 Task: Send an email with the signature Amber Rodriguez with the subject Reminder for collaboration and the message Im following up on the request for additional project funding. Can you please advise on the status? from softage.10@softage.net to softage.9@softage.net and move the email from Sent Items to the folder Malware
Action: Mouse moved to (96, 89)
Screenshot: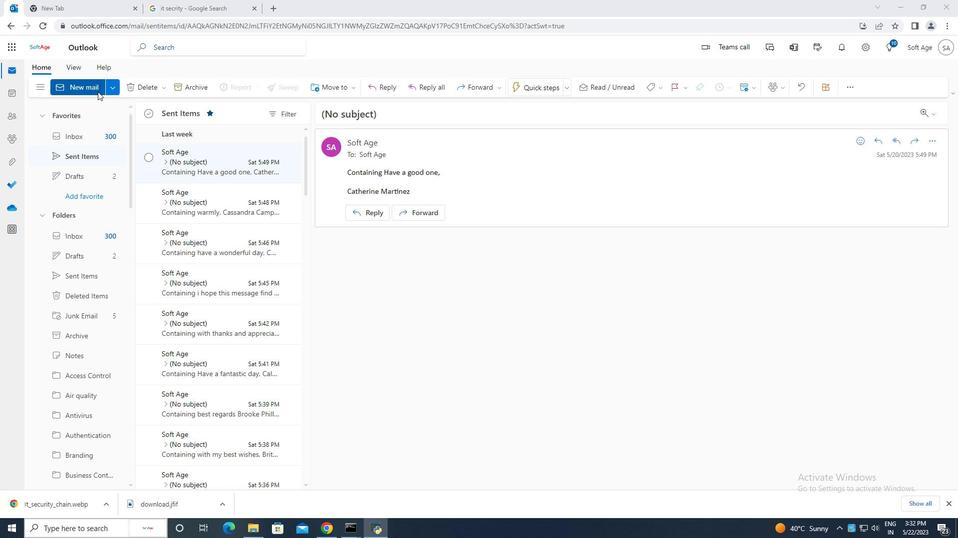 
Action: Mouse pressed left at (96, 89)
Screenshot: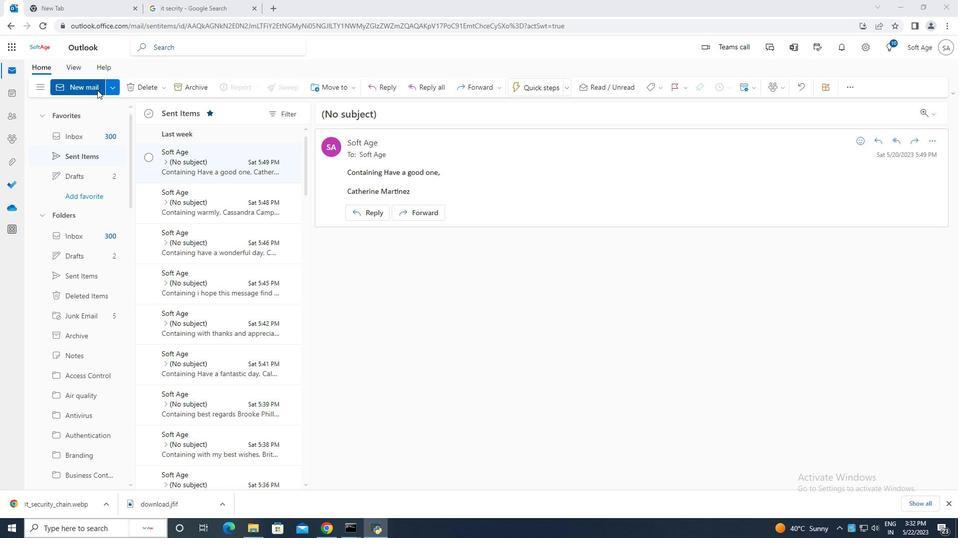 
Action: Mouse moved to (647, 88)
Screenshot: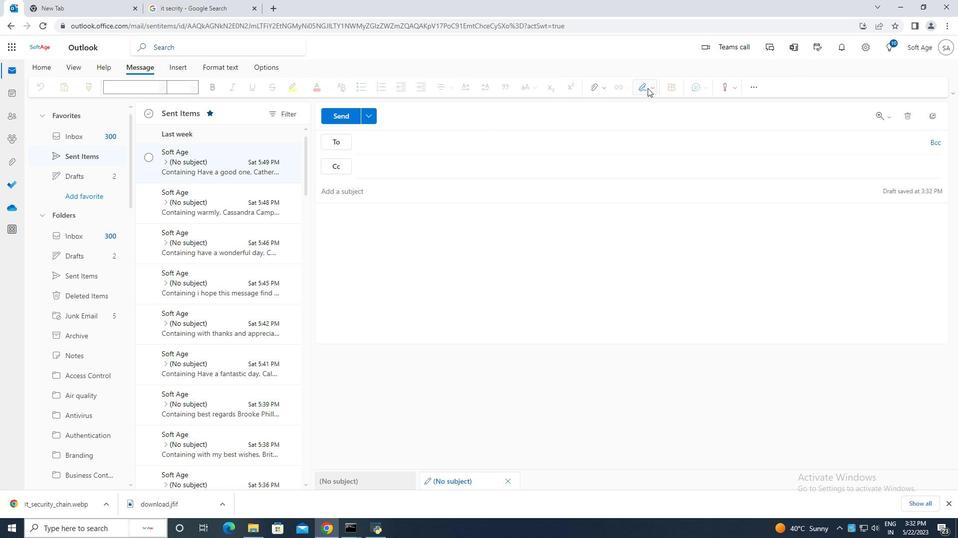
Action: Mouse pressed left at (647, 88)
Screenshot: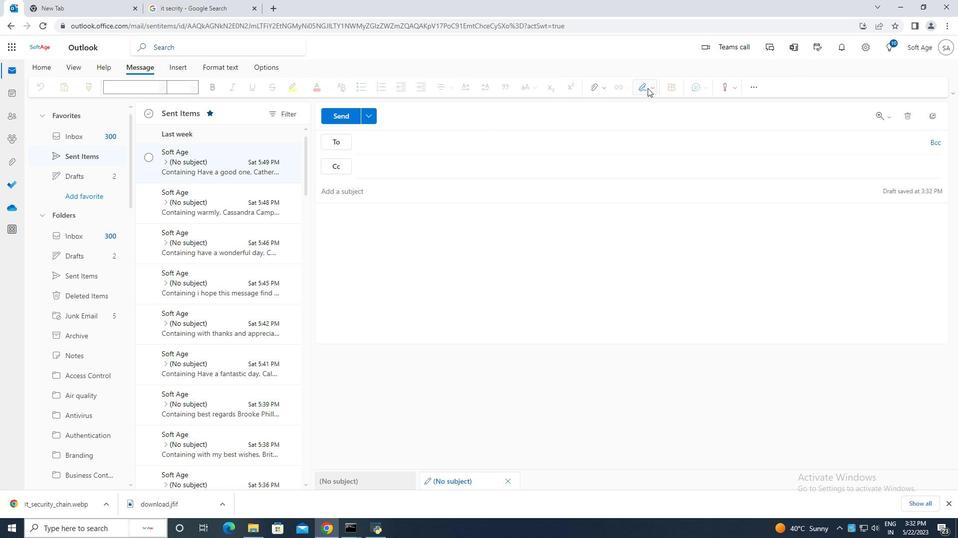 
Action: Mouse moved to (611, 129)
Screenshot: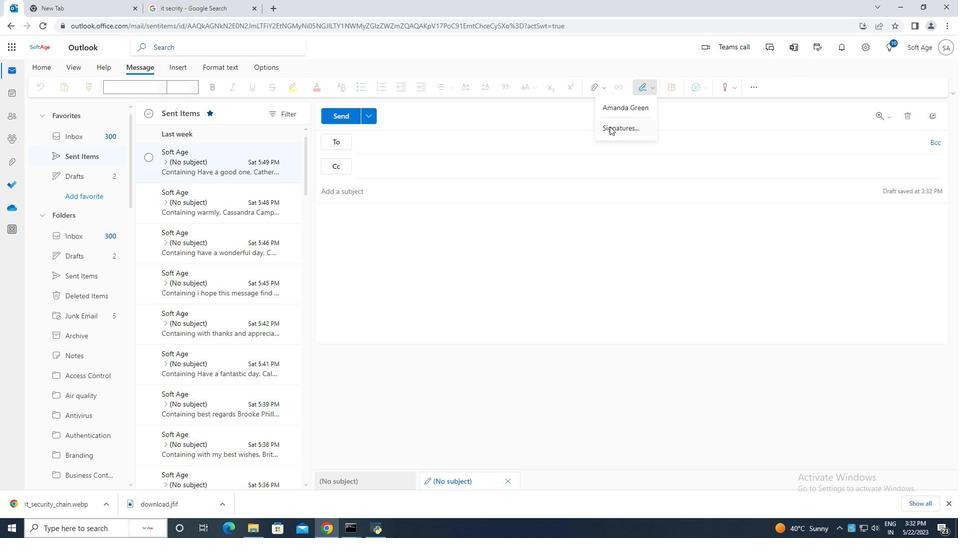 
Action: Mouse pressed left at (611, 129)
Screenshot: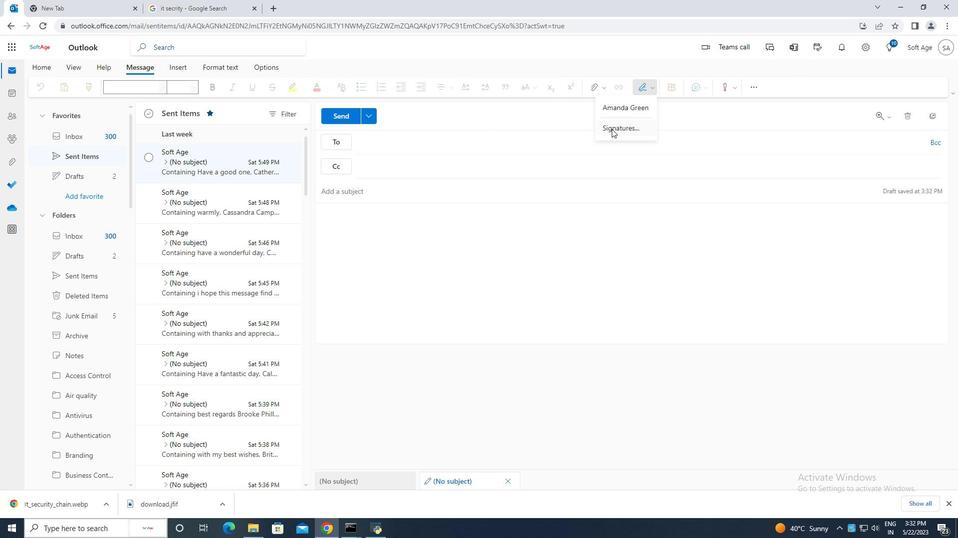 
Action: Mouse moved to (685, 164)
Screenshot: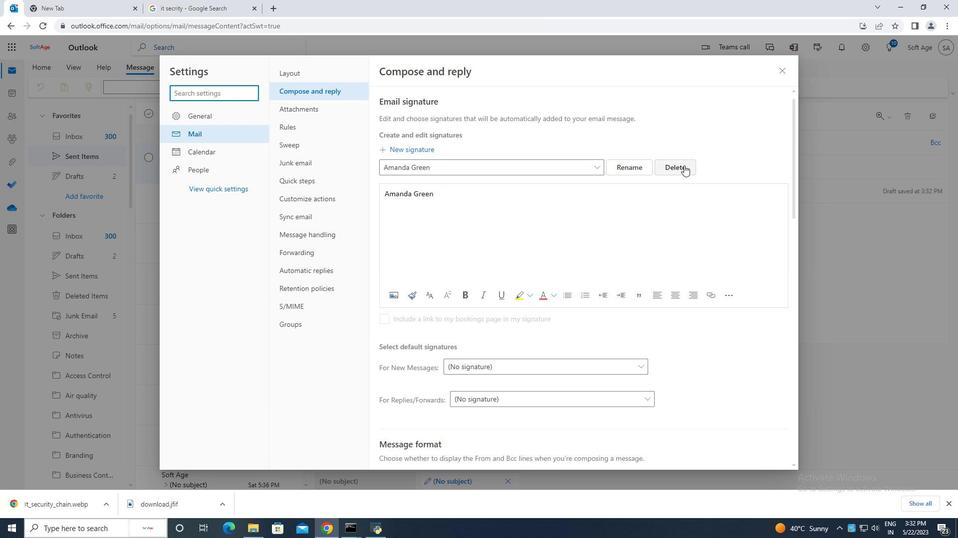 
Action: Mouse pressed left at (685, 164)
Screenshot: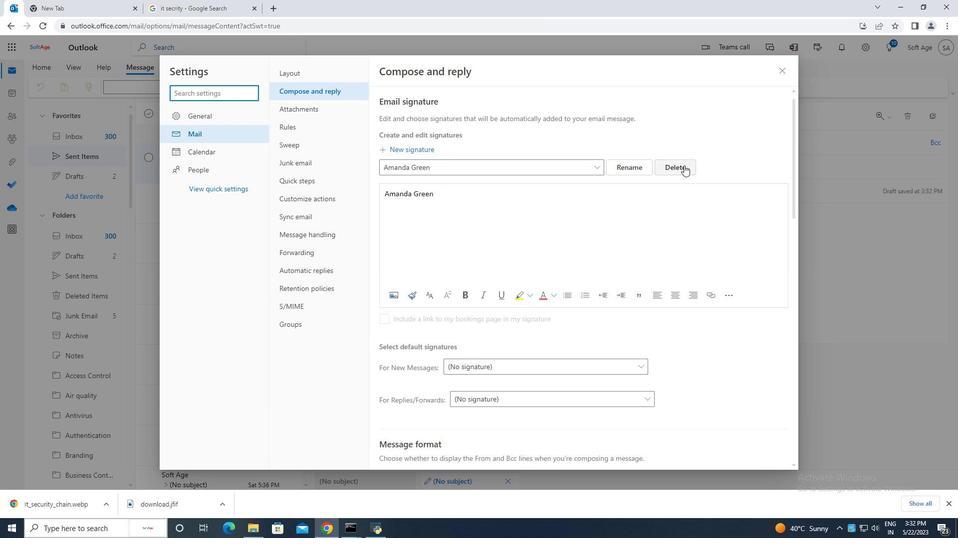 
Action: Mouse moved to (441, 167)
Screenshot: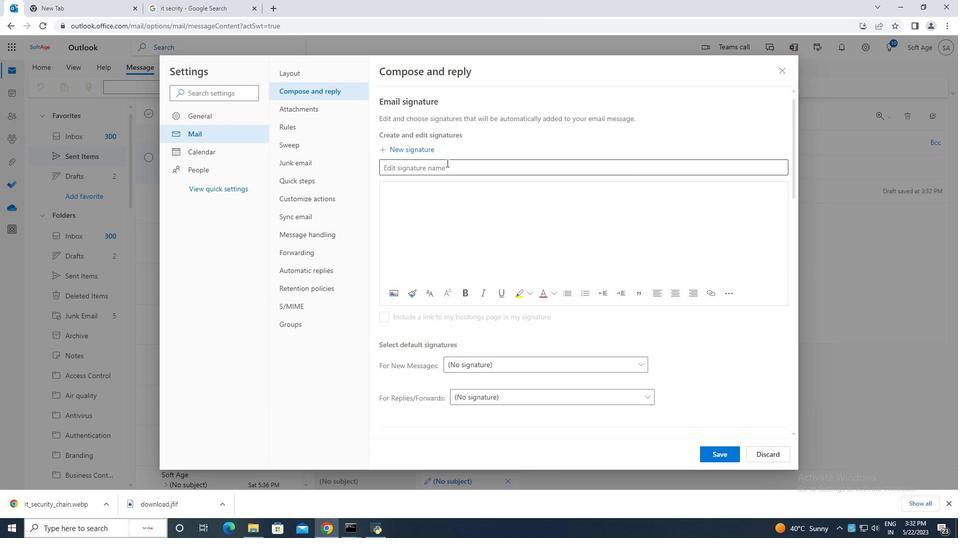 
Action: Mouse pressed left at (441, 167)
Screenshot: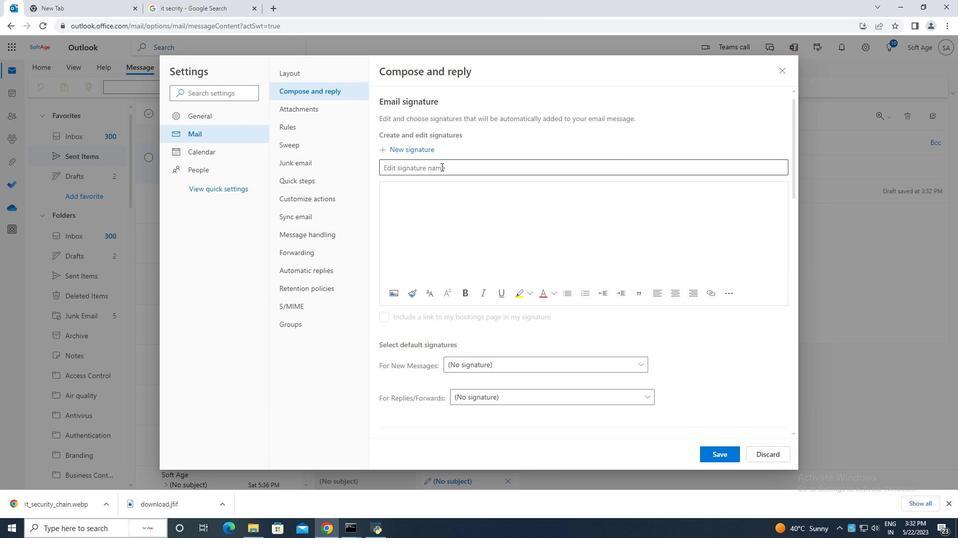 
Action: Key pressed <Key.caps_lock>A<Key.caps_lock>mber<Key.space><Key.caps_lock>R<Key.caps_lock>odriguez<Key.space>
Screenshot: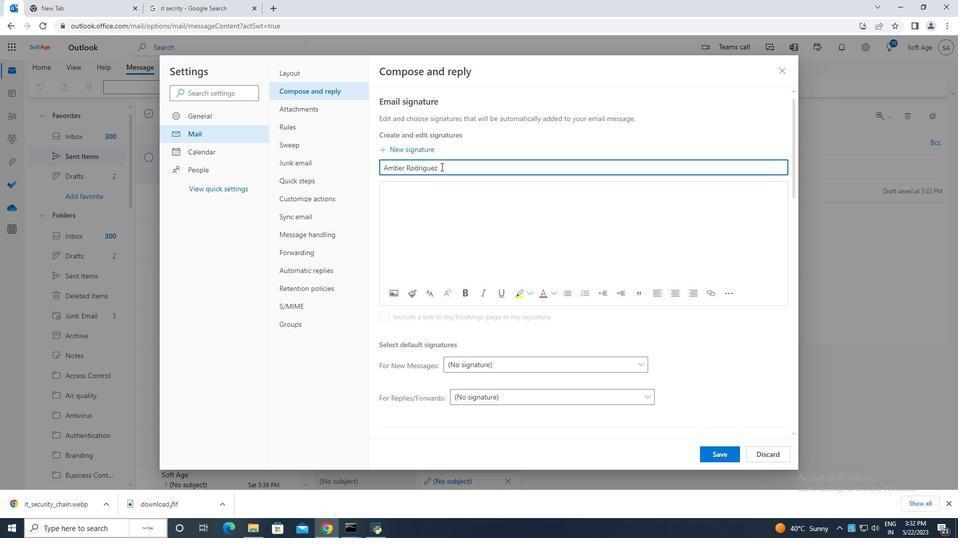 
Action: Mouse moved to (399, 193)
Screenshot: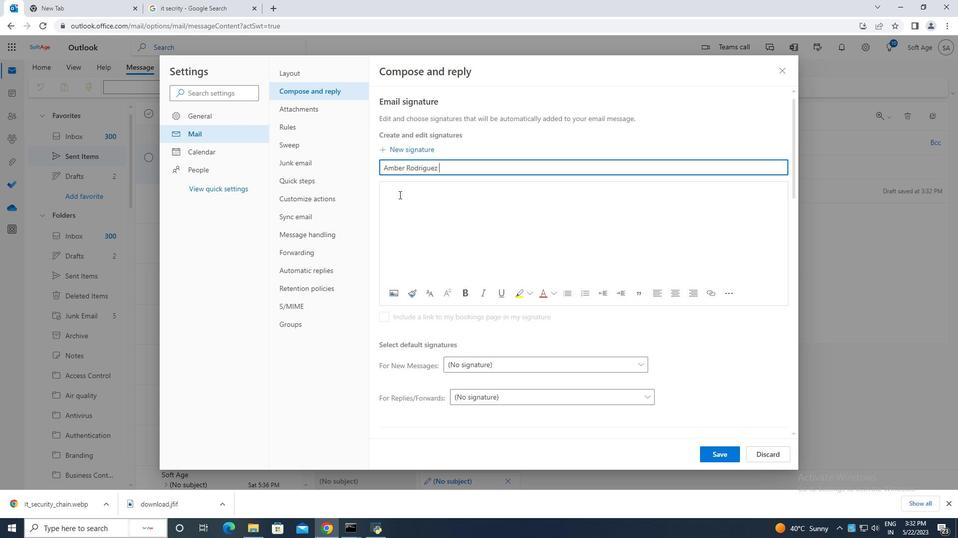
Action: Mouse pressed left at (399, 193)
Screenshot: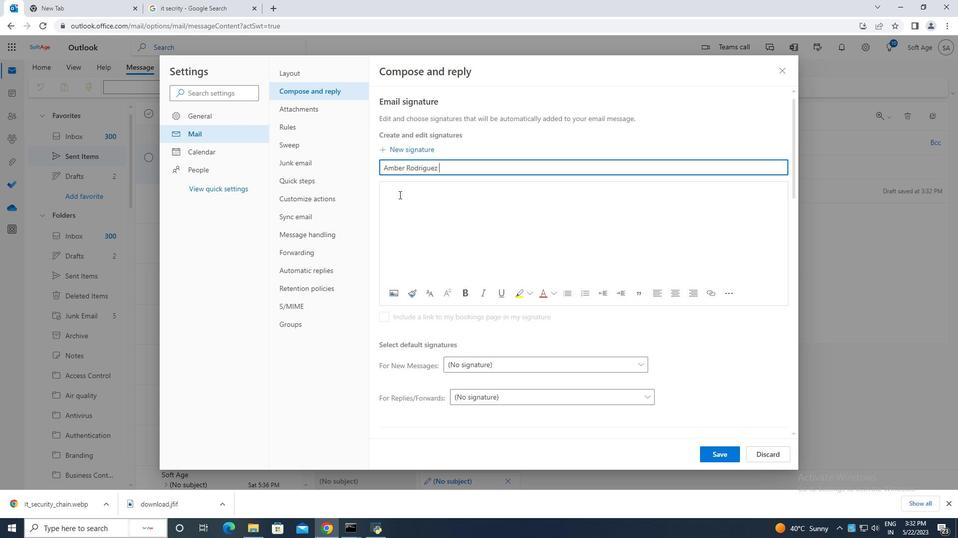 
Action: Key pressed <Key.caps_lock>A<Key.caps_lock>mber<Key.space><Key.caps_lock>R<Key.caps_lock>odriguez
Screenshot: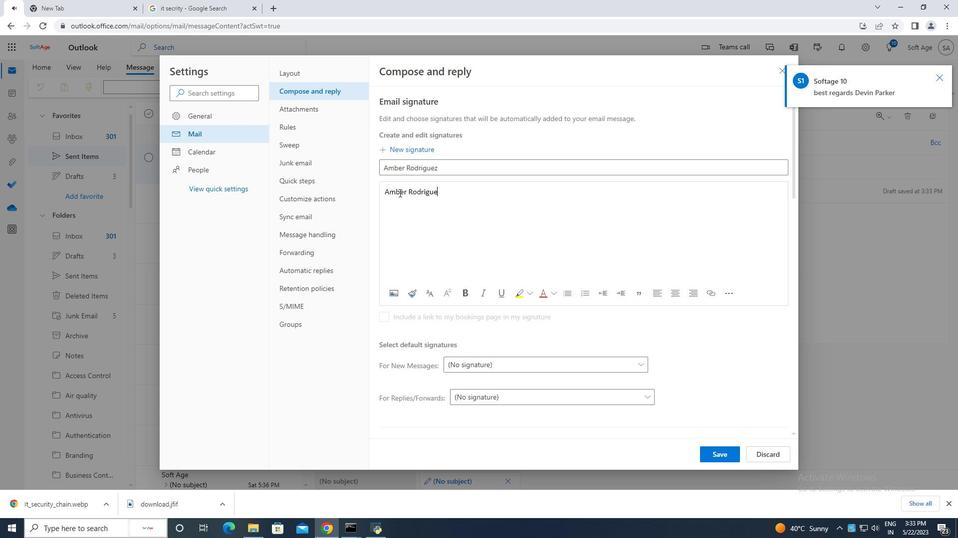 
Action: Mouse moved to (717, 452)
Screenshot: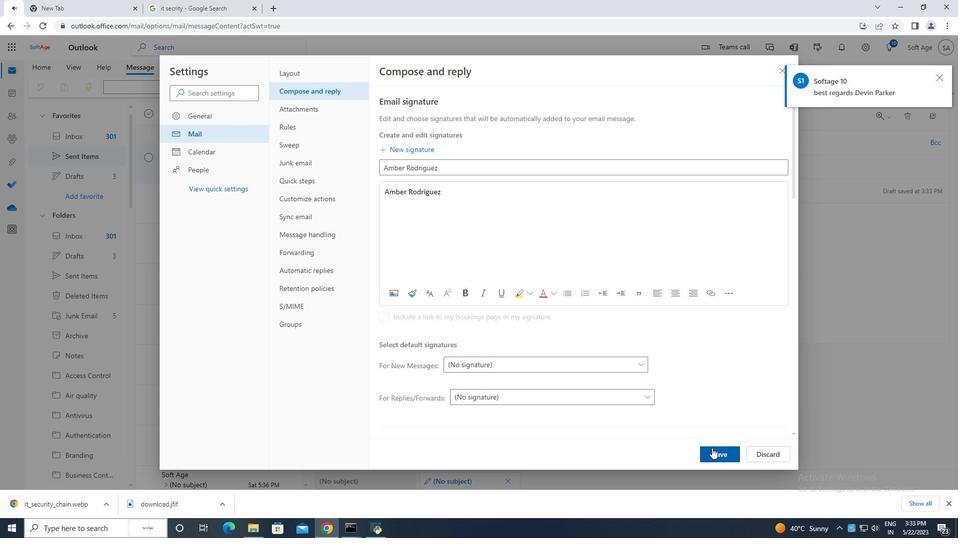 
Action: Mouse pressed left at (717, 452)
Screenshot: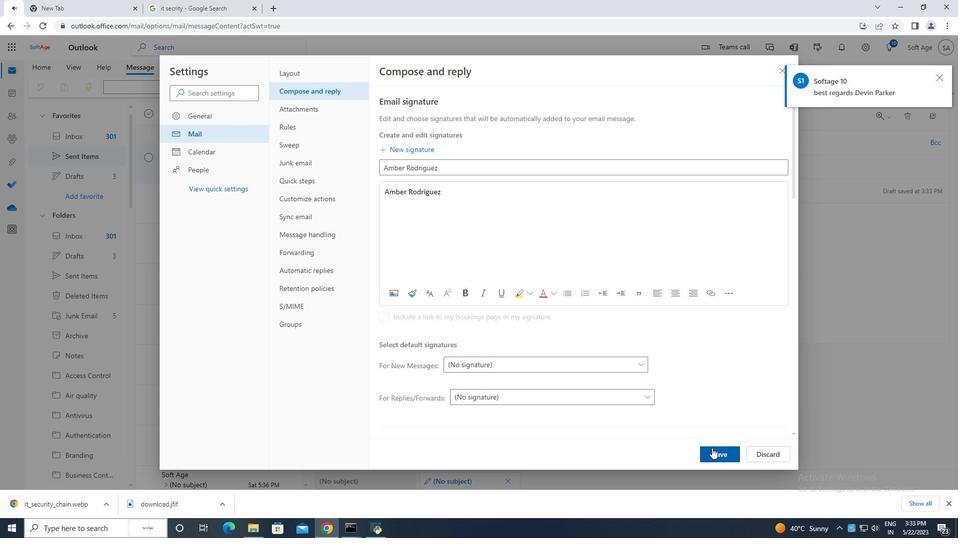 
Action: Mouse moved to (780, 73)
Screenshot: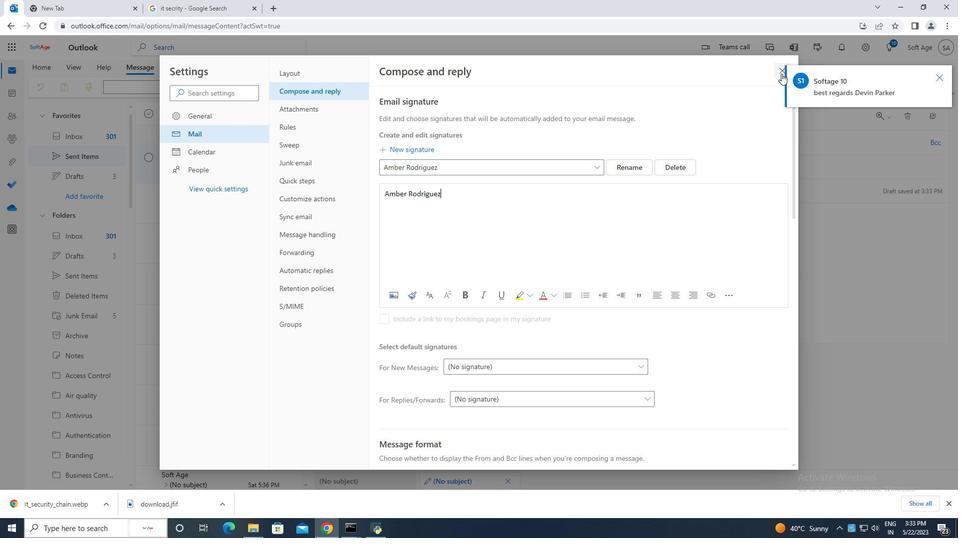 
Action: Mouse pressed left at (780, 73)
Screenshot: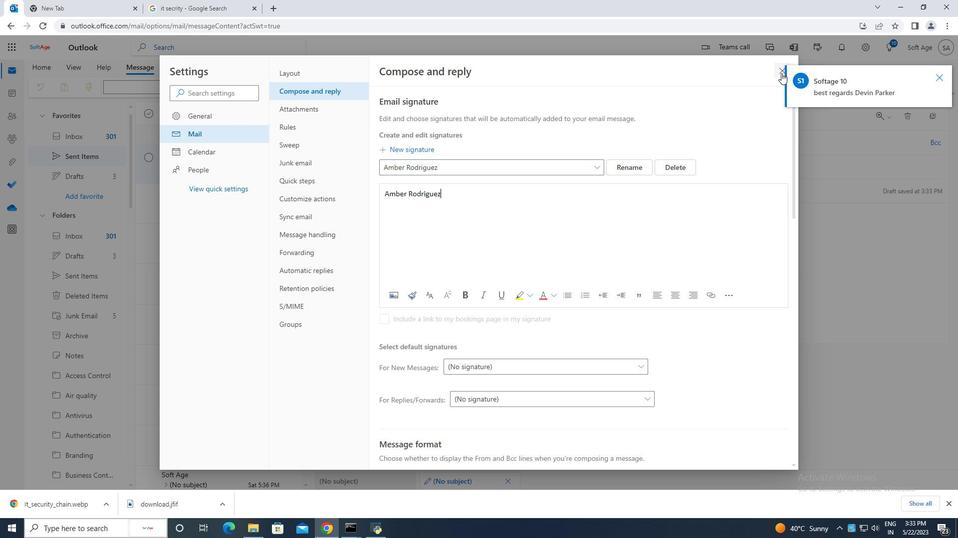 
Action: Mouse moved to (645, 91)
Screenshot: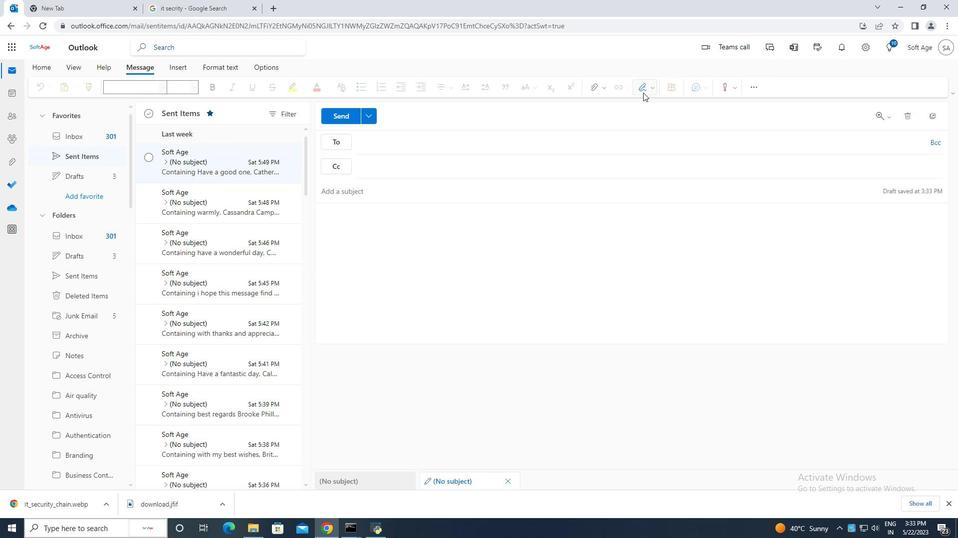 
Action: Mouse pressed left at (645, 91)
Screenshot: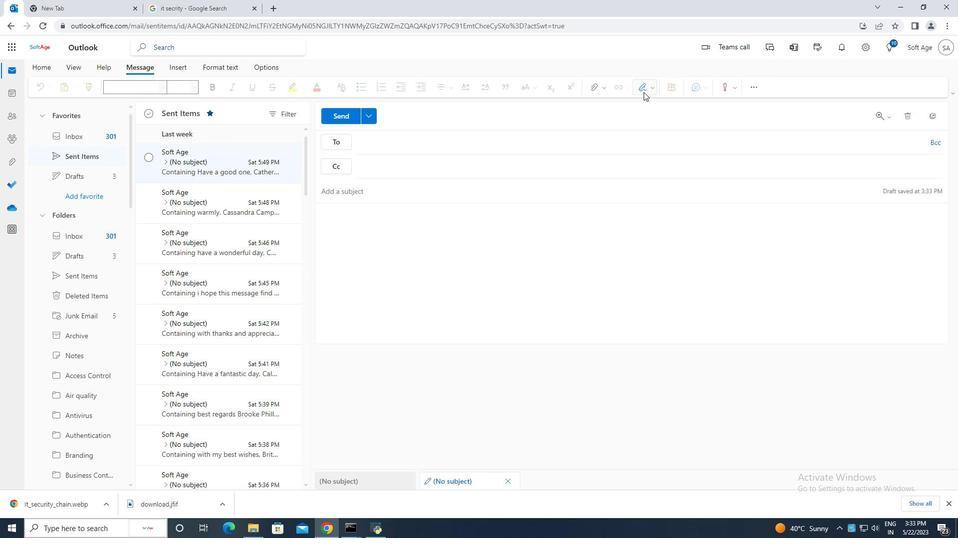 
Action: Mouse moved to (635, 108)
Screenshot: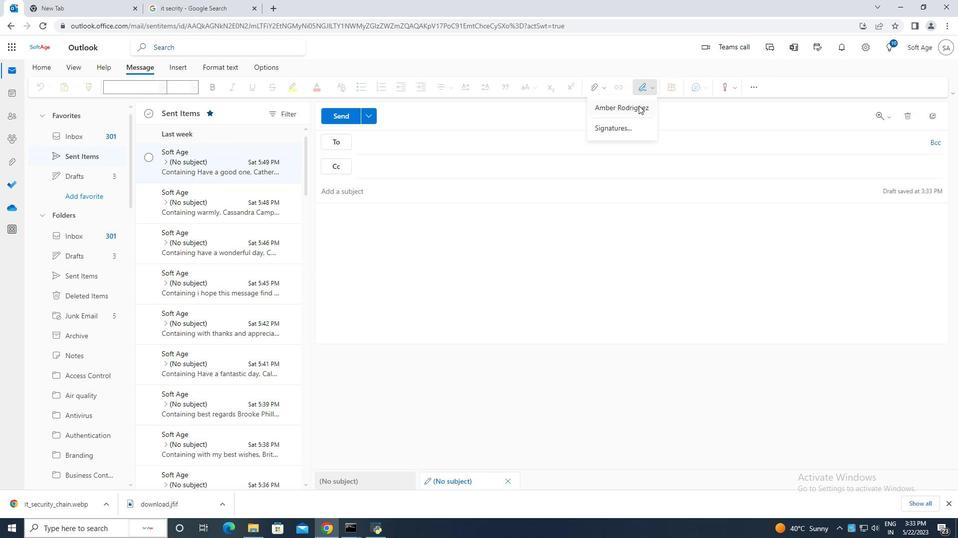 
Action: Mouse pressed left at (635, 108)
Screenshot: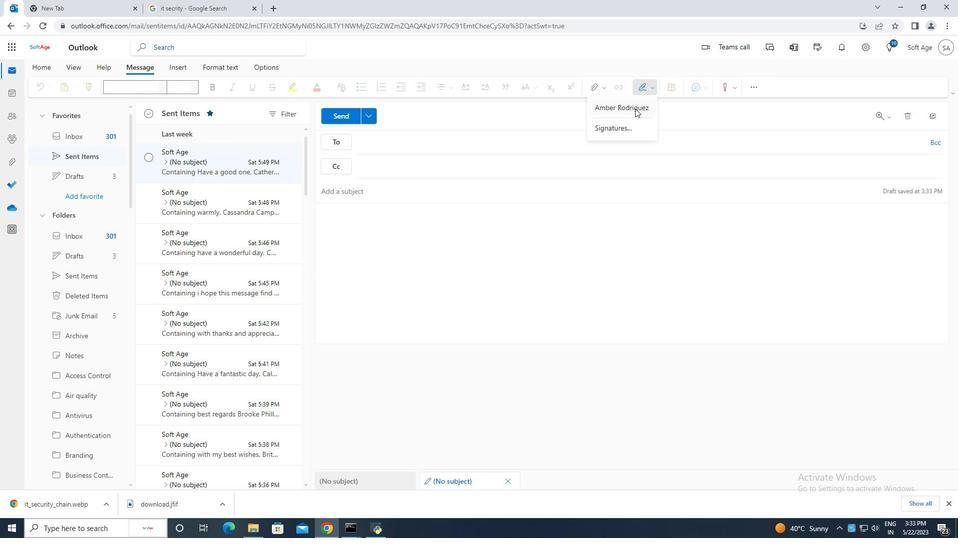 
Action: Mouse moved to (349, 192)
Screenshot: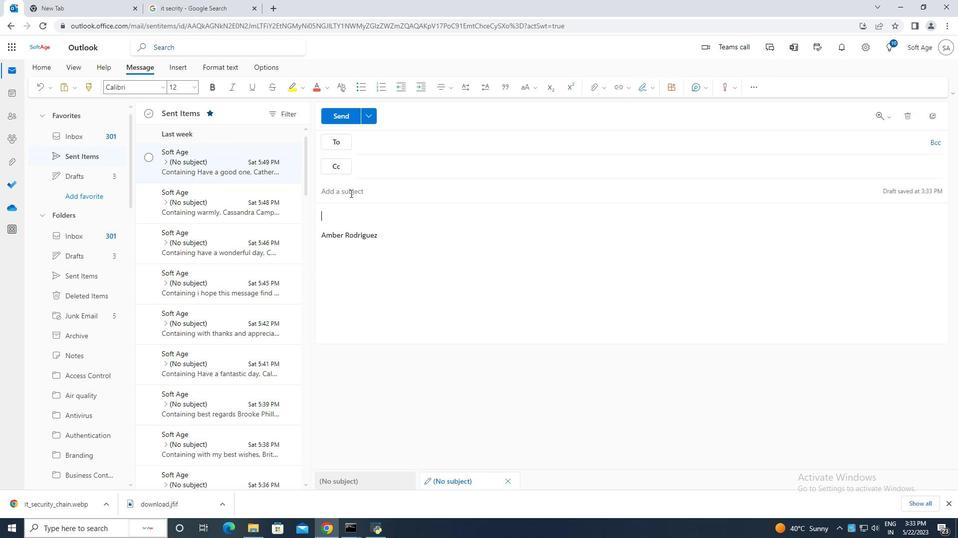 
Action: Mouse pressed left at (349, 192)
Screenshot: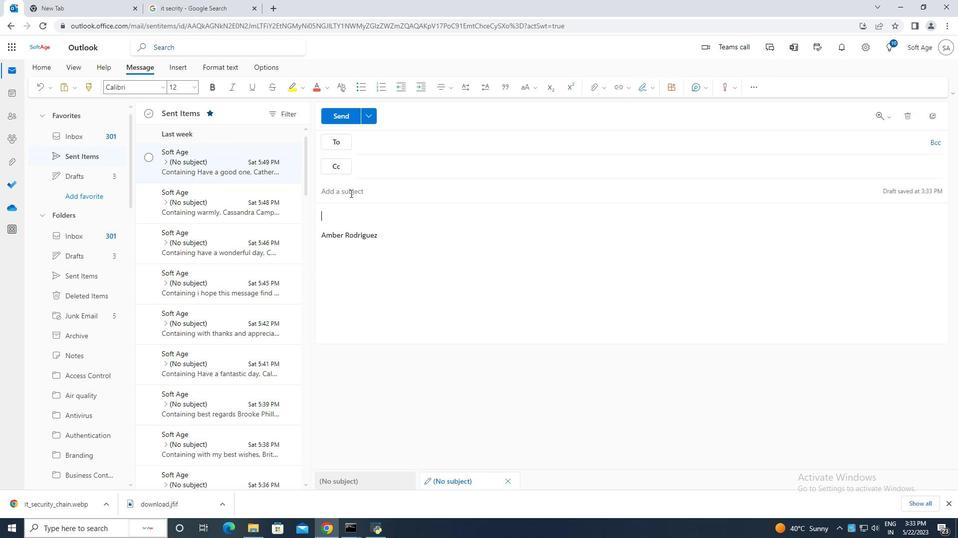 
Action: Key pressed <Key.caps_lock>R<Key.caps_lock>eminder<Key.space>for<Key.space>colll<Key.backspace>aboration<Key.space>and<Key.space>the<Key.space><Key.backspace><Key.backspace><Key.backspace><Key.backspace><Key.backspace><Key.backspace><Key.backspace><Key.backspace><Key.backspace>.
Screenshot: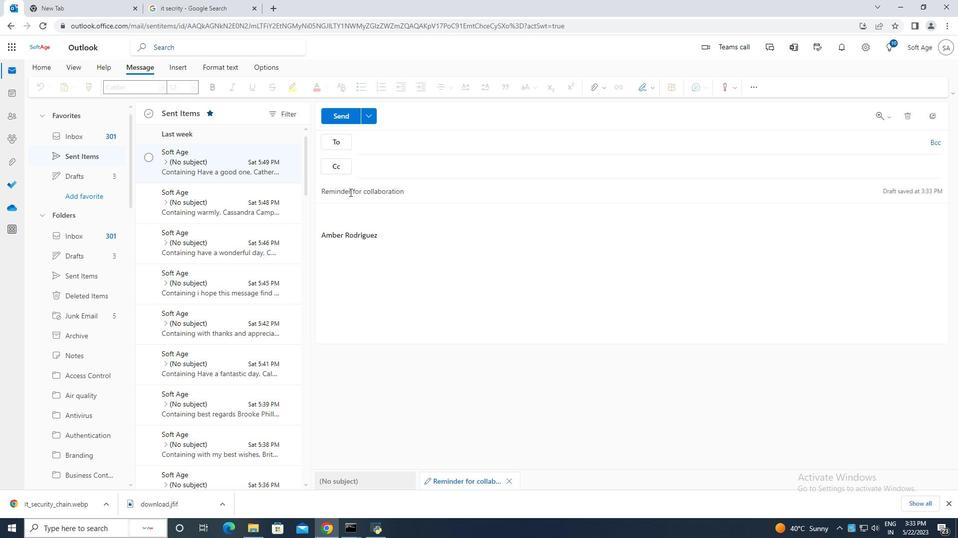 
Action: Mouse moved to (363, 218)
Screenshot: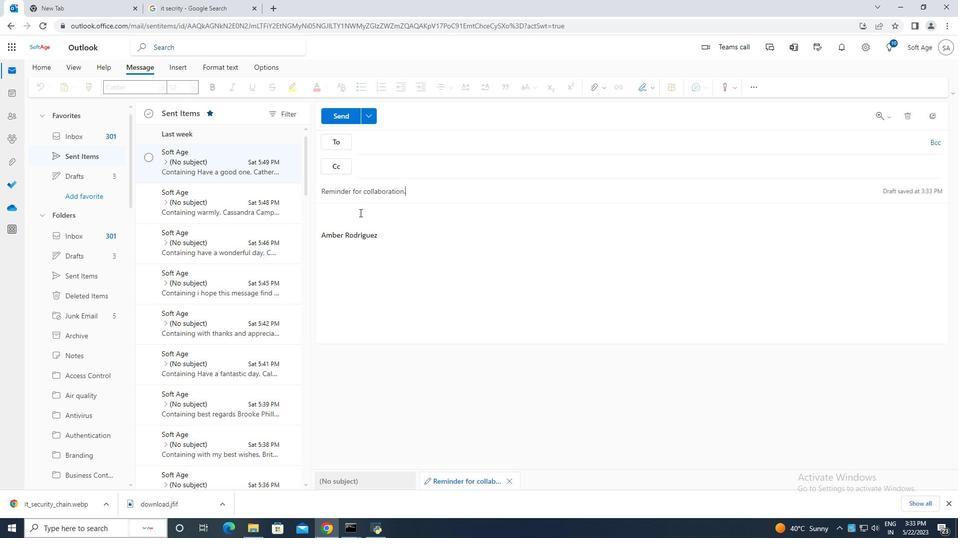 
Action: Mouse pressed left at (363, 218)
Screenshot: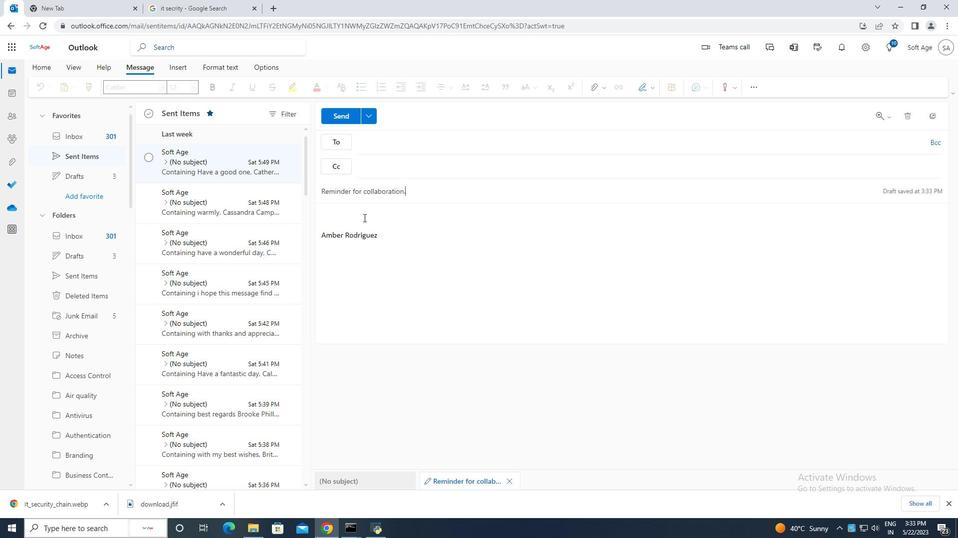 
Action: Key pressed <Key.caps_lock>I<Key.caps_lock><Key.space>am<Key.space>following<Key.space>up<Key.space>on<Key.space>the<Key.space>request<Key.space>for<Key.space>additional<Key.space>project<Key.space>funding.<Key.space><Key.caps_lock>C<Key.caps_lock>an<Key.space>you<Key.space>please<Key.space>advise<Key.space>on<Key.space>the<Key.space>status.
Screenshot: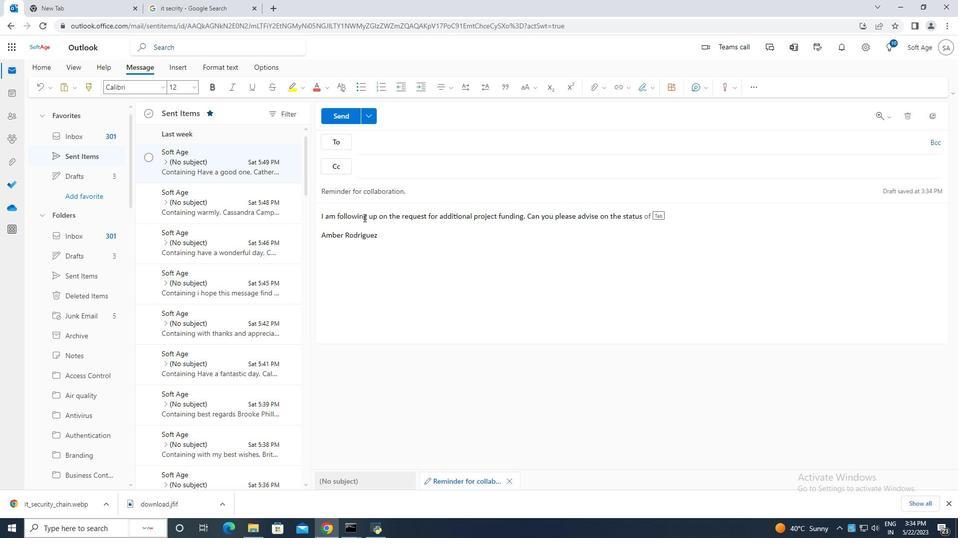 
Action: Mouse moved to (397, 143)
Screenshot: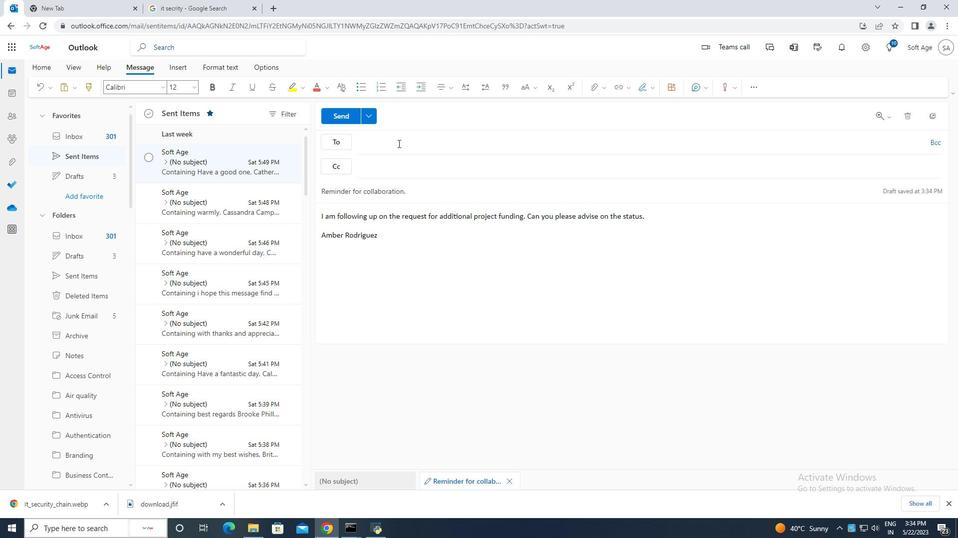 
Action: Mouse pressed left at (397, 143)
Screenshot: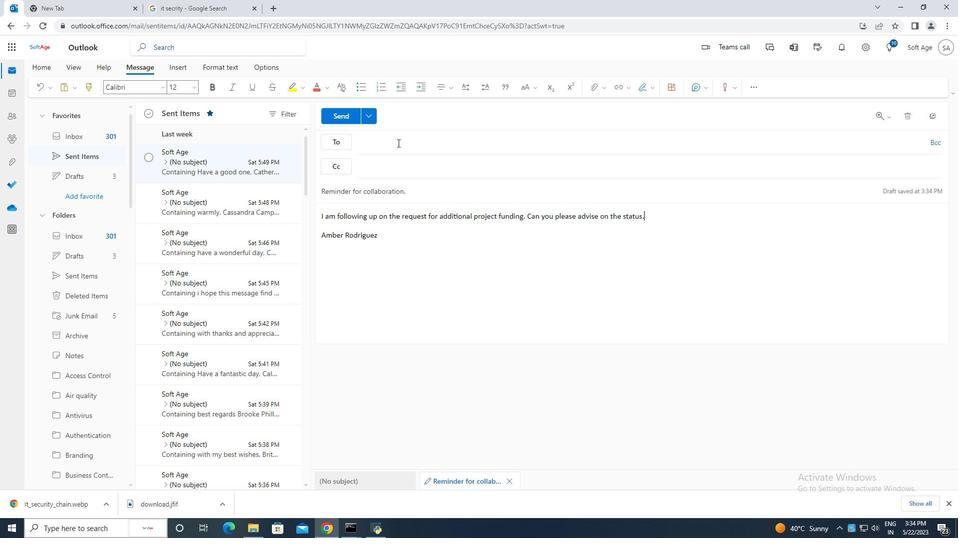 
Action: Key pressed softage.9
Screenshot: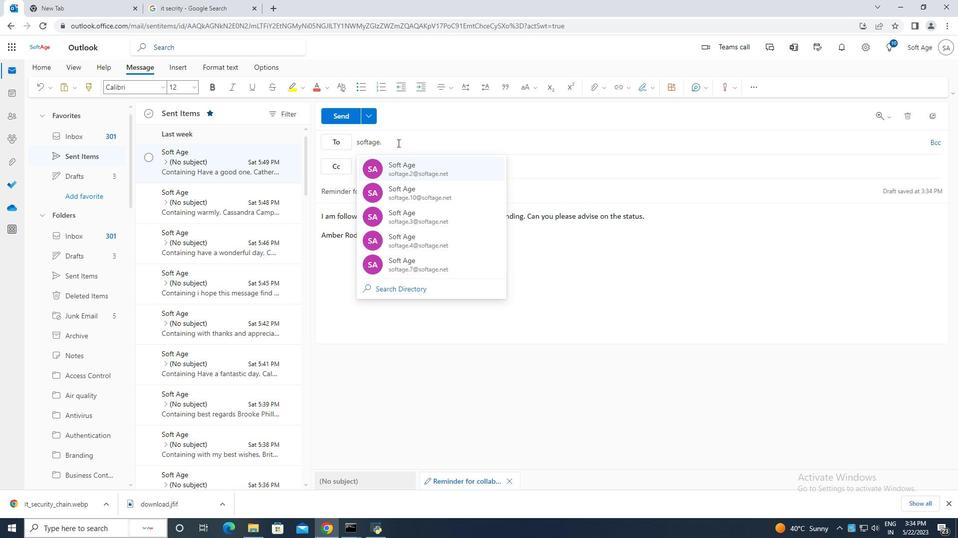 
Action: Mouse moved to (407, 142)
Screenshot: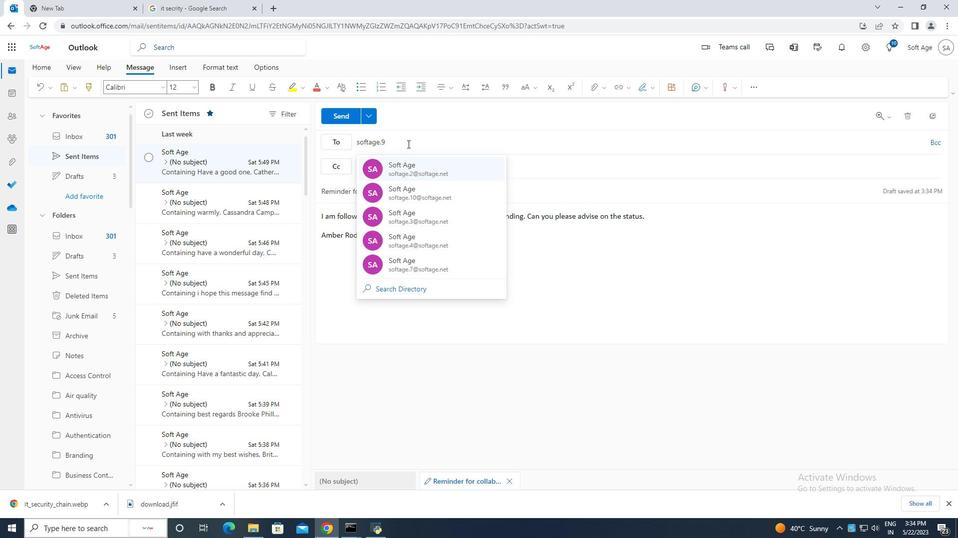 
Action: Key pressed <Key.shift>@
Screenshot: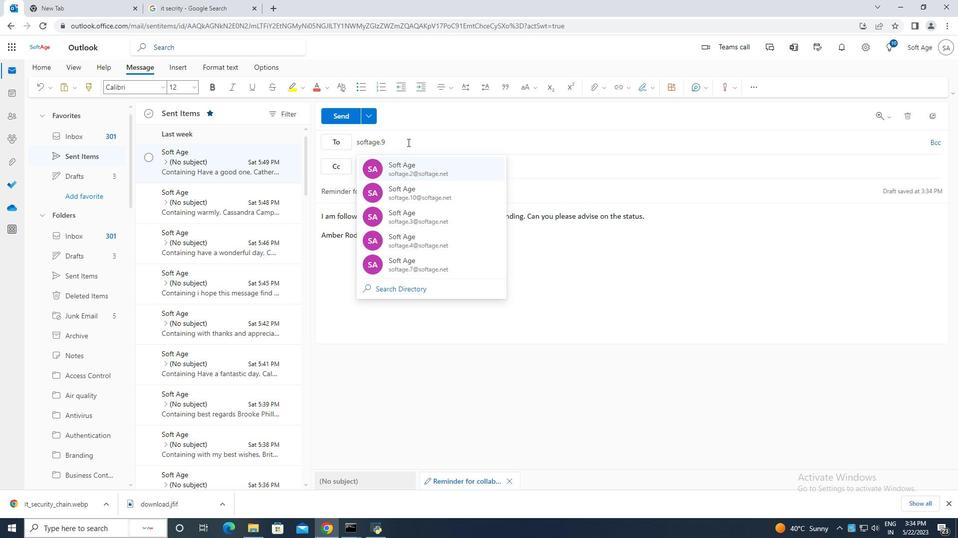 
Action: Mouse moved to (444, 162)
Screenshot: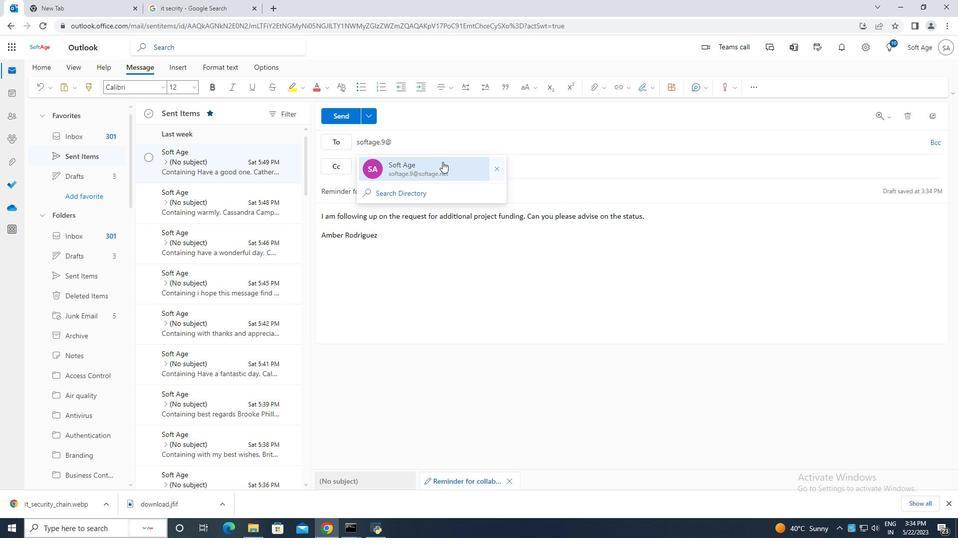 
Action: Mouse pressed left at (444, 162)
Screenshot: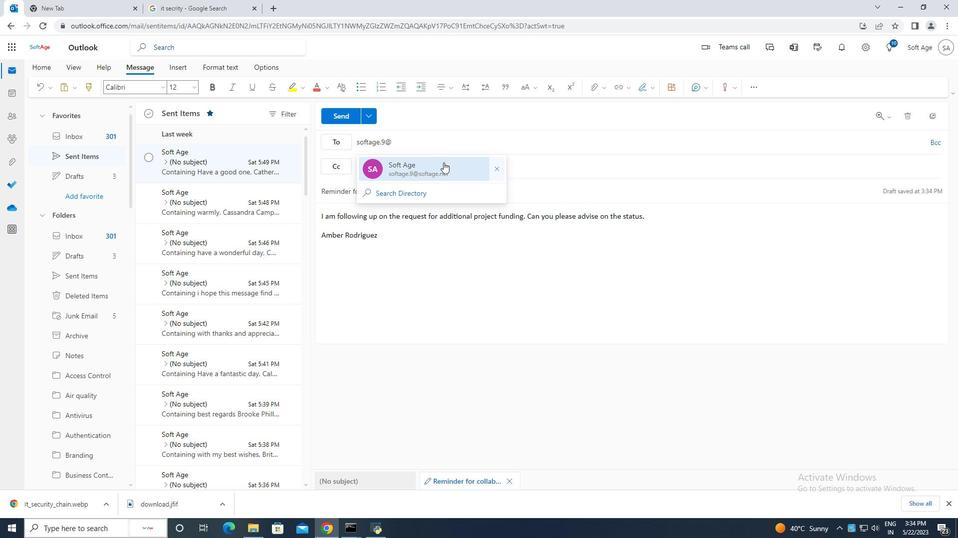 
Action: Mouse moved to (445, 178)
Screenshot: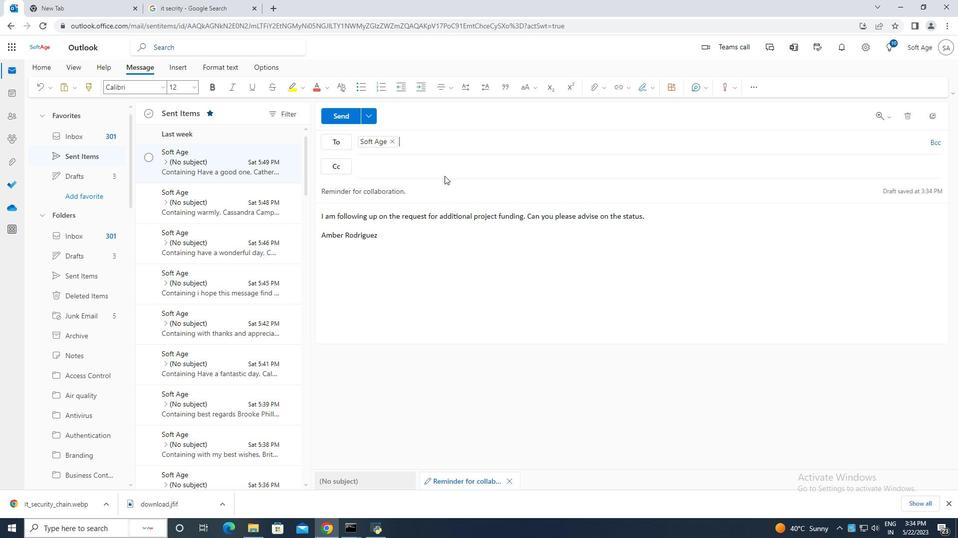 
Action: Mouse scrolled (445, 178) with delta (0, 0)
Screenshot: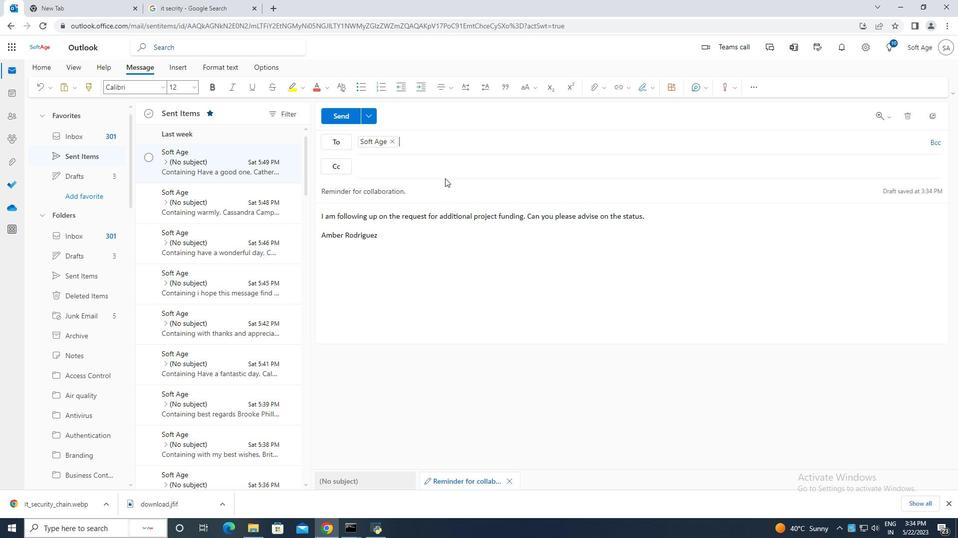 
Action: Mouse scrolled (445, 179) with delta (0, 0)
Screenshot: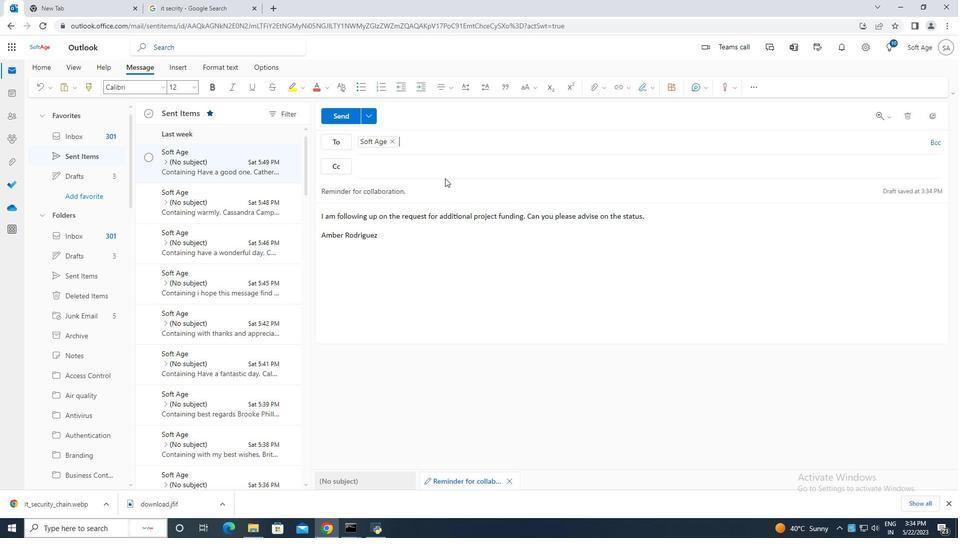 
Action: Mouse moved to (84, 233)
Screenshot: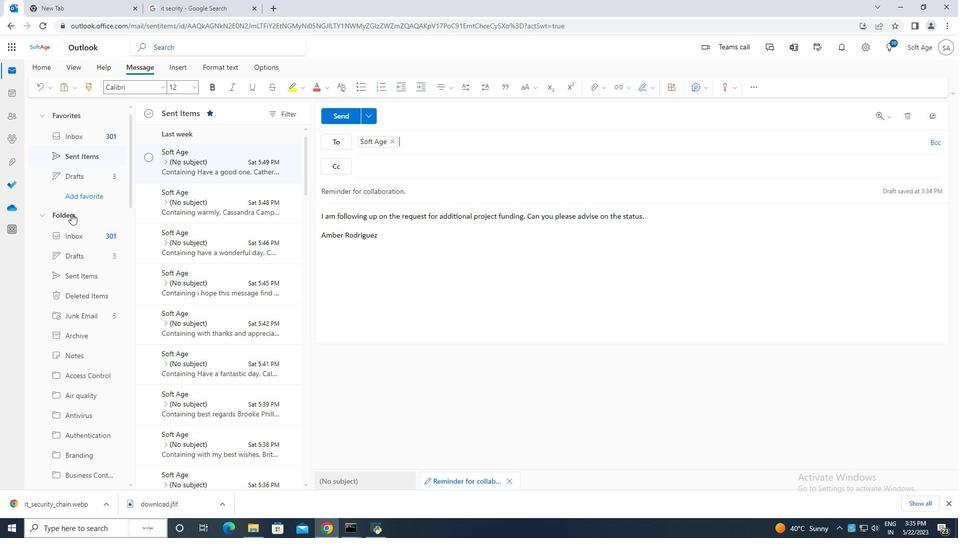 
Action: Mouse scrolled (84, 233) with delta (0, 0)
Screenshot: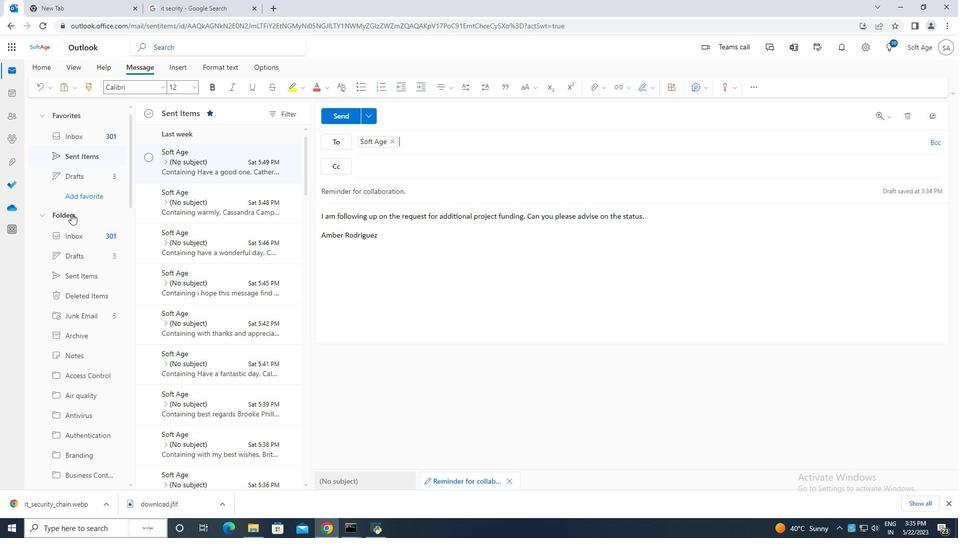 
Action: Mouse moved to (87, 235)
Screenshot: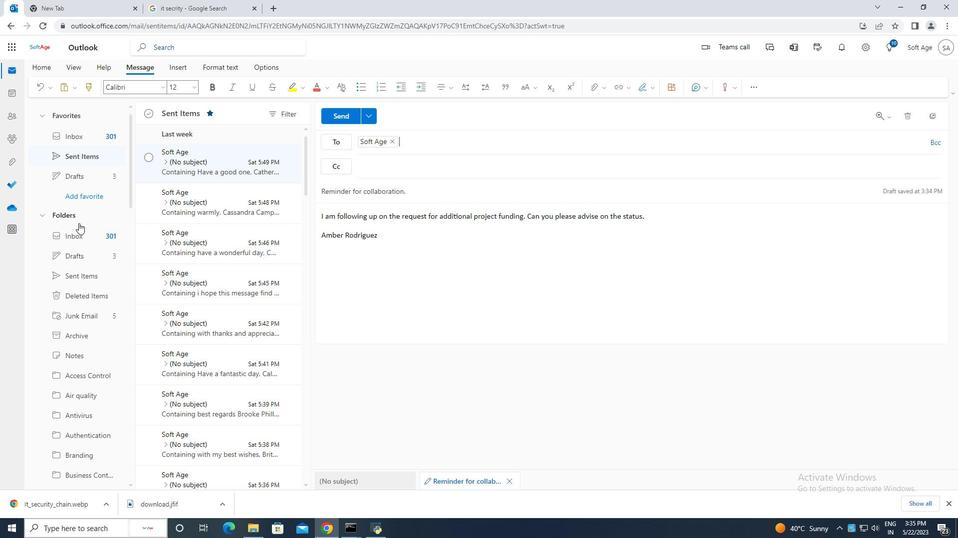 
Action: Mouse scrolled (87, 235) with delta (0, 0)
Screenshot: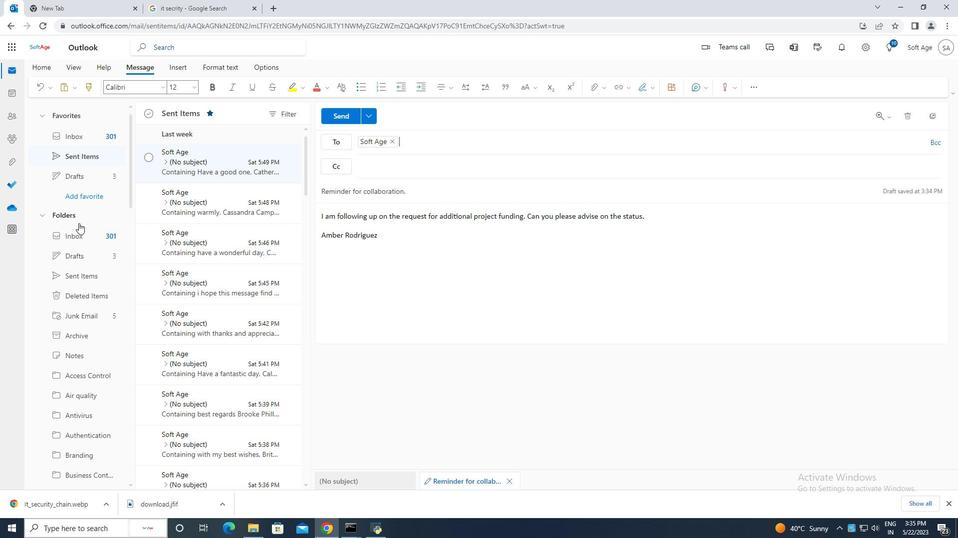 
Action: Mouse moved to (88, 236)
Screenshot: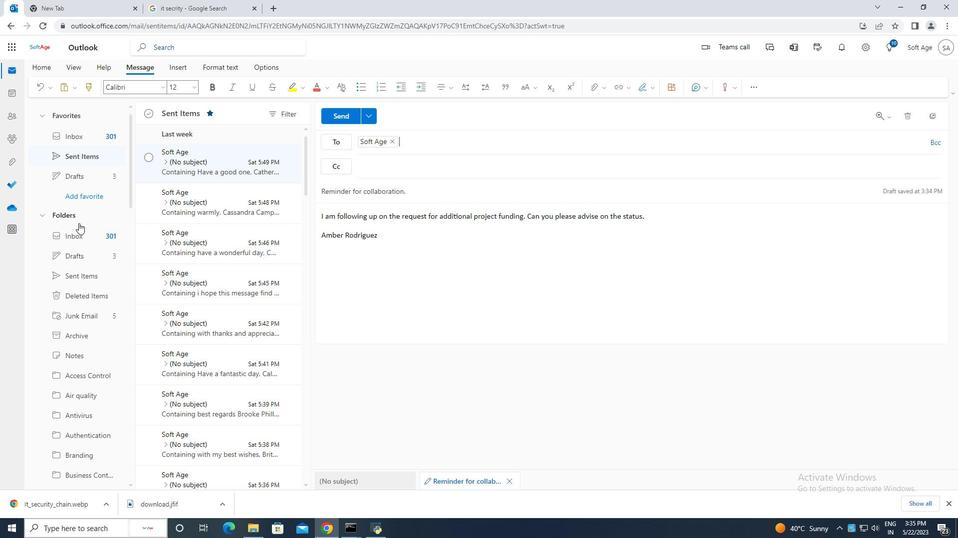 
Action: Mouse scrolled (88, 236) with delta (0, 0)
Screenshot: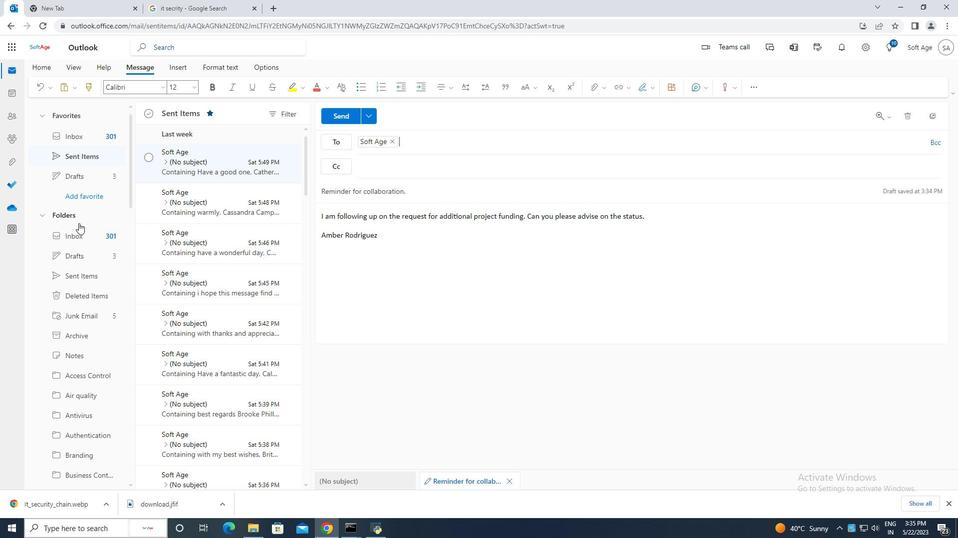 
Action: Mouse moved to (89, 237)
Screenshot: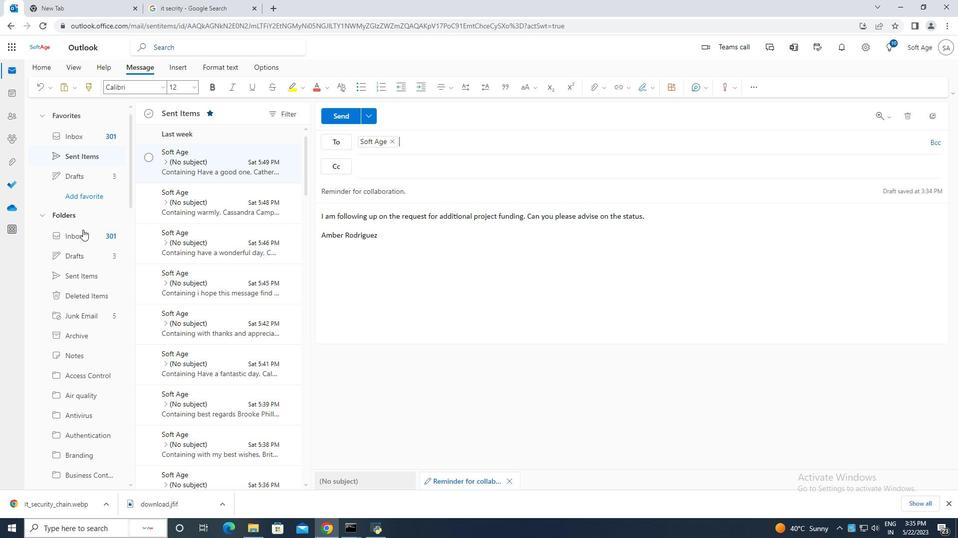 
Action: Mouse scrolled (89, 237) with delta (0, 0)
Screenshot: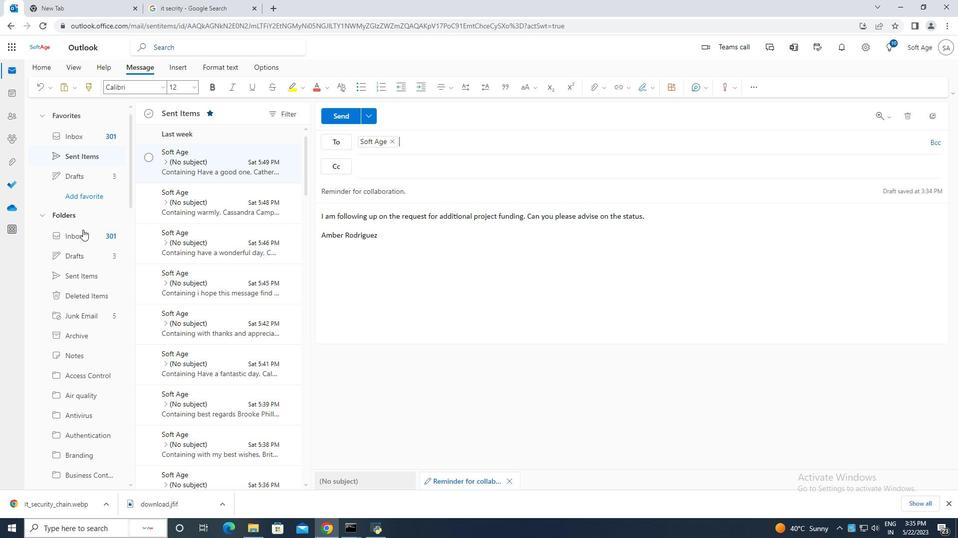 
Action: Mouse moved to (90, 238)
Screenshot: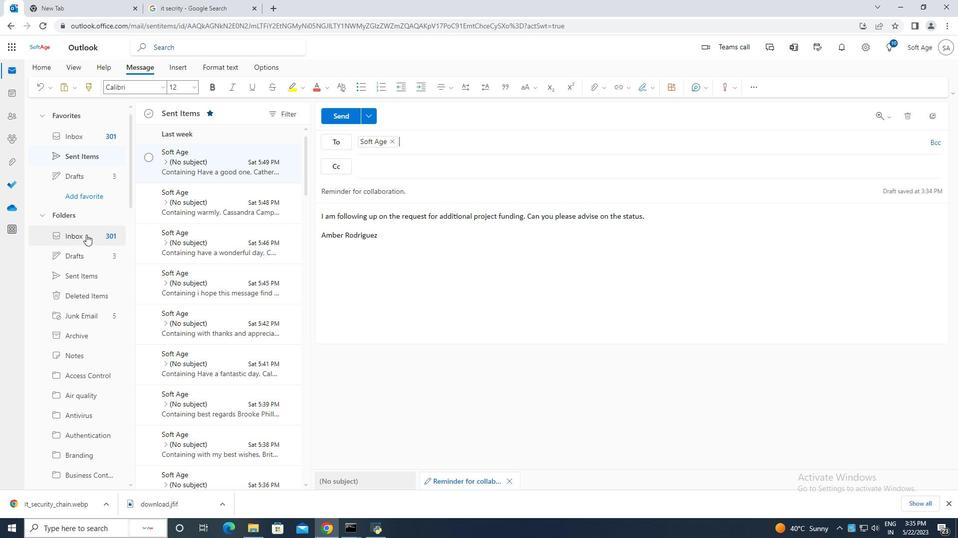 
Action: Mouse scrolled (90, 237) with delta (0, 0)
Screenshot: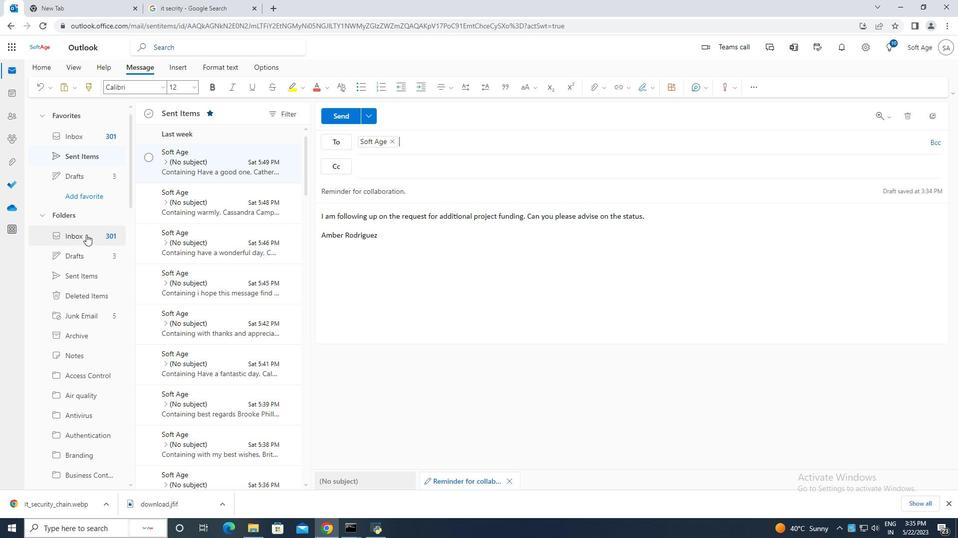 
Action: Mouse moved to (88, 237)
Screenshot: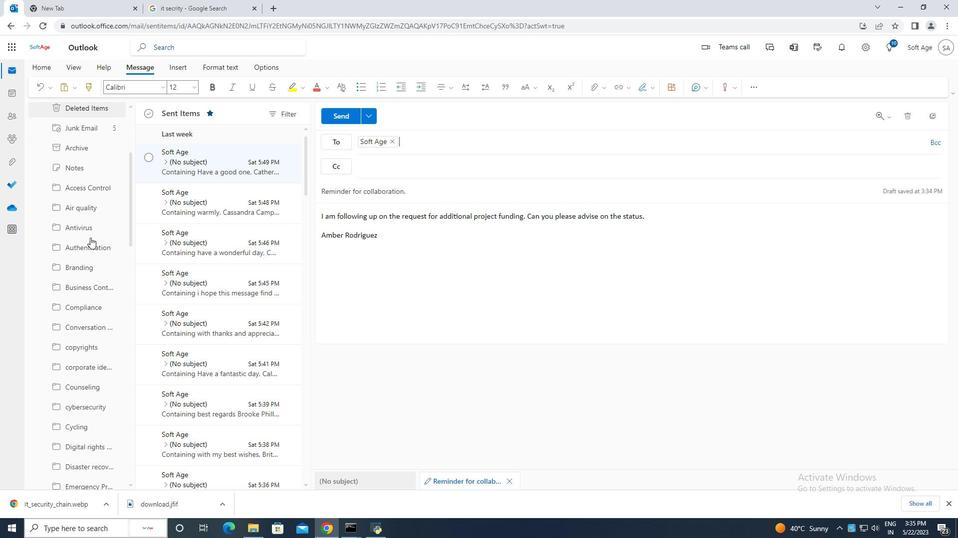 
Action: Mouse scrolled (88, 236) with delta (0, 0)
Screenshot: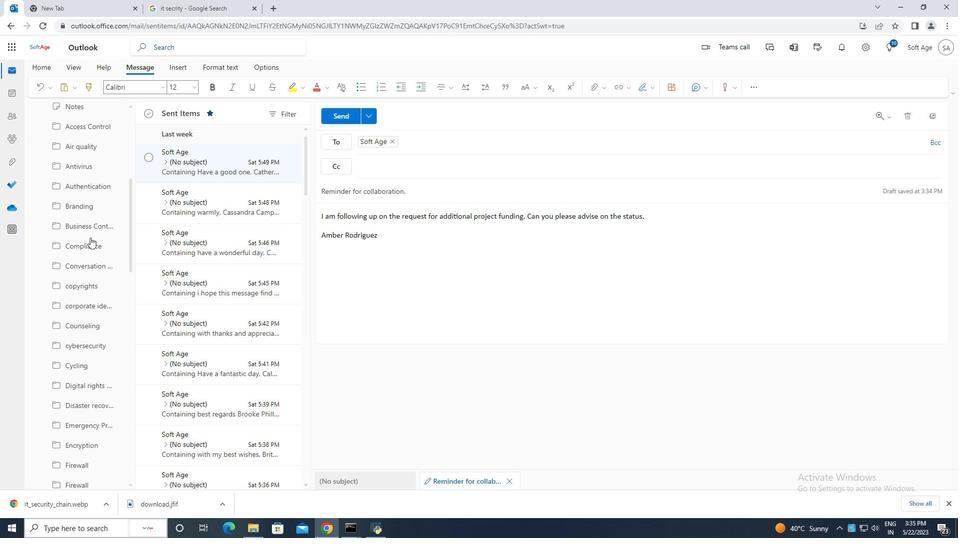 
Action: Mouse scrolled (88, 236) with delta (0, 0)
Screenshot: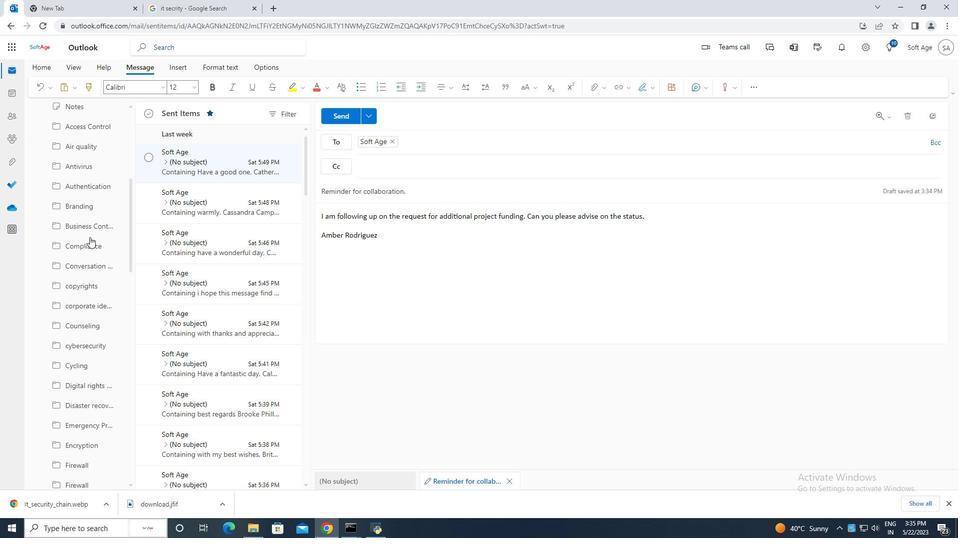 
Action: Mouse scrolled (88, 236) with delta (0, 0)
Screenshot: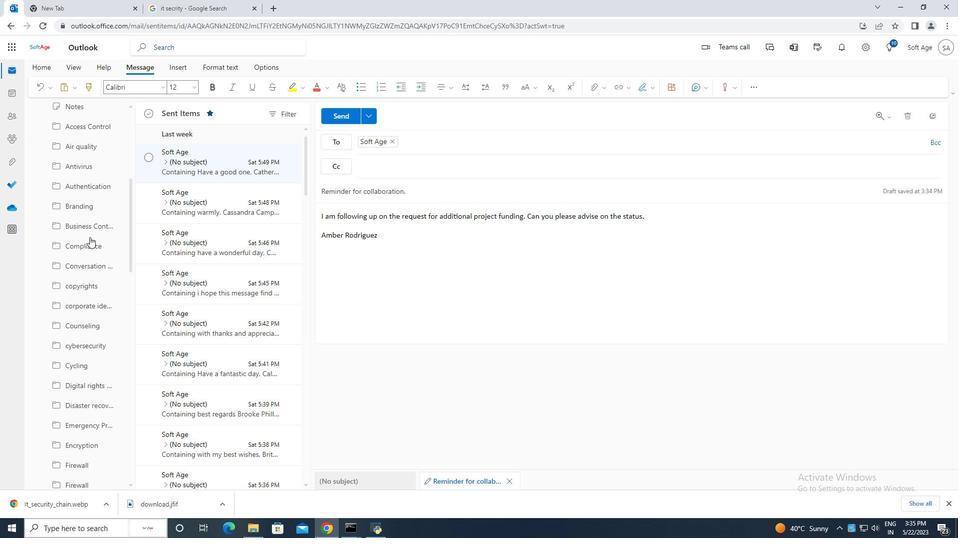 
Action: Mouse scrolled (88, 236) with delta (0, 0)
Screenshot: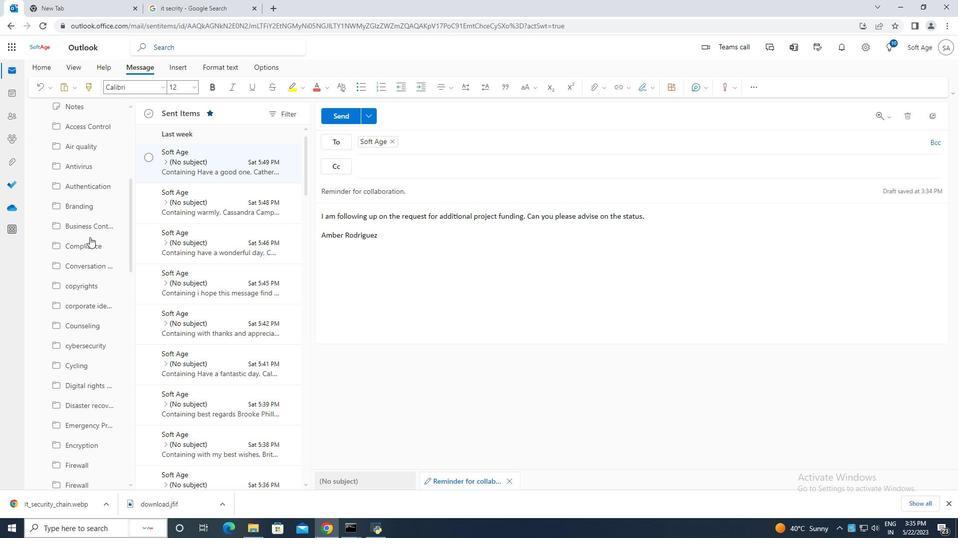 
Action: Mouse scrolled (88, 236) with delta (0, 0)
Screenshot: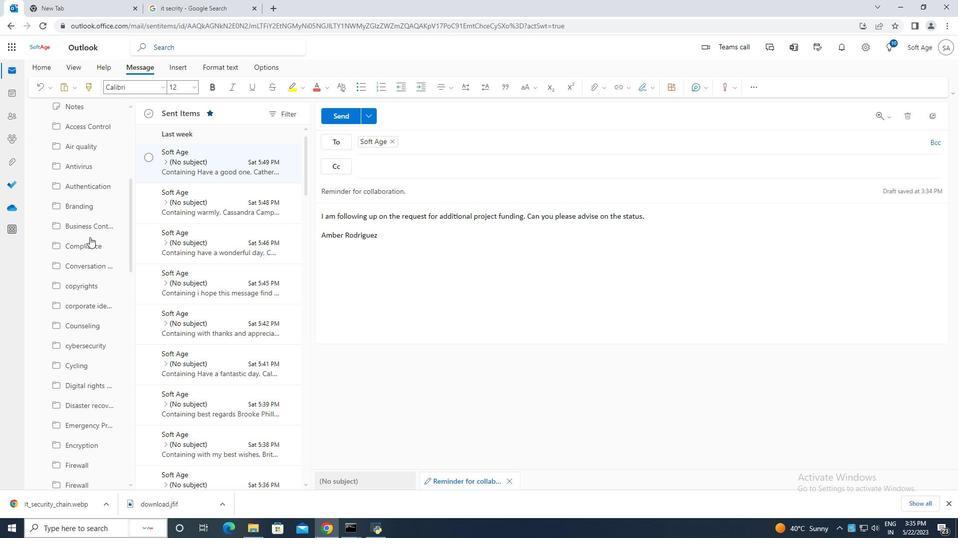 
Action: Mouse scrolled (88, 236) with delta (0, 0)
Screenshot: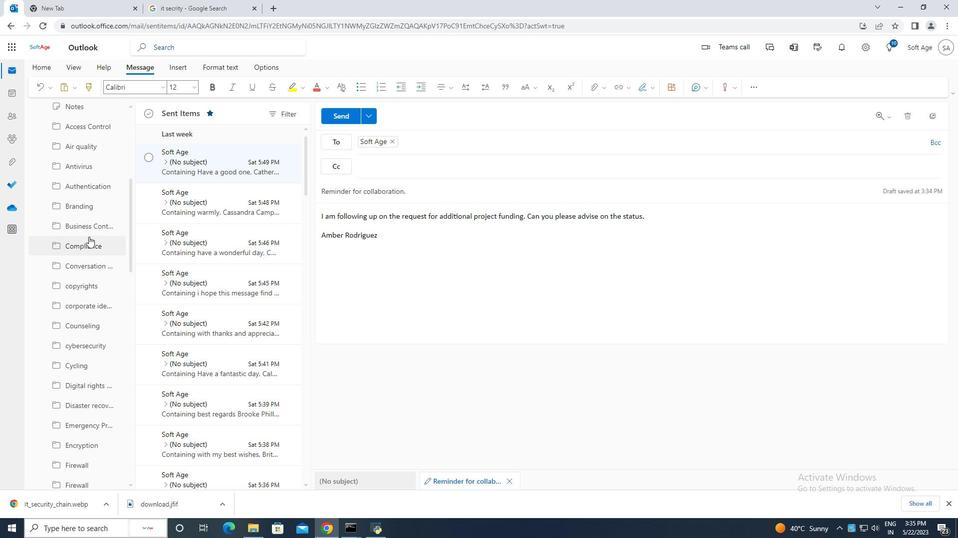 
Action: Mouse scrolled (88, 236) with delta (0, 0)
Screenshot: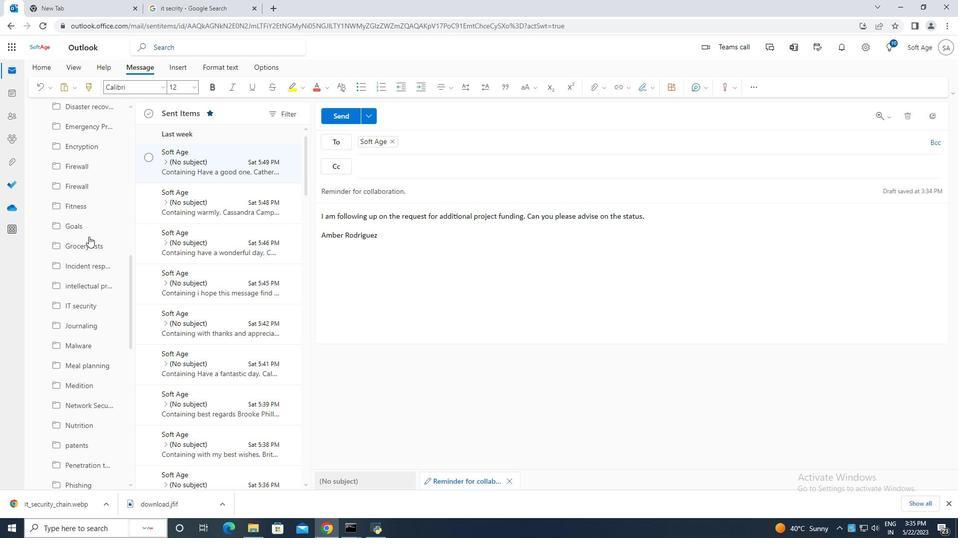 
Action: Mouse scrolled (88, 236) with delta (0, 0)
Screenshot: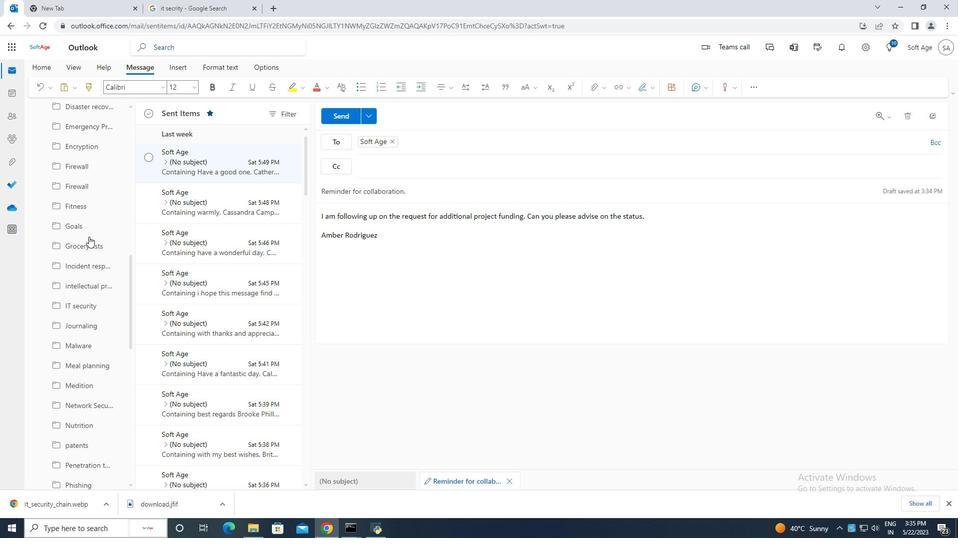 
Action: Mouse scrolled (88, 236) with delta (0, 0)
Screenshot: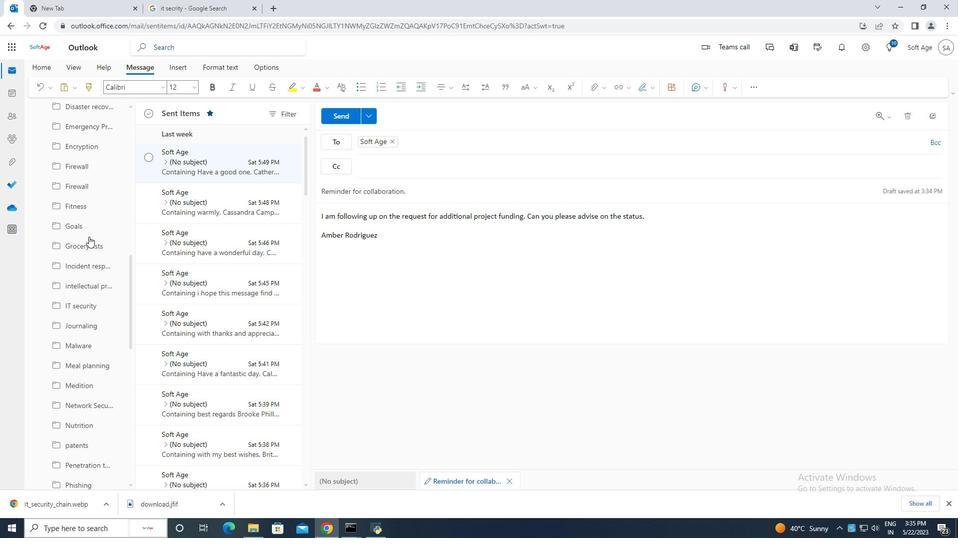 
Action: Mouse scrolled (88, 236) with delta (0, 0)
Screenshot: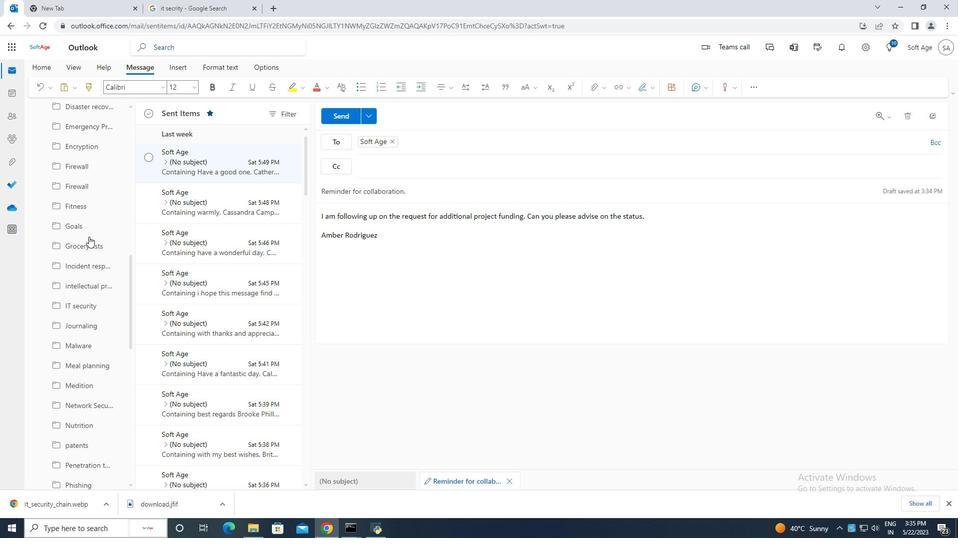 
Action: Mouse scrolled (88, 236) with delta (0, 0)
Screenshot: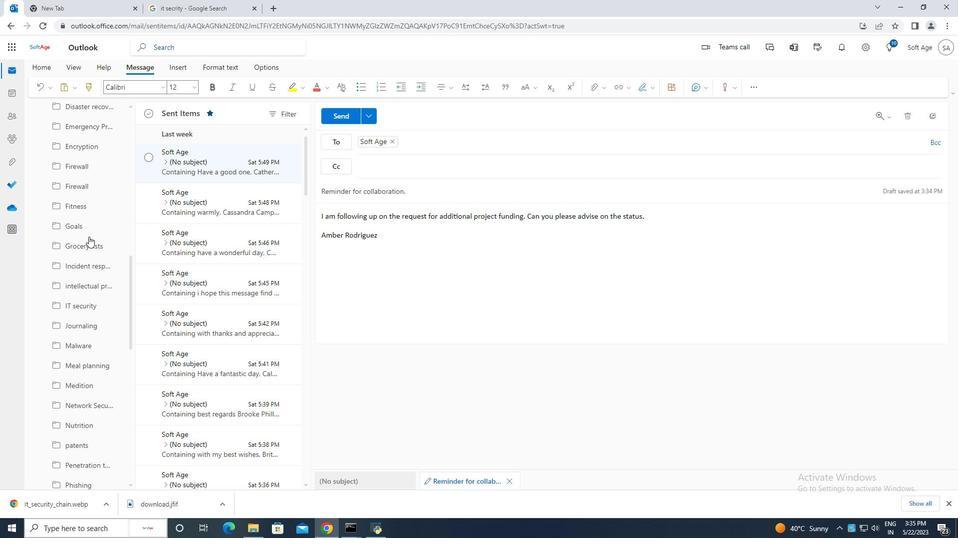 
Action: Mouse scrolled (88, 236) with delta (0, 0)
Screenshot: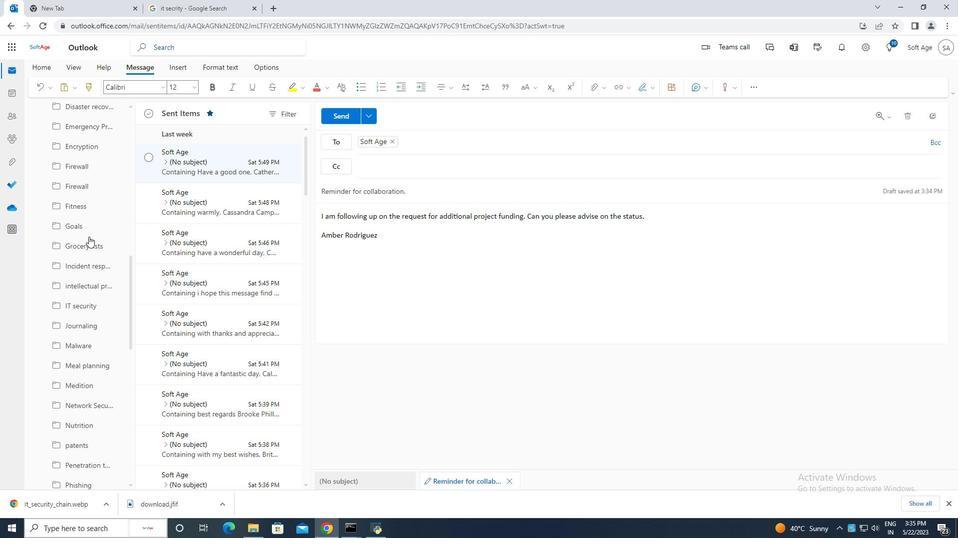 
Action: Mouse scrolled (88, 236) with delta (0, 0)
Screenshot: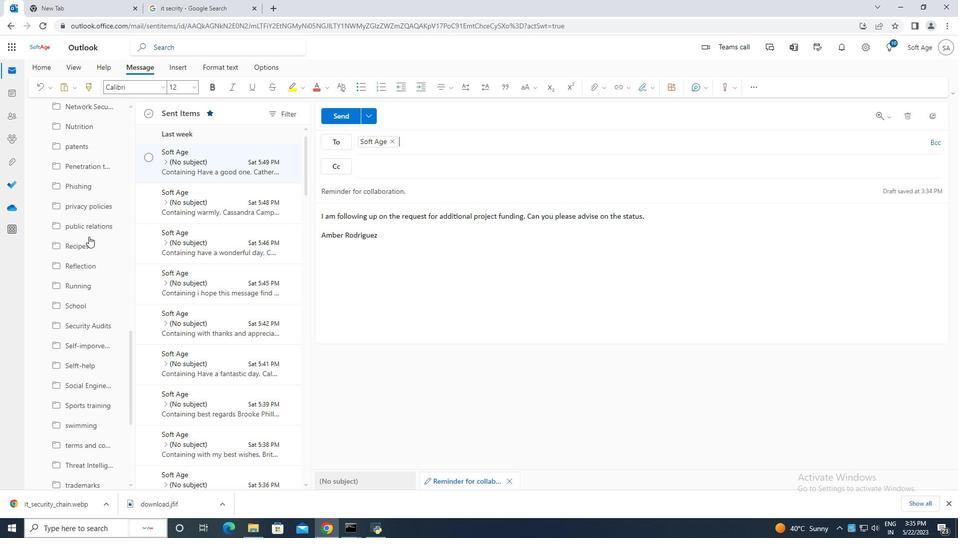 
Action: Mouse scrolled (88, 236) with delta (0, 0)
Screenshot: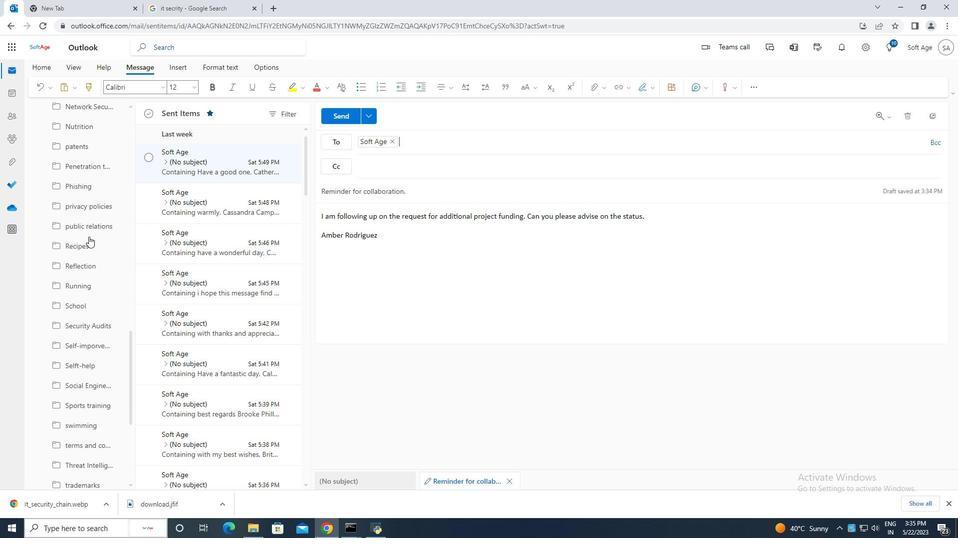 
Action: Mouse scrolled (88, 236) with delta (0, 0)
Screenshot: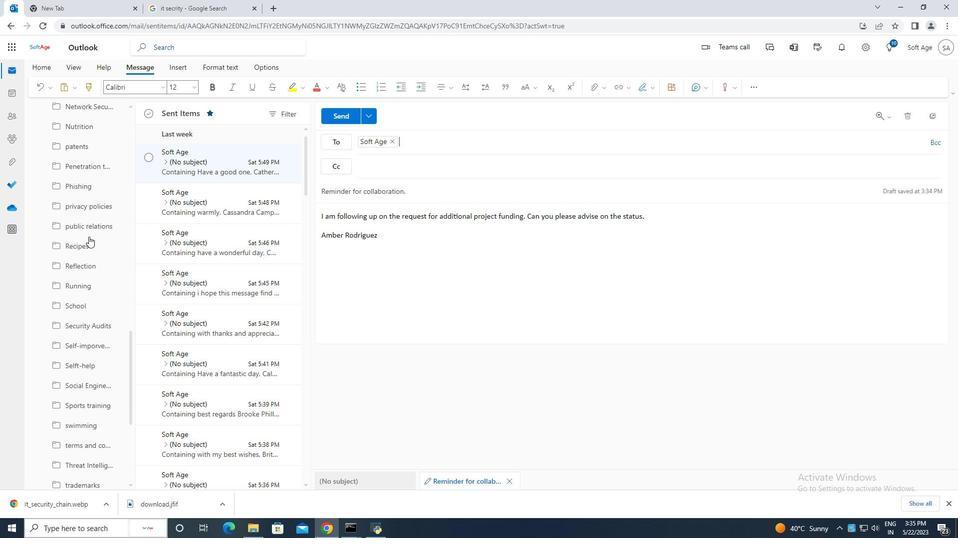 
Action: Mouse scrolled (88, 236) with delta (0, 0)
Screenshot: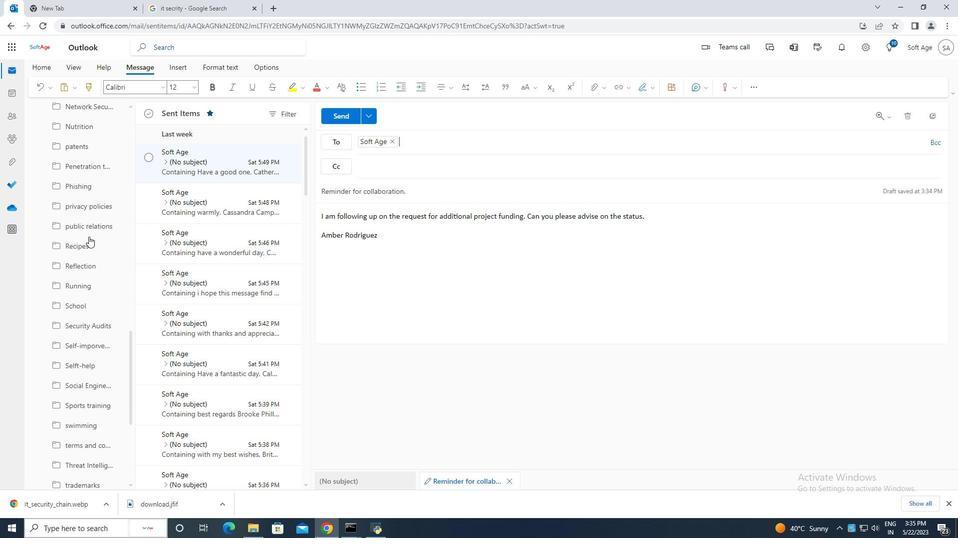 
Action: Mouse scrolled (88, 236) with delta (0, 0)
Screenshot: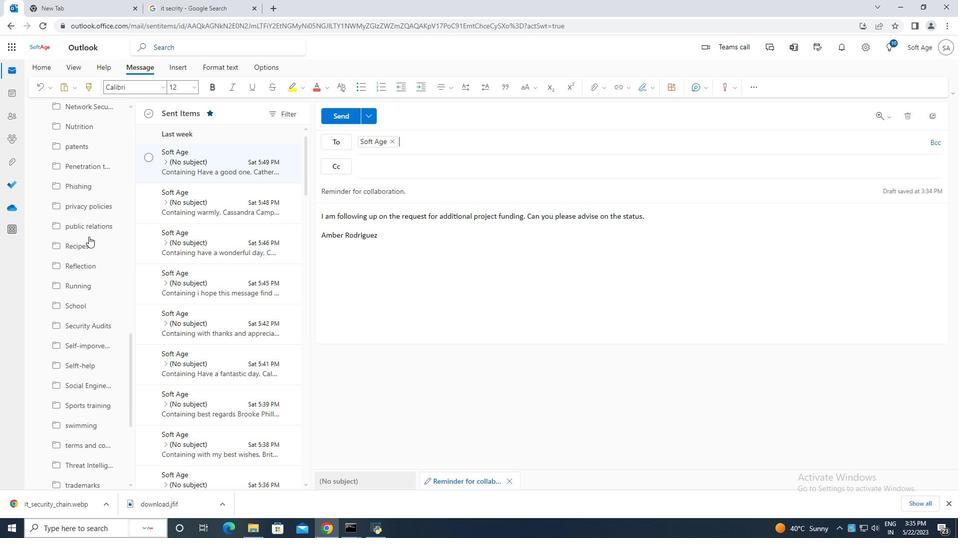 
Action: Mouse scrolled (88, 236) with delta (0, 0)
Screenshot: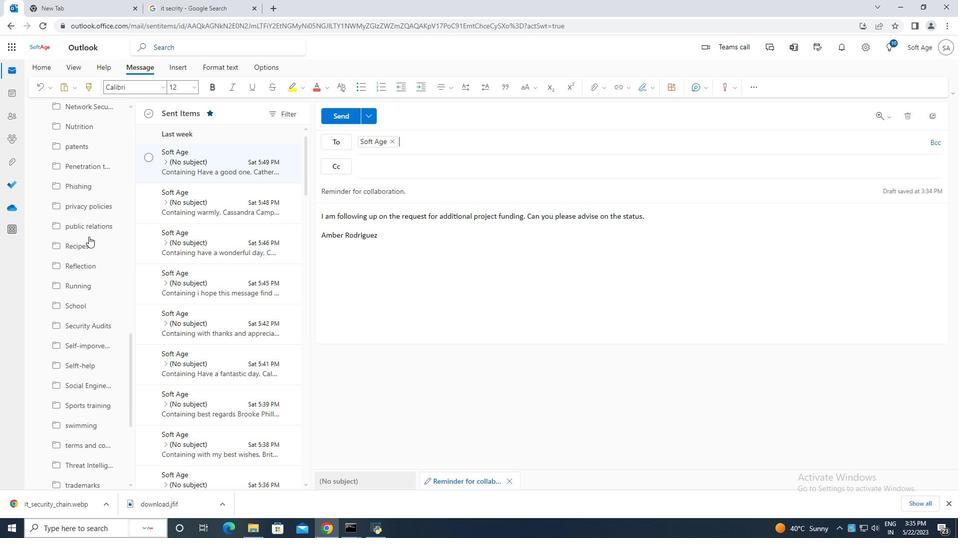 
Action: Mouse scrolled (88, 236) with delta (0, 0)
Screenshot: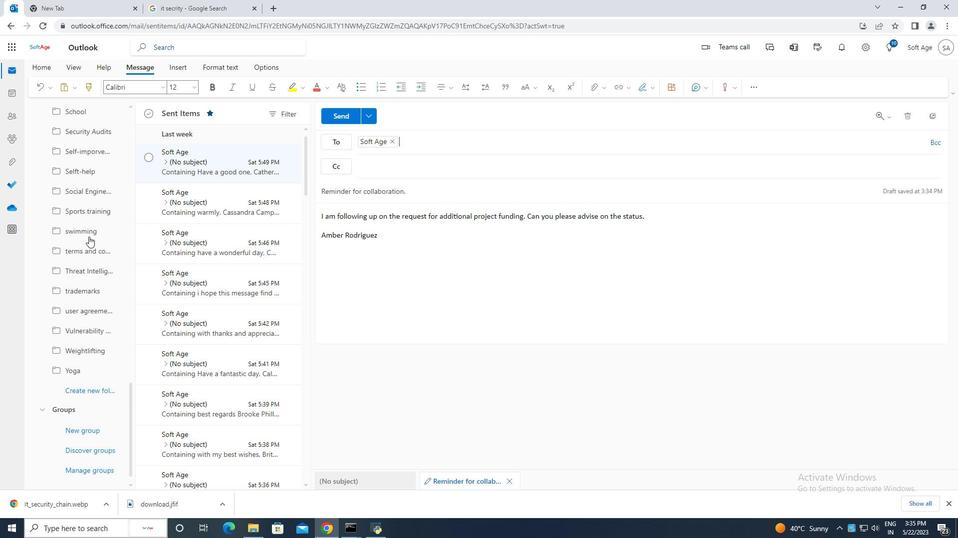
Action: Mouse scrolled (88, 236) with delta (0, 0)
Screenshot: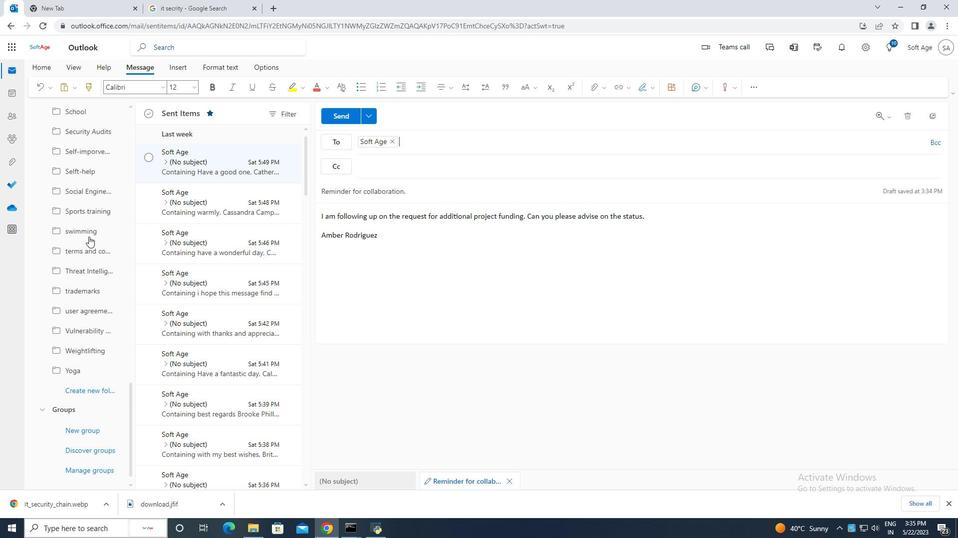 
Action: Mouse scrolled (88, 236) with delta (0, 0)
Screenshot: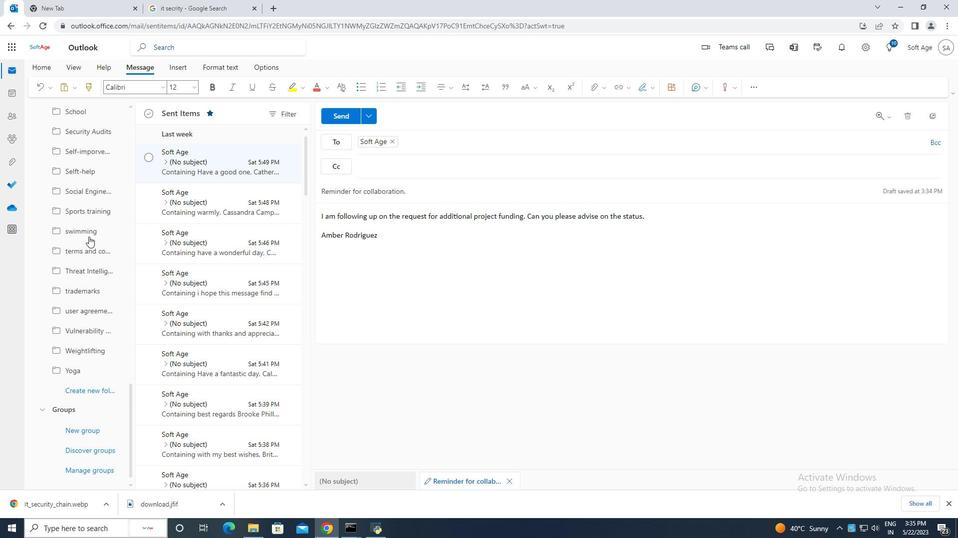
Action: Mouse scrolled (88, 236) with delta (0, 0)
Screenshot: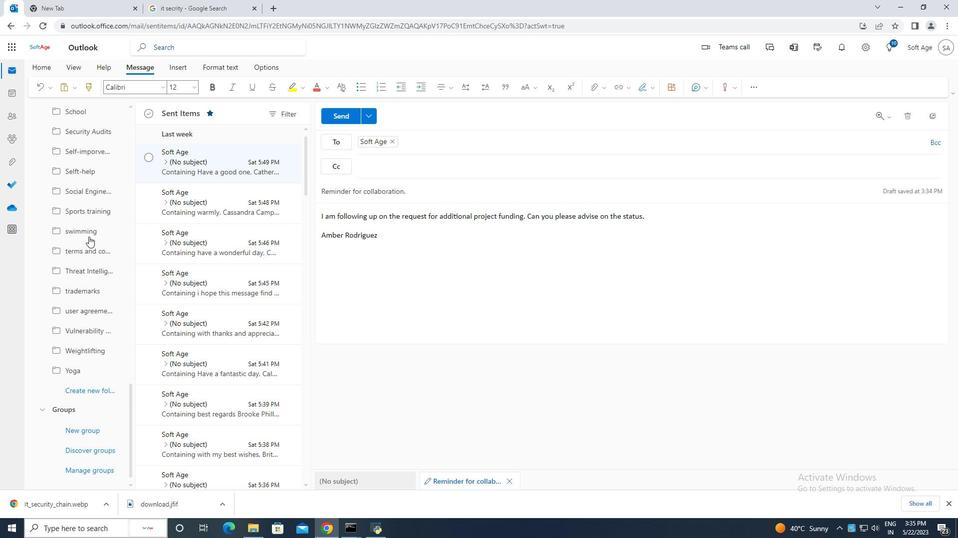 
Action: Mouse scrolled (88, 236) with delta (0, 0)
Screenshot: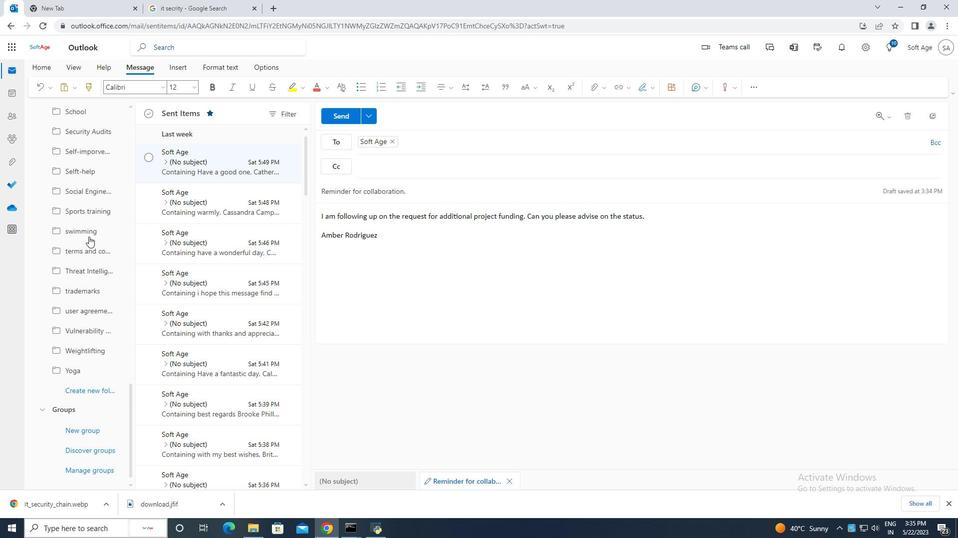 
Action: Mouse scrolled (88, 236) with delta (0, 0)
Screenshot: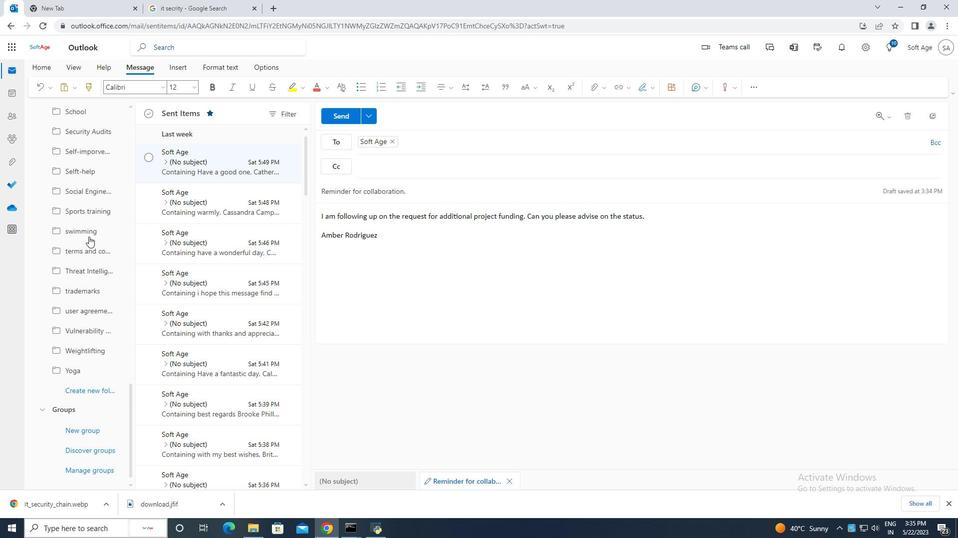 
Action: Mouse scrolled (88, 236) with delta (0, 0)
Screenshot: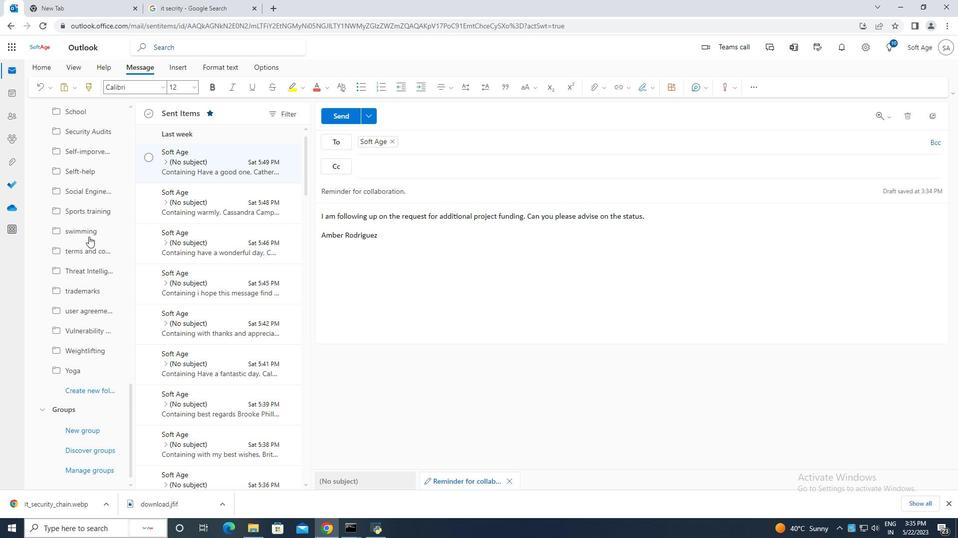 
Action: Mouse moved to (101, 391)
Screenshot: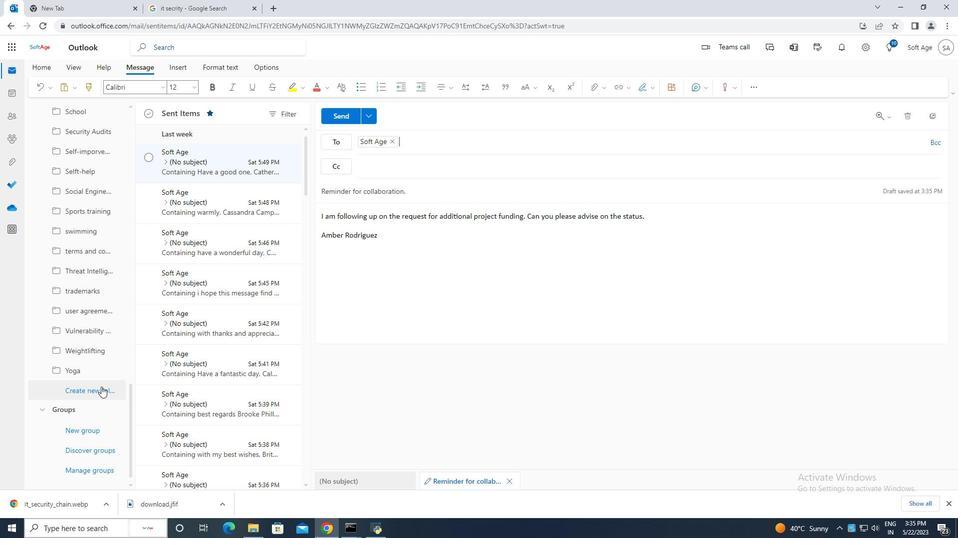 
Action: Mouse pressed left at (101, 391)
Screenshot: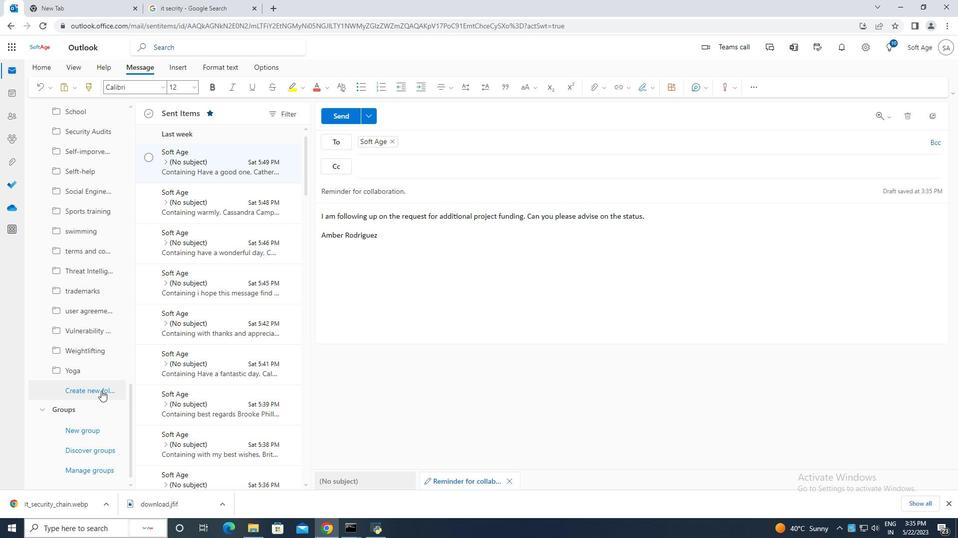 
Action: Mouse moved to (74, 387)
Screenshot: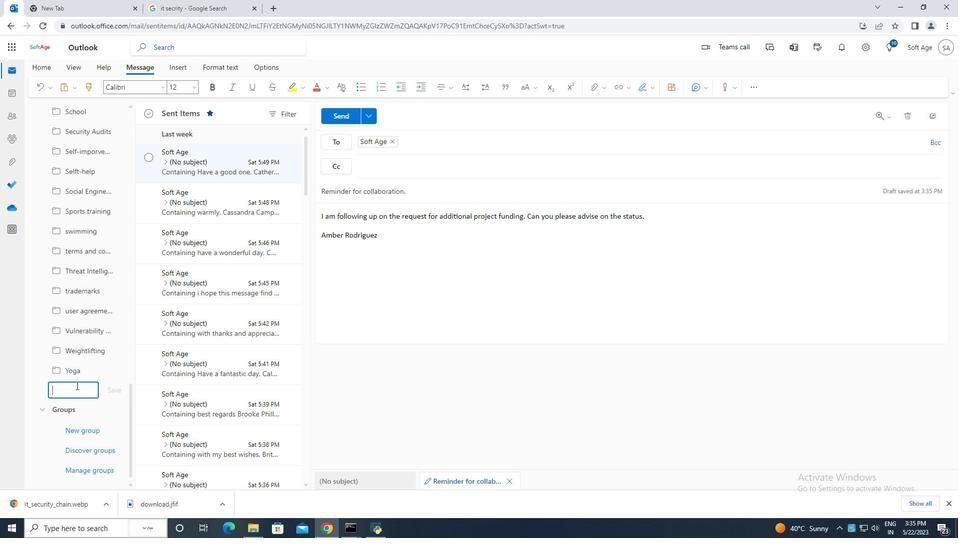 
Action: Key pressed <Key.caps_lock>M<Key.caps_lock>alware
Screenshot: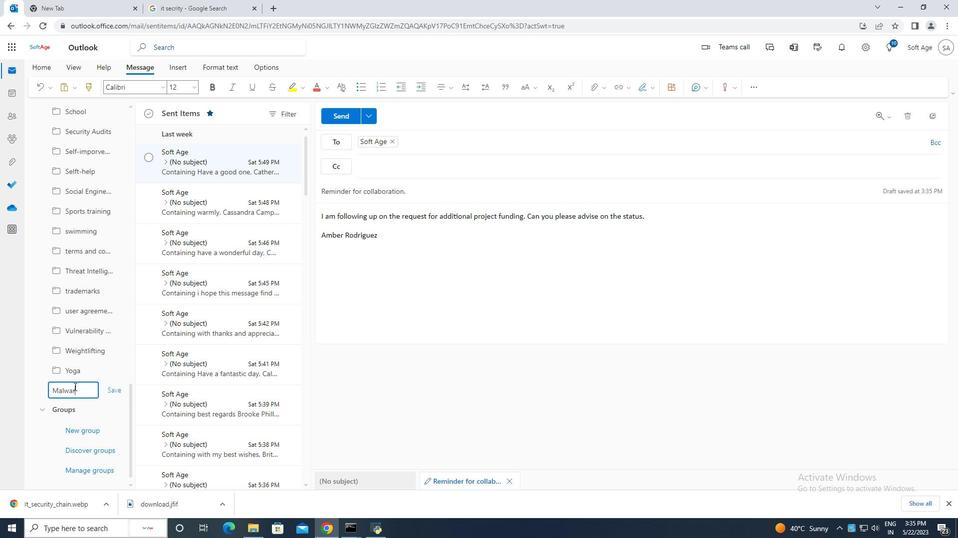 
Action: Mouse moved to (112, 389)
Screenshot: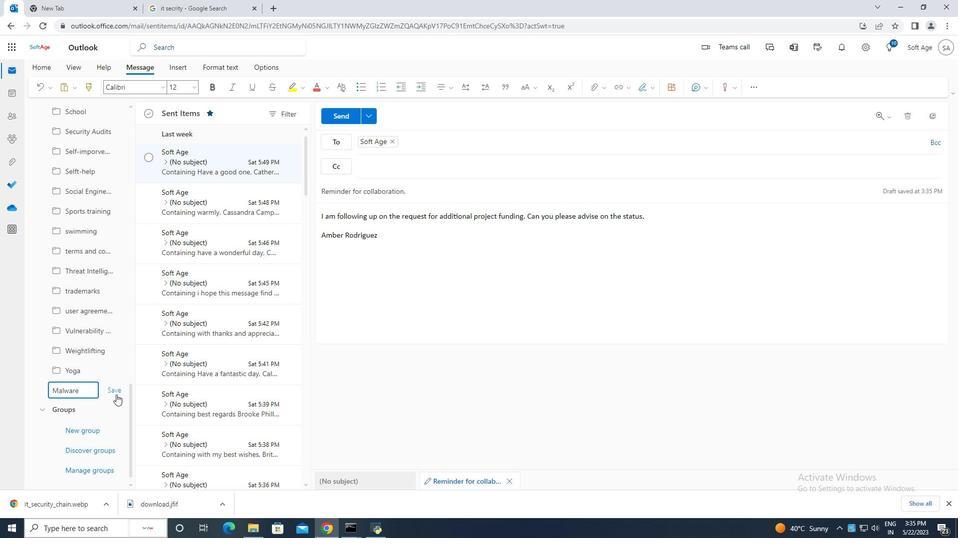 
Action: Mouse pressed left at (112, 389)
Screenshot: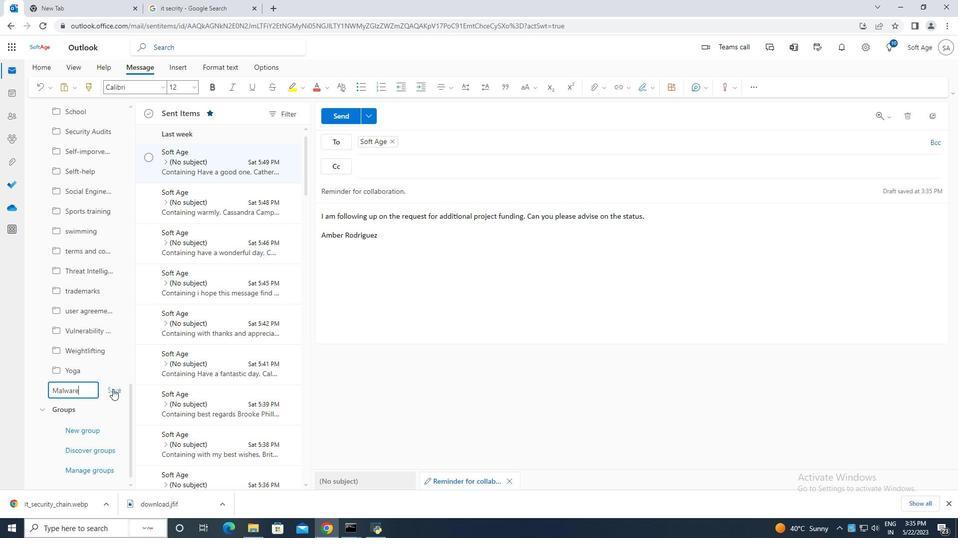 
Action: Mouse moved to (532, 286)
Screenshot: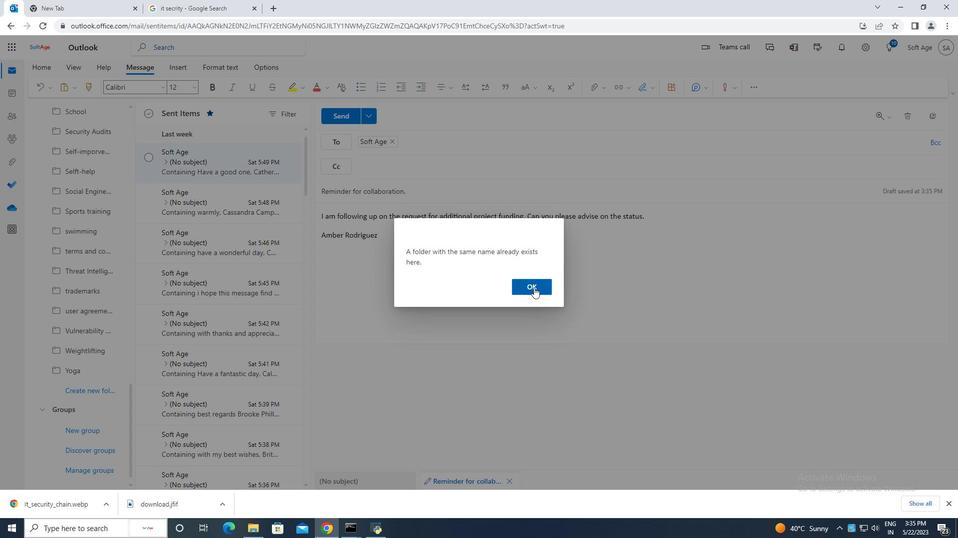 
Action: Mouse pressed left at (532, 286)
Screenshot: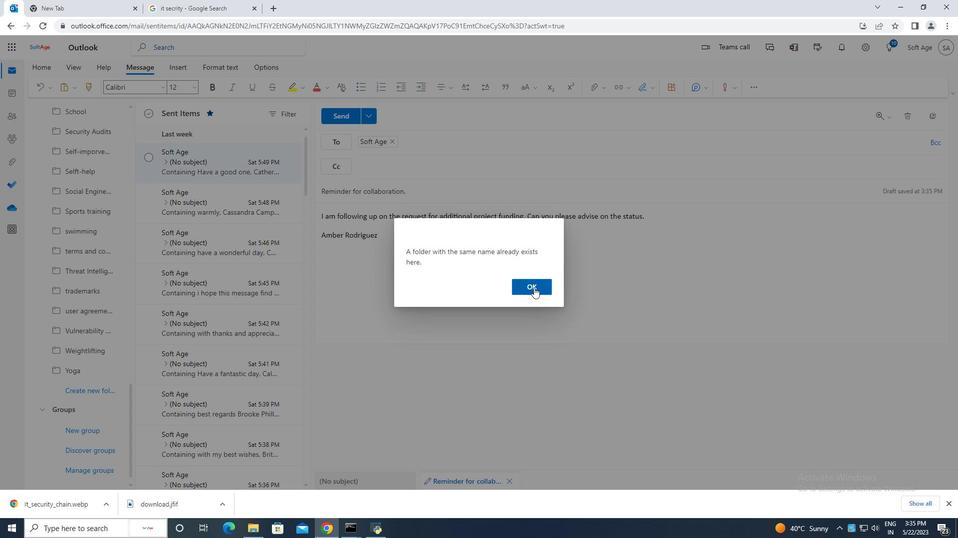 
Action: Mouse moved to (339, 115)
Screenshot: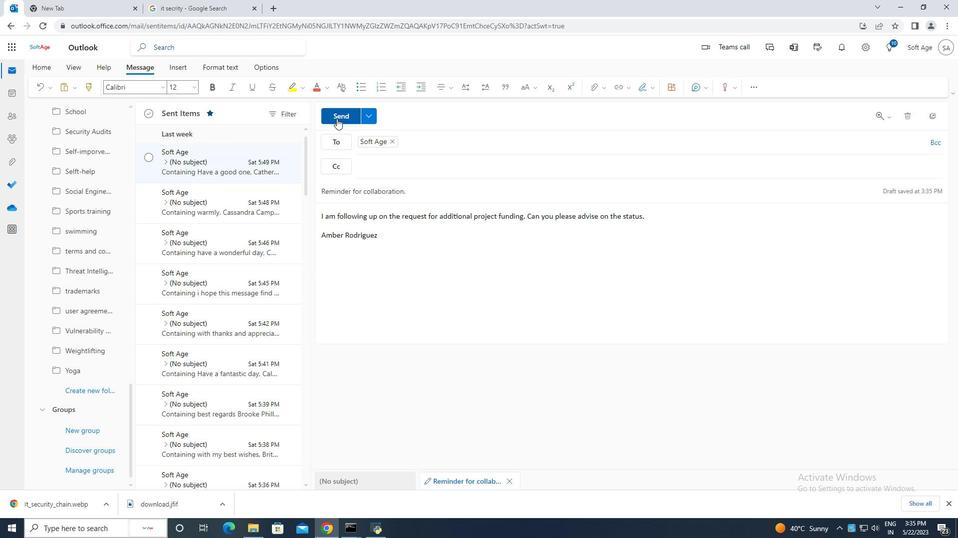 
Action: Mouse pressed left at (339, 115)
Screenshot: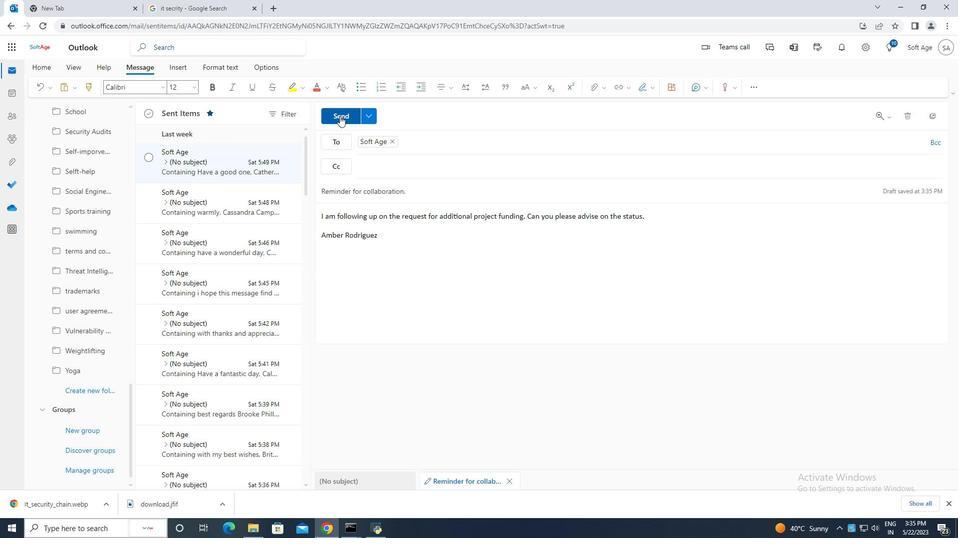 
Action: Mouse moved to (84, 169)
Screenshot: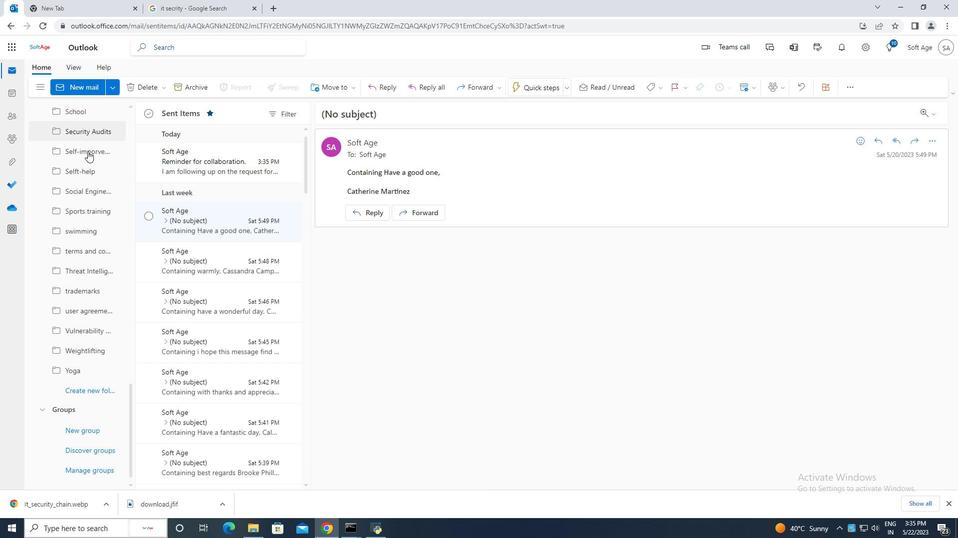 
Action: Mouse scrolled (84, 169) with delta (0, 0)
Screenshot: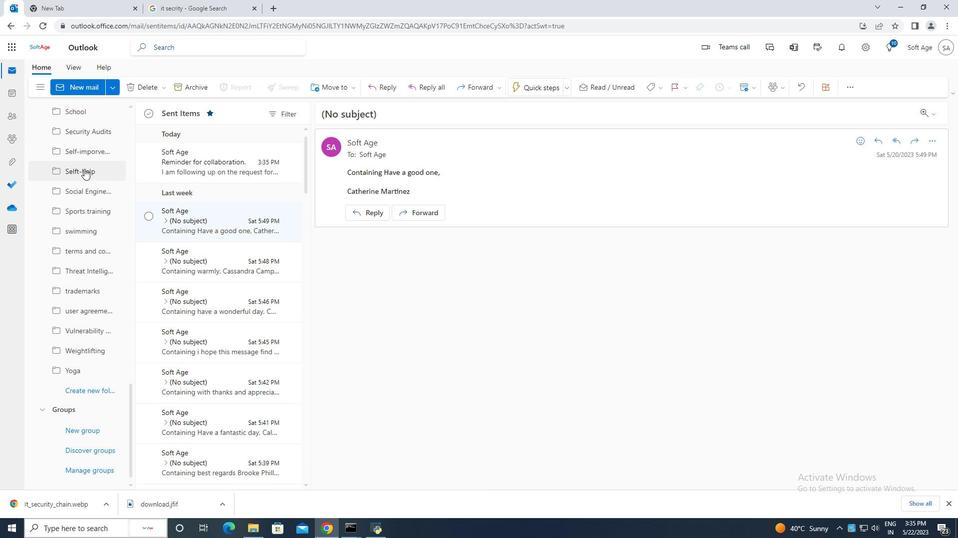 
Action: Mouse scrolled (84, 169) with delta (0, 0)
Screenshot: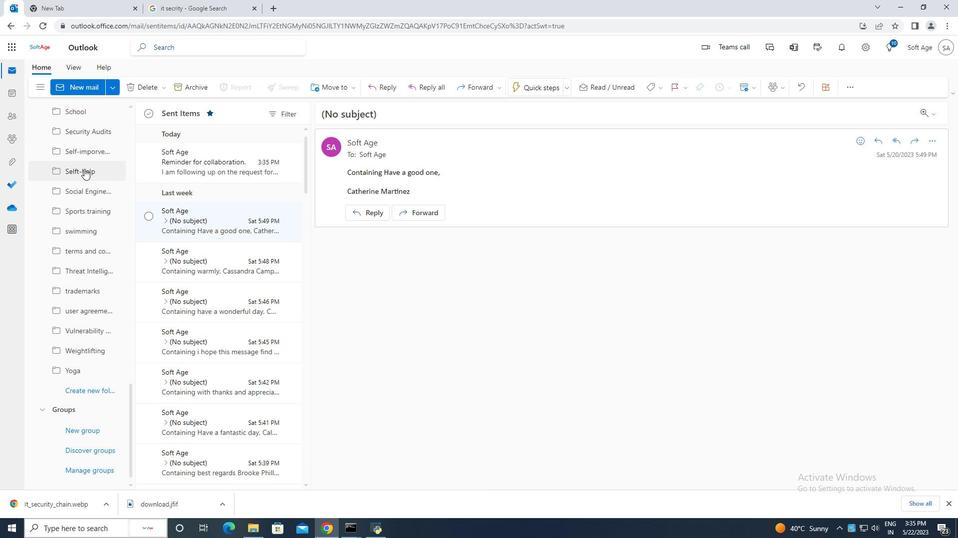 
Action: Mouse scrolled (84, 169) with delta (0, 0)
Screenshot: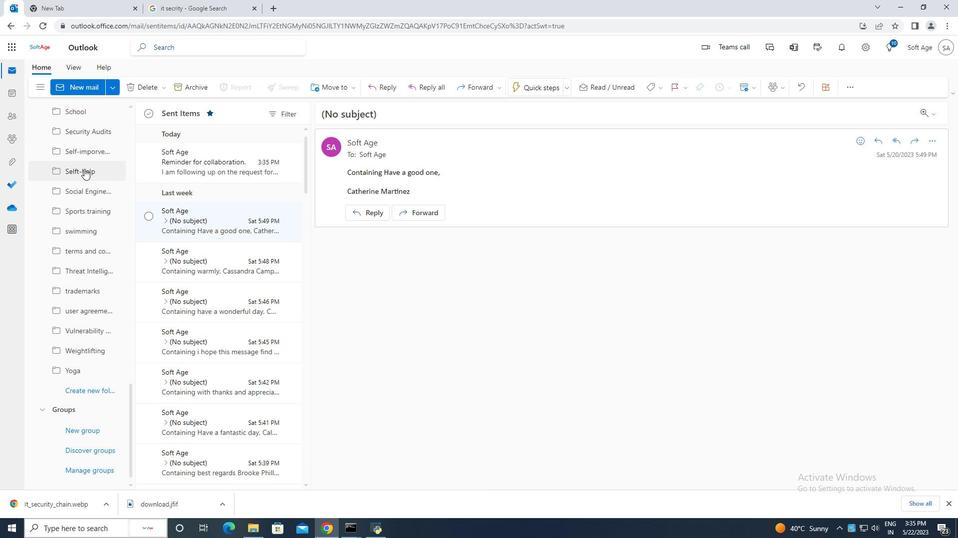 
Action: Mouse scrolled (84, 169) with delta (0, 0)
Screenshot: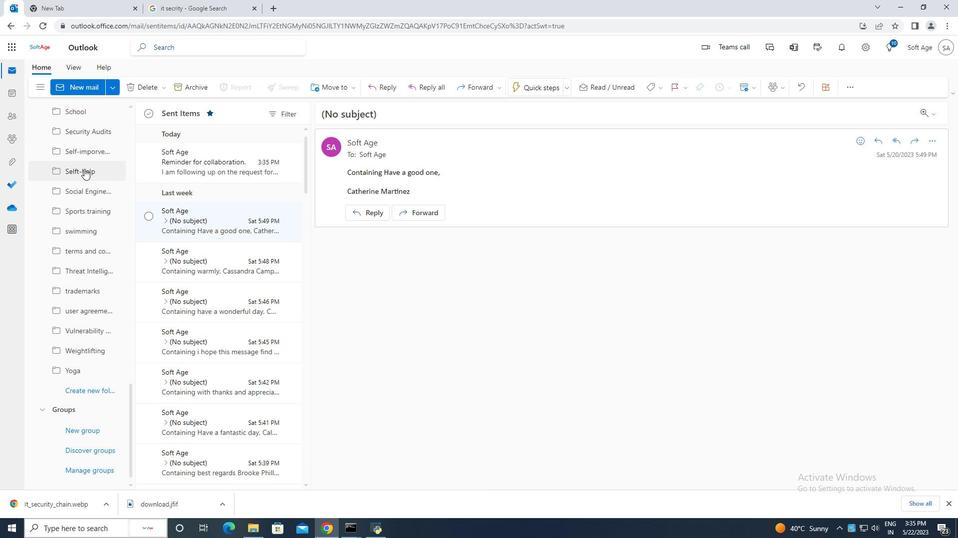 
Action: Mouse scrolled (84, 169) with delta (0, 0)
Screenshot: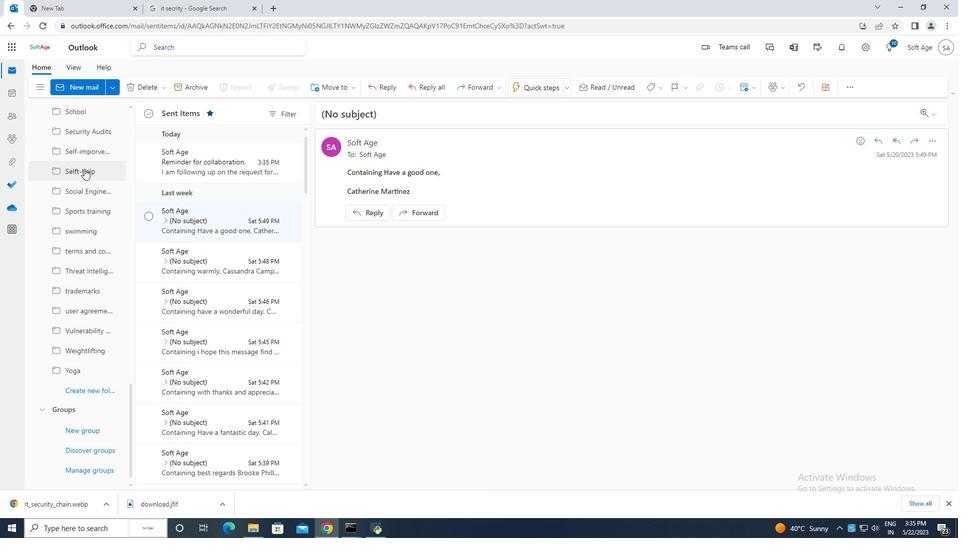 
Action: Mouse scrolled (84, 169) with delta (0, 0)
Screenshot: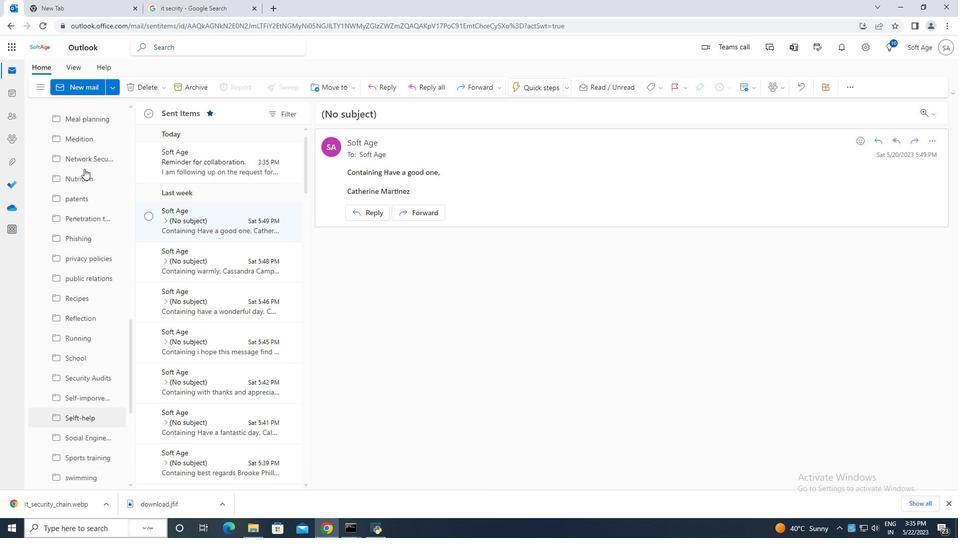 
Action: Mouse scrolled (84, 169) with delta (0, 0)
Screenshot: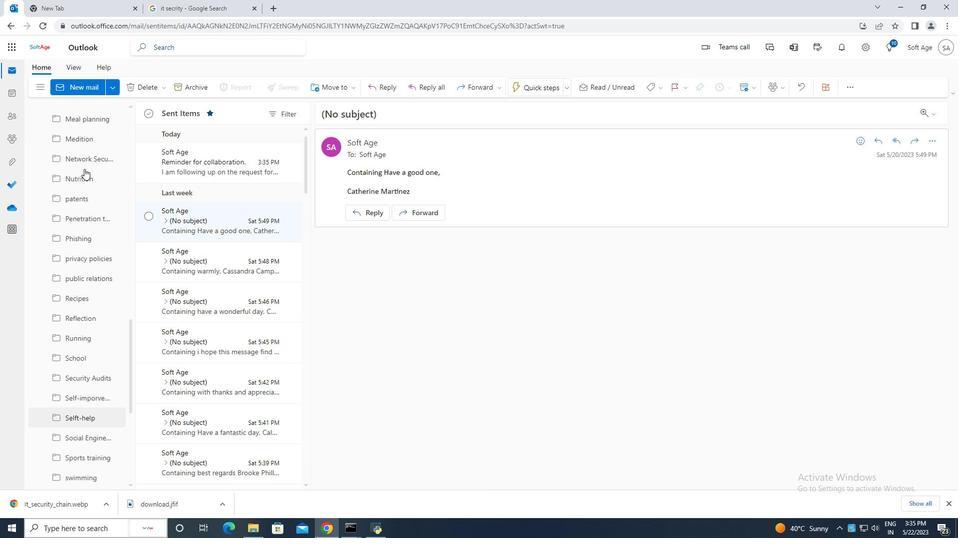 
Action: Mouse scrolled (84, 169) with delta (0, 0)
Screenshot: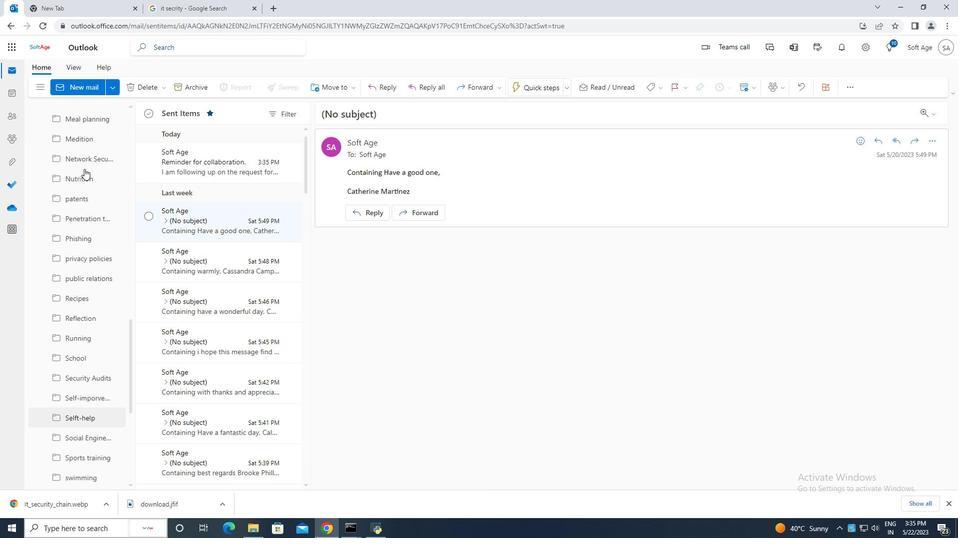 
Action: Mouse scrolled (84, 169) with delta (0, 0)
Screenshot: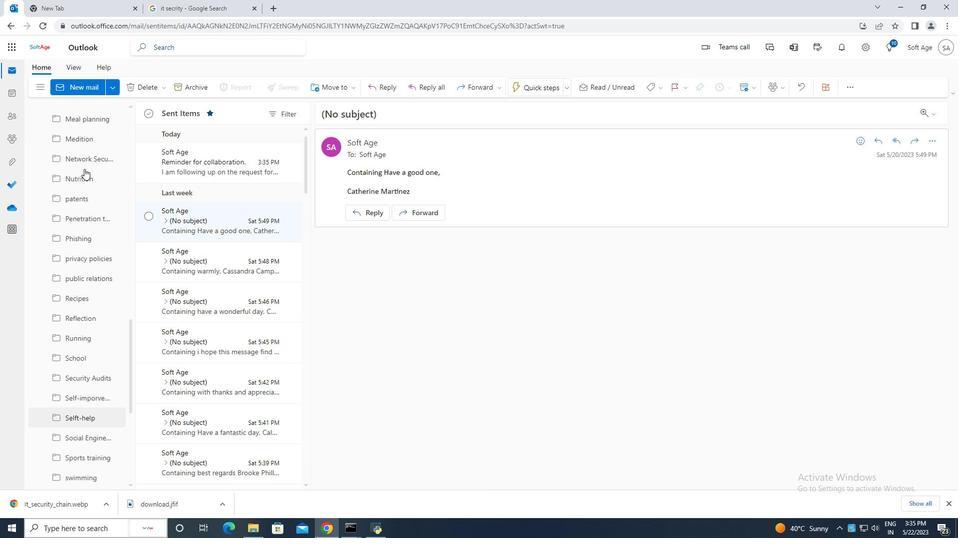 
Action: Mouse scrolled (84, 169) with delta (0, 0)
Screenshot: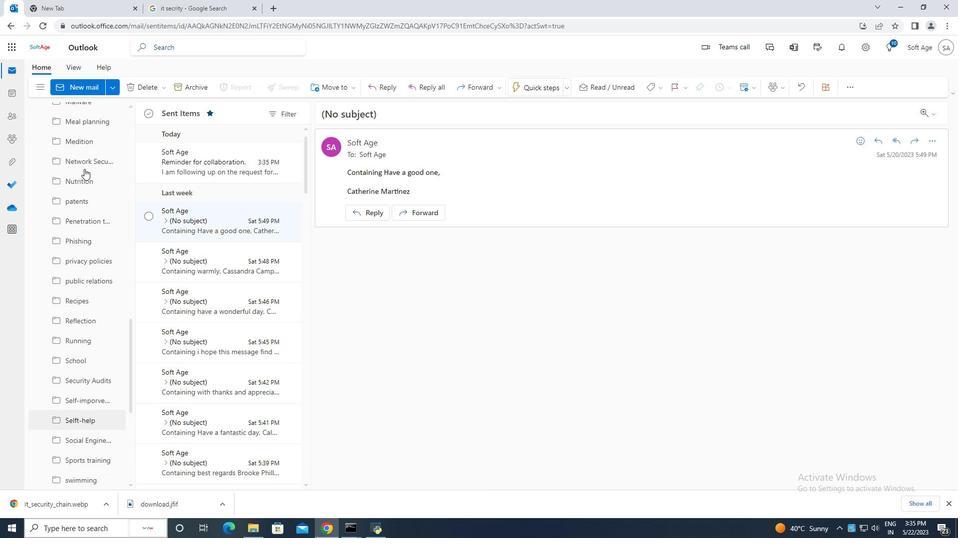 
Action: Mouse scrolled (84, 169) with delta (0, 0)
Screenshot: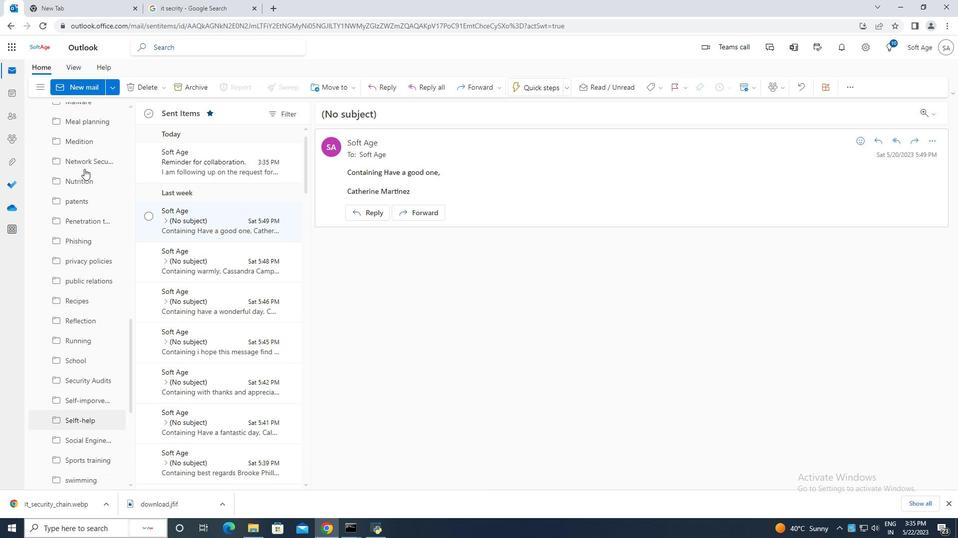 
Action: Mouse scrolled (84, 169) with delta (0, 0)
Screenshot: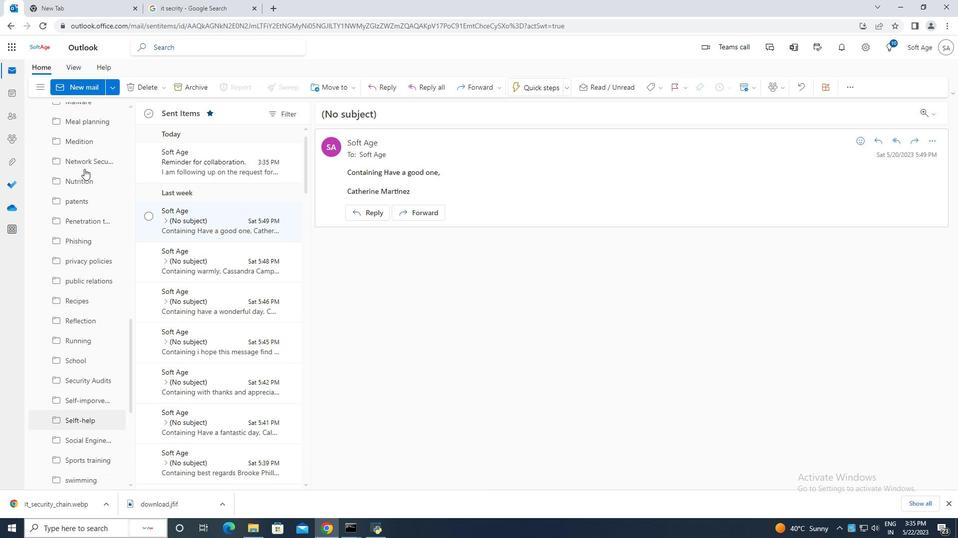 
Action: Mouse scrolled (84, 169) with delta (0, 0)
Screenshot: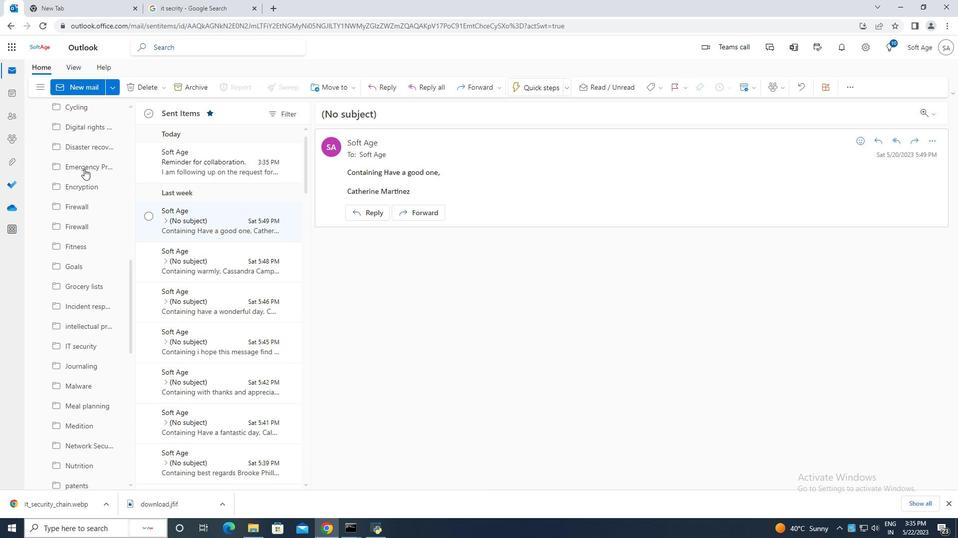 
Action: Mouse scrolled (84, 169) with delta (0, 0)
Screenshot: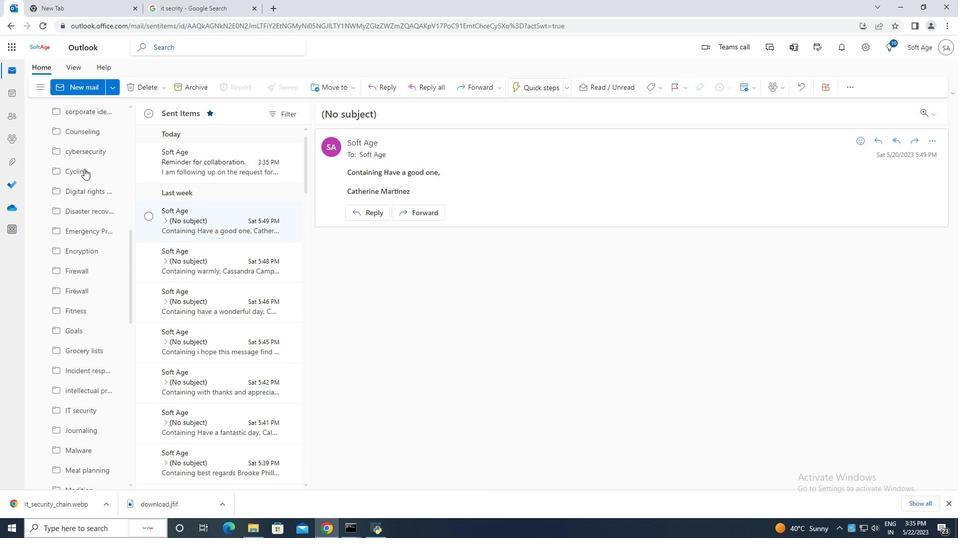 
Action: Mouse scrolled (84, 169) with delta (0, 0)
Screenshot: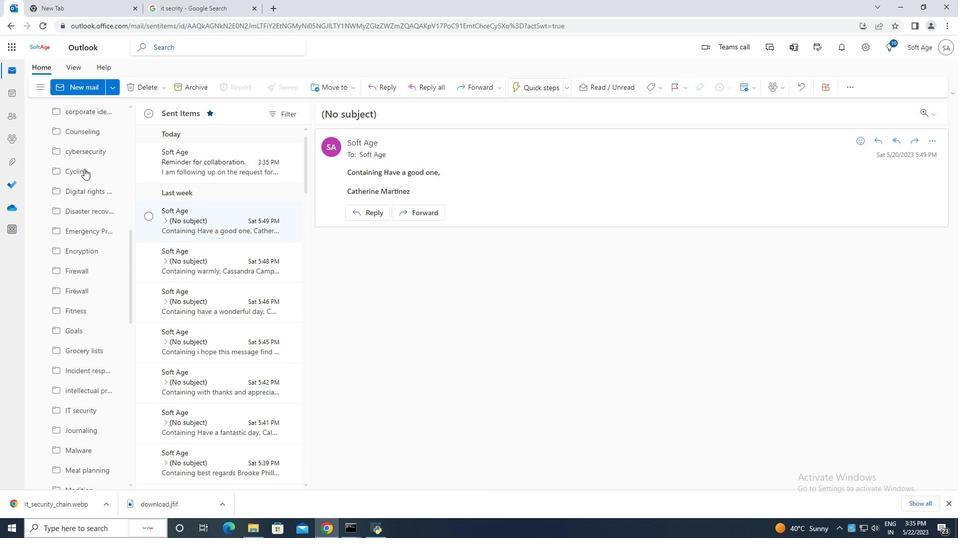 
Action: Mouse scrolled (84, 169) with delta (0, 0)
Screenshot: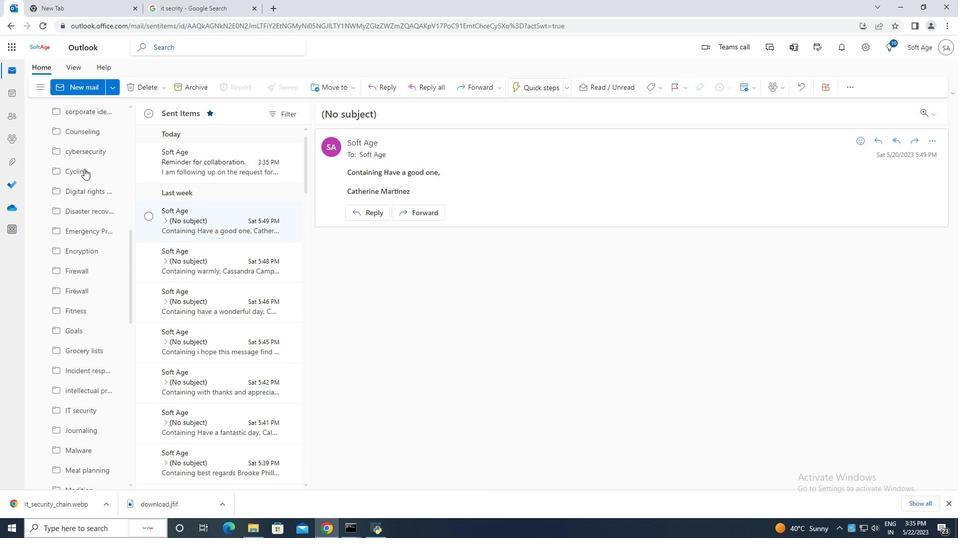
Action: Mouse scrolled (84, 169) with delta (0, 0)
Screenshot: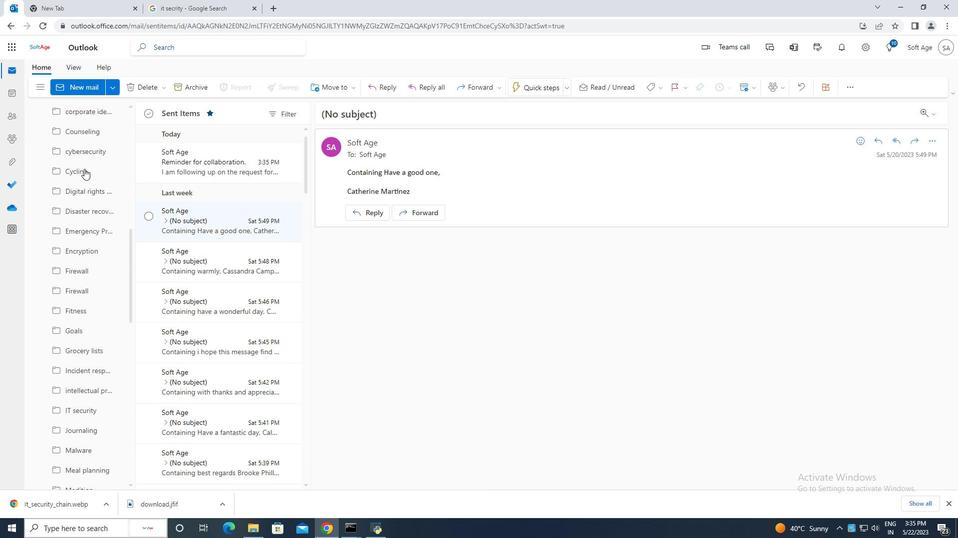 
Action: Mouse scrolled (84, 169) with delta (0, 0)
Screenshot: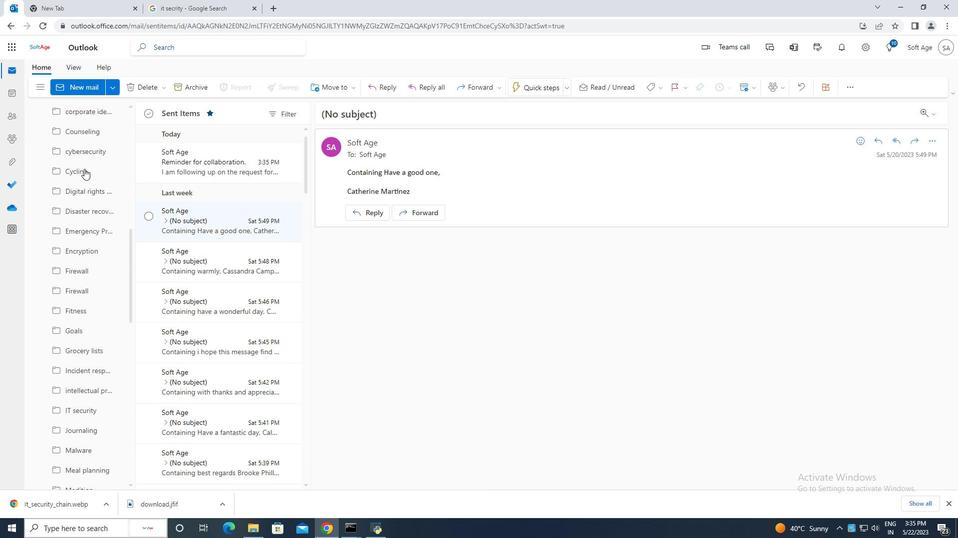 
Action: Mouse scrolled (84, 169) with delta (0, 0)
Screenshot: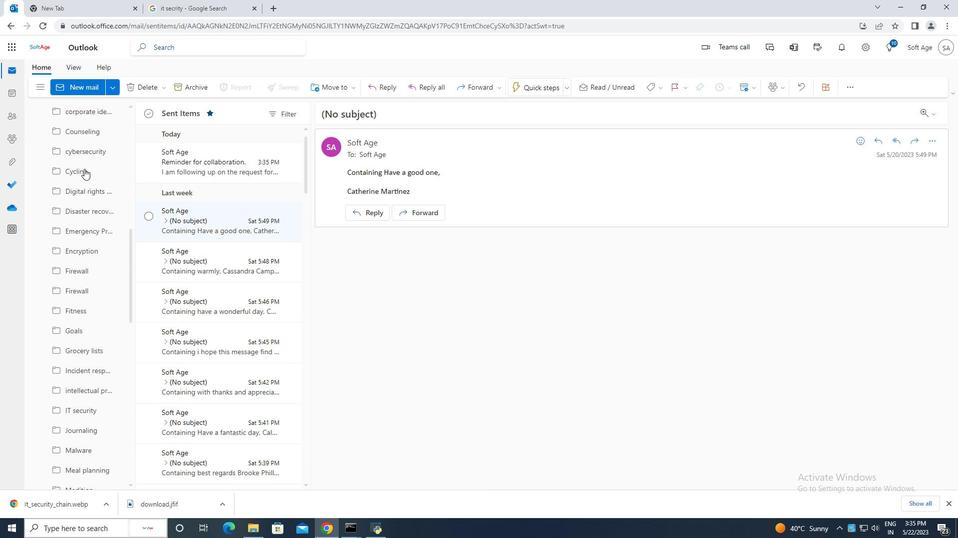 
Action: Mouse scrolled (84, 169) with delta (0, 0)
Screenshot: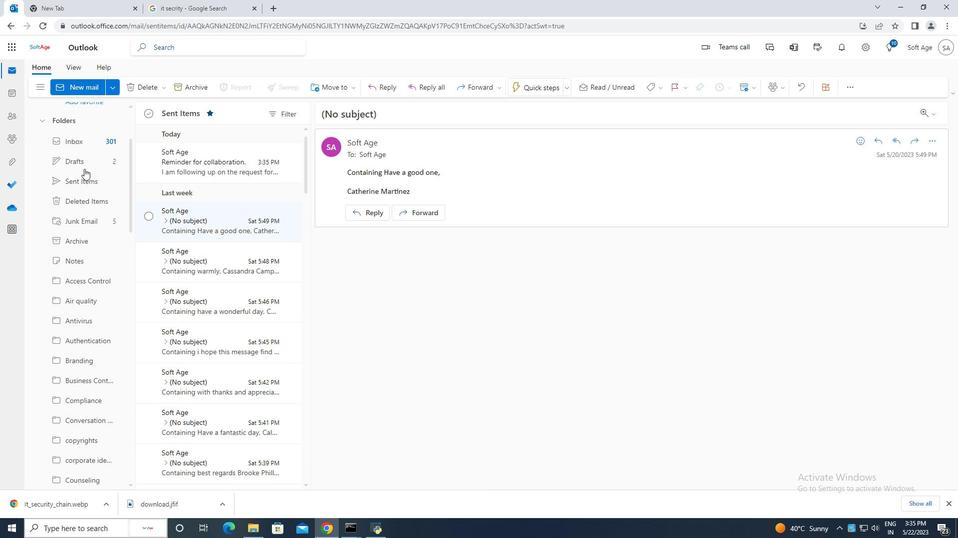 
Action: Mouse scrolled (84, 169) with delta (0, 0)
Screenshot: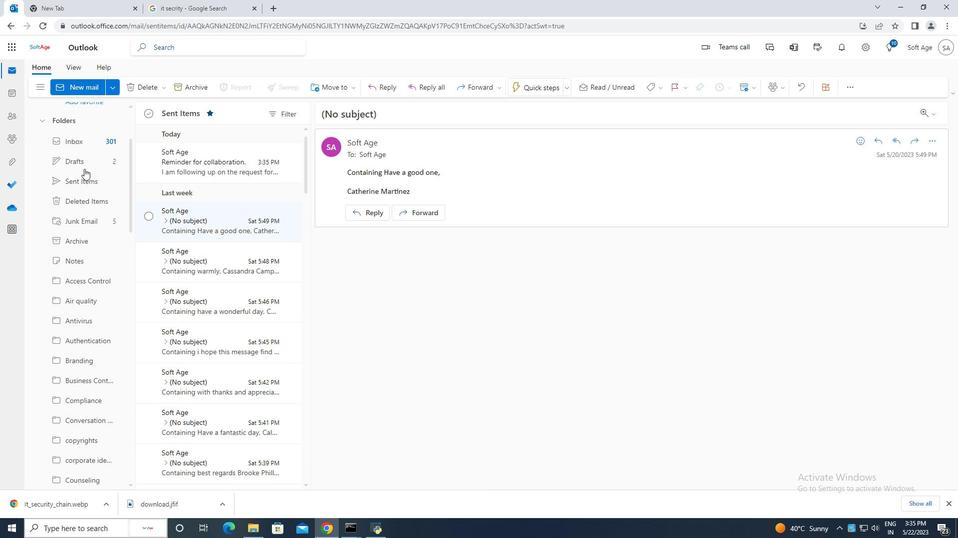 
Action: Mouse scrolled (84, 169) with delta (0, 0)
Screenshot: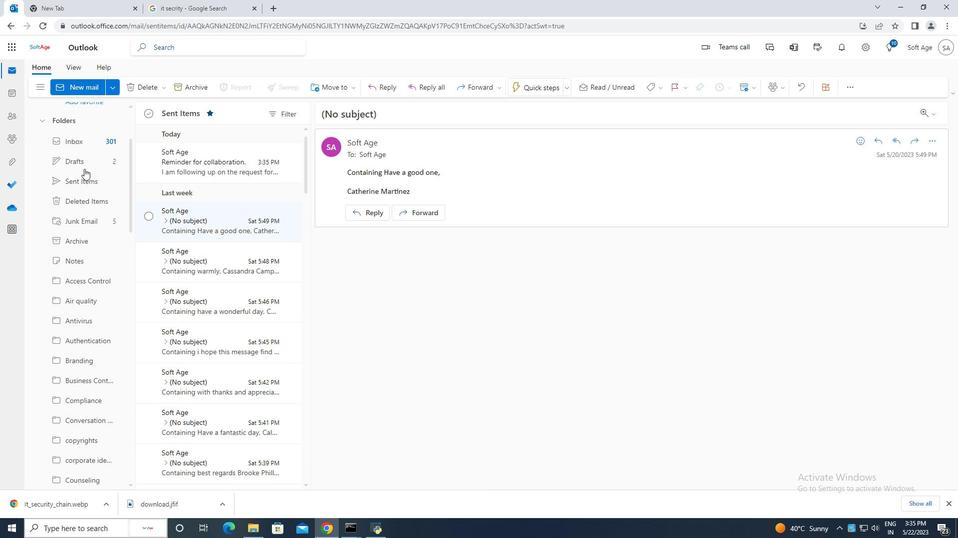 
Action: Mouse scrolled (84, 169) with delta (0, 0)
Screenshot: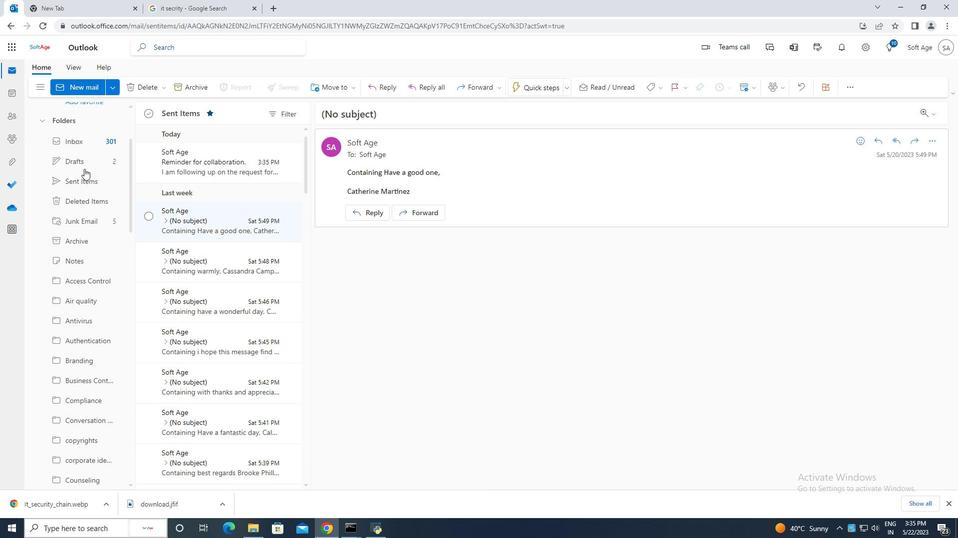 
Action: Mouse scrolled (84, 169) with delta (0, 0)
Screenshot: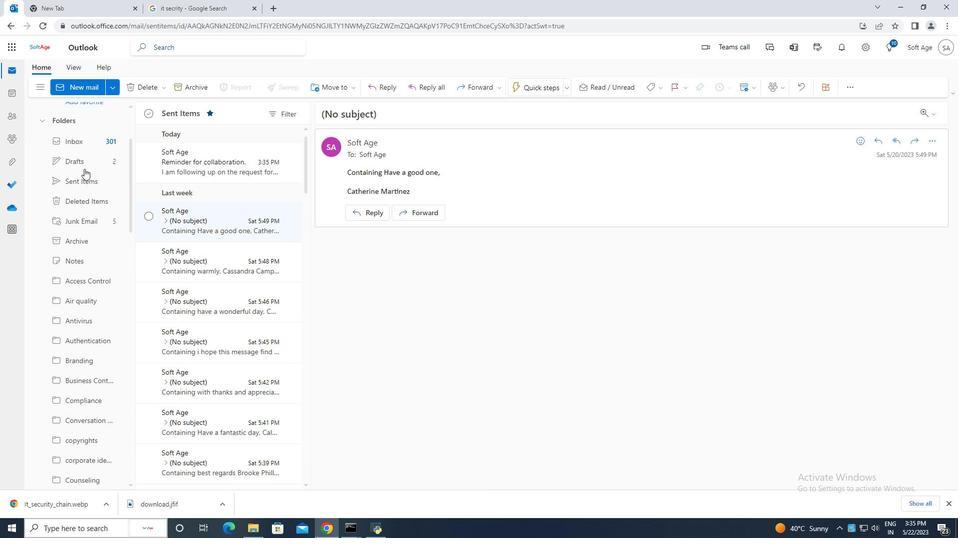 
Action: Mouse scrolled (84, 169) with delta (0, 0)
Screenshot: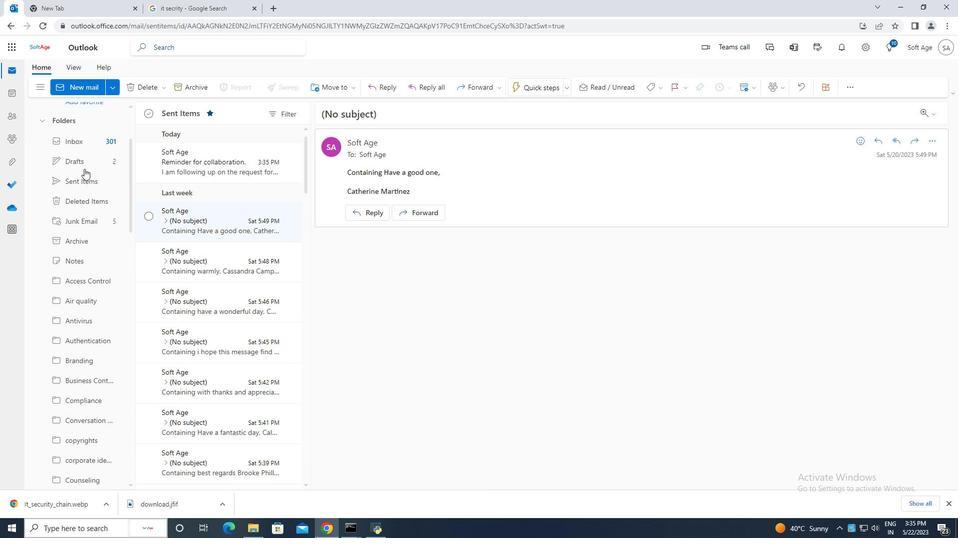 
Action: Mouse scrolled (84, 169) with delta (0, 0)
Screenshot: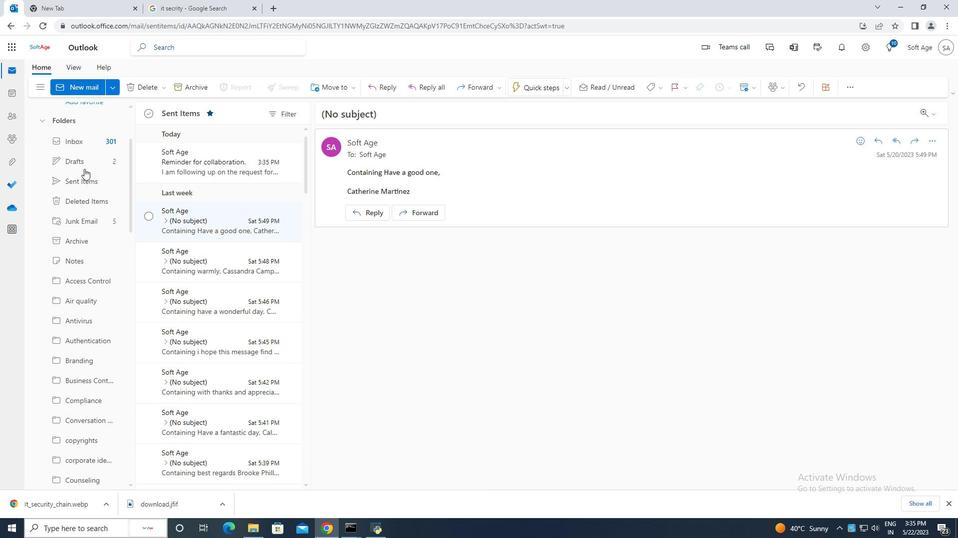 
Action: Mouse scrolled (84, 169) with delta (0, 0)
Screenshot: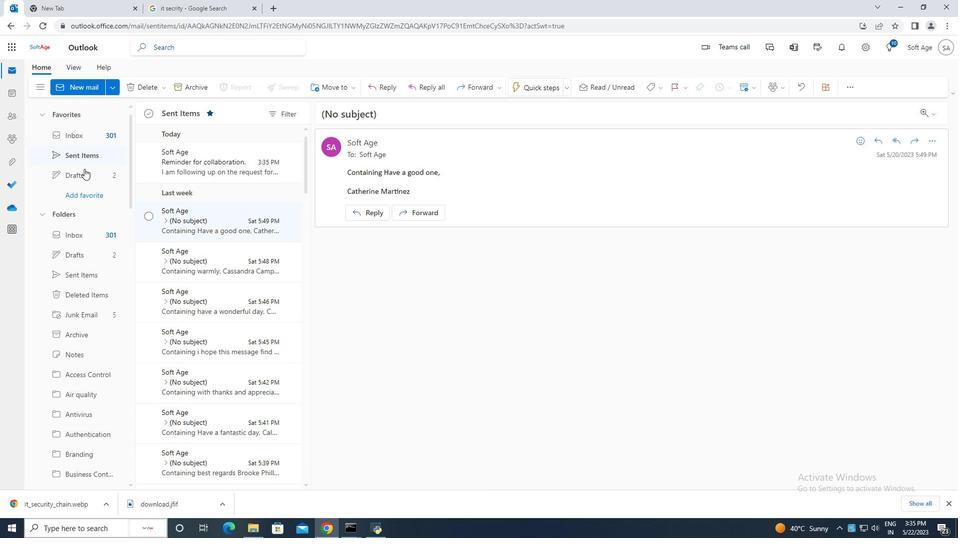 
Action: Mouse scrolled (84, 169) with delta (0, 0)
Screenshot: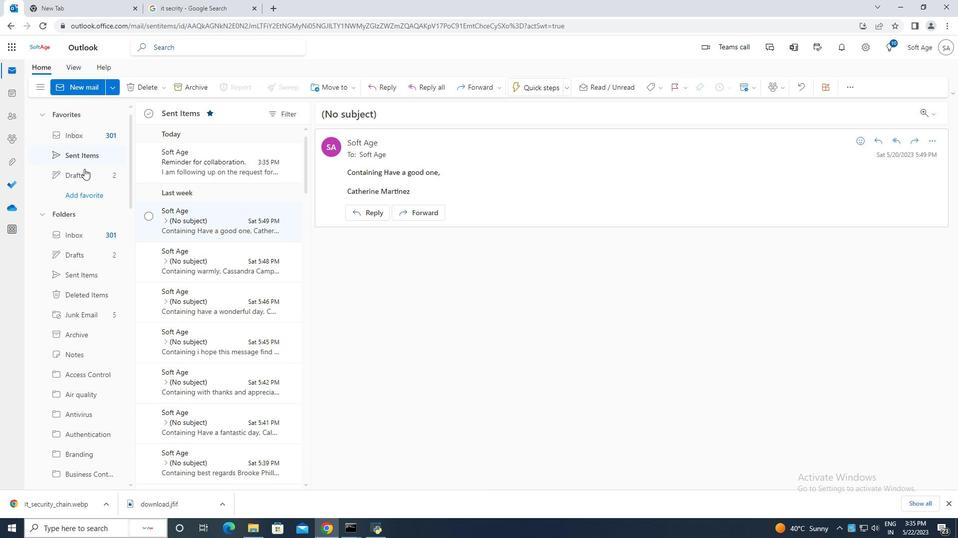 
Action: Mouse scrolled (84, 169) with delta (0, 0)
Screenshot: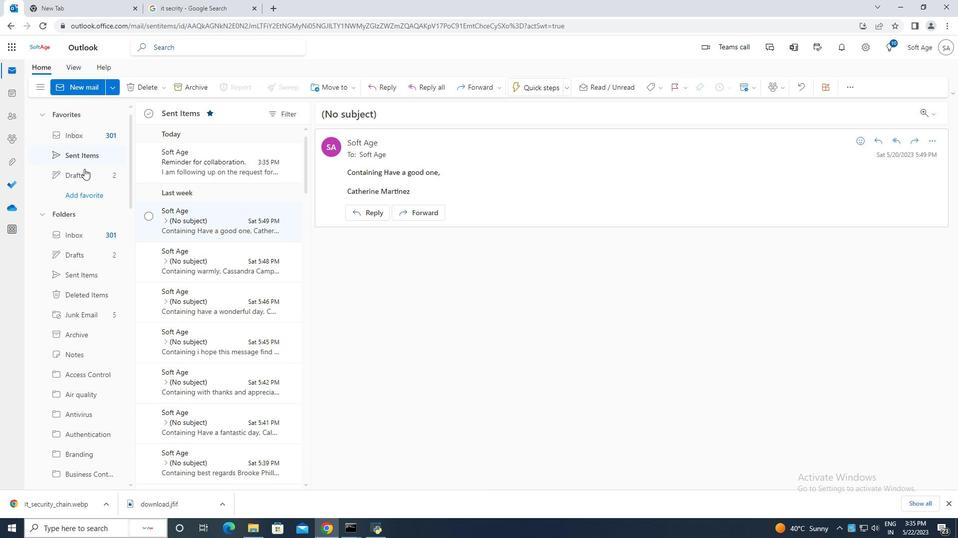 
Action: Mouse scrolled (84, 169) with delta (0, 0)
Screenshot: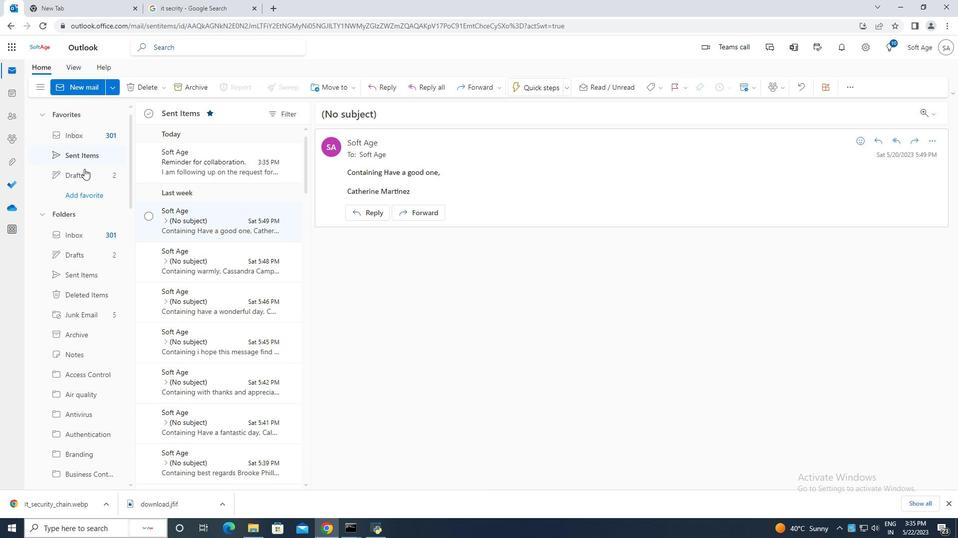 
Action: Mouse scrolled (84, 169) with delta (0, 0)
Screenshot: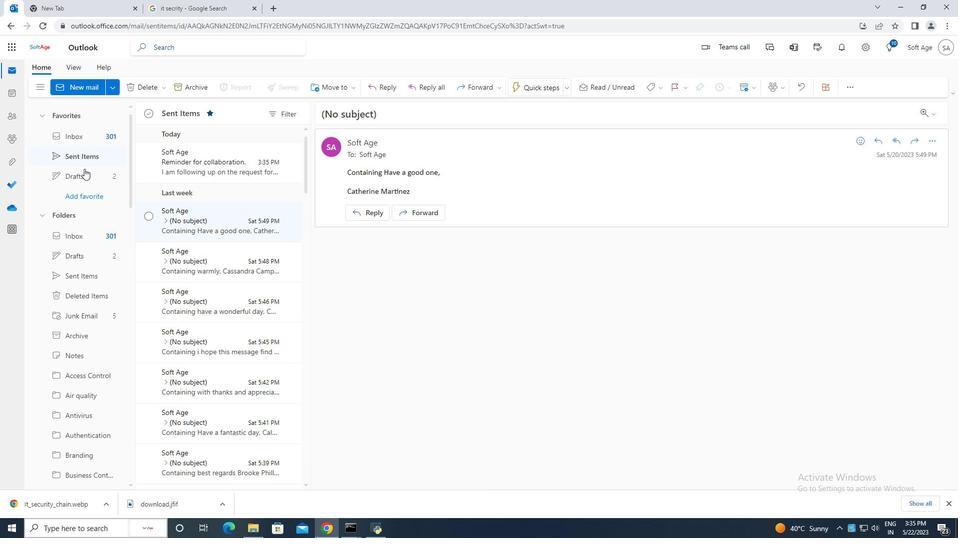 
Action: Mouse scrolled (84, 169) with delta (0, 0)
Screenshot: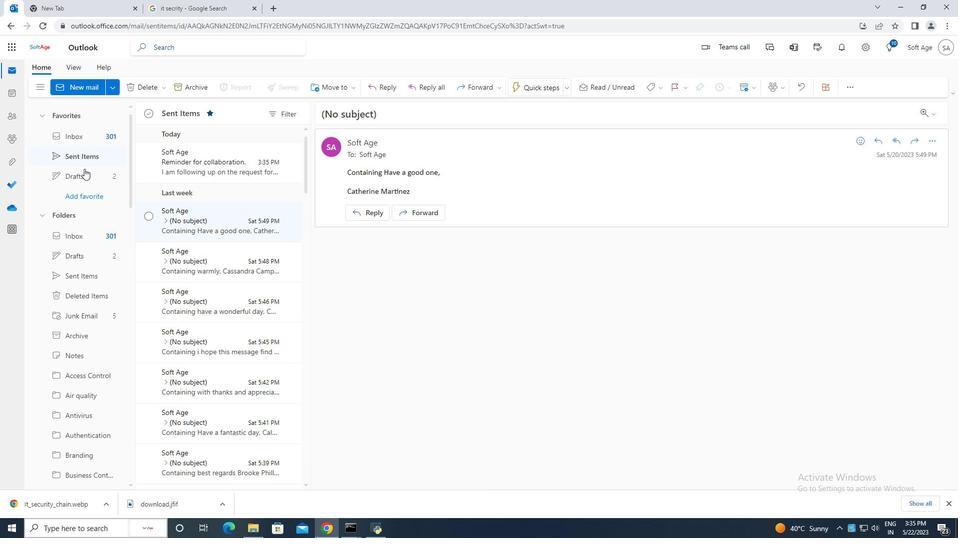 
Action: Mouse scrolled (84, 169) with delta (0, 0)
Screenshot: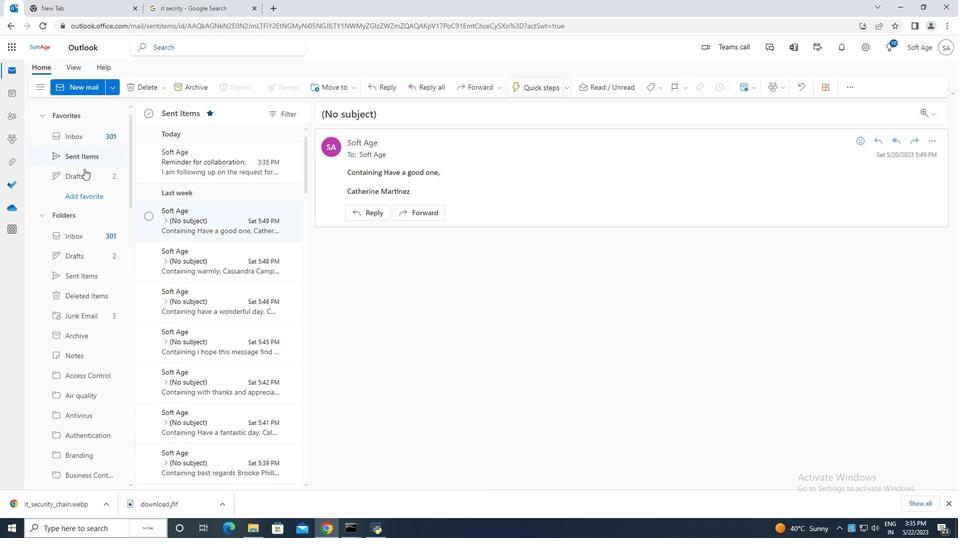 
Action: Mouse moved to (91, 157)
Screenshot: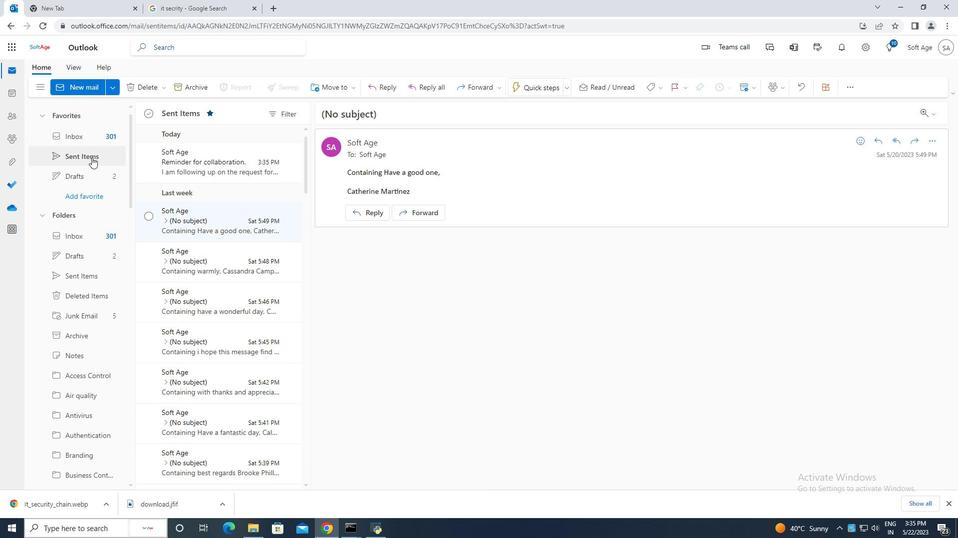 
Action: Mouse pressed left at (91, 157)
Screenshot: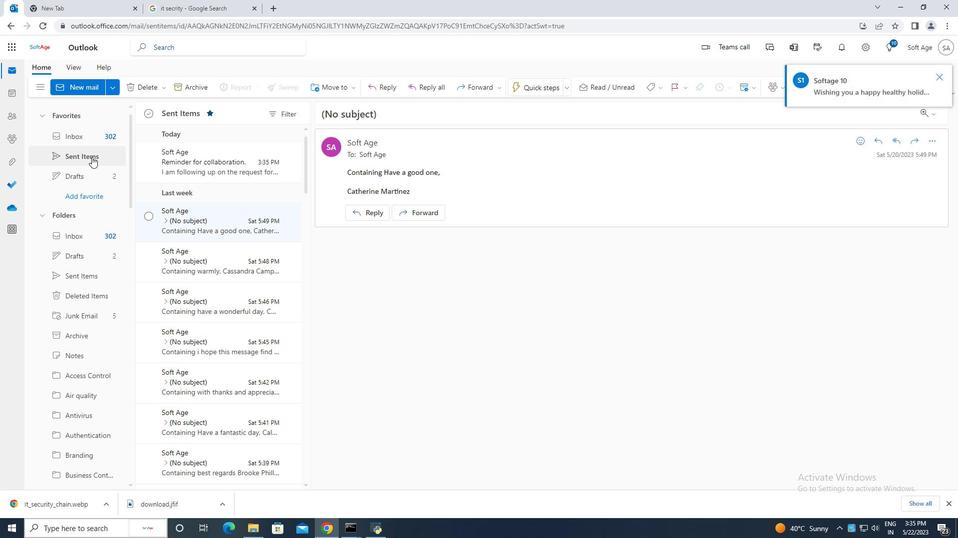 
Action: Mouse moved to (150, 138)
Screenshot: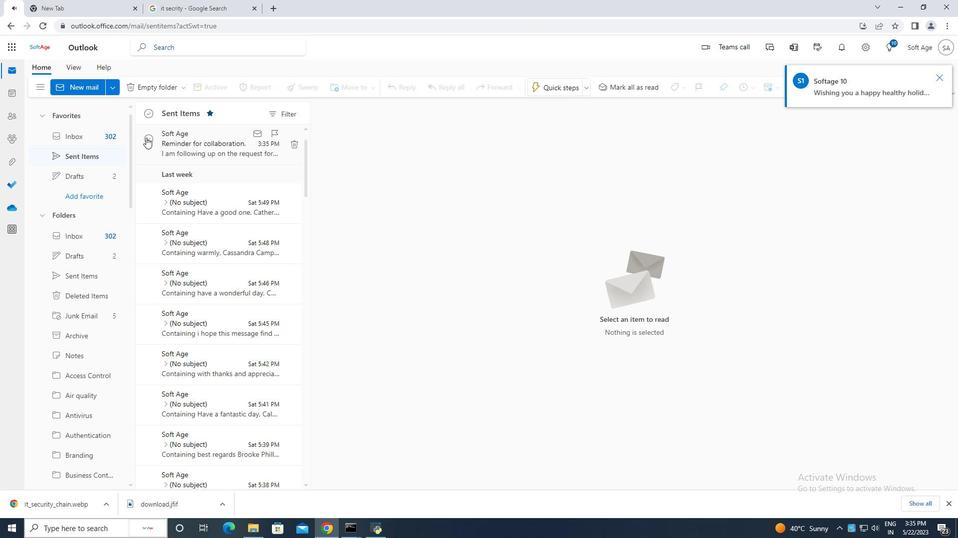 
Action: Mouse pressed left at (150, 138)
Screenshot: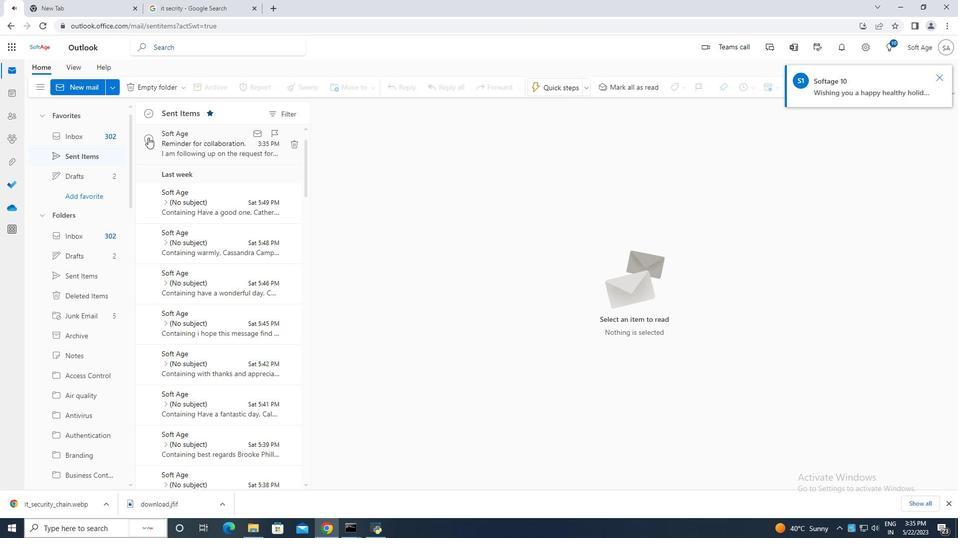 
Action: Mouse moved to (342, 88)
Screenshot: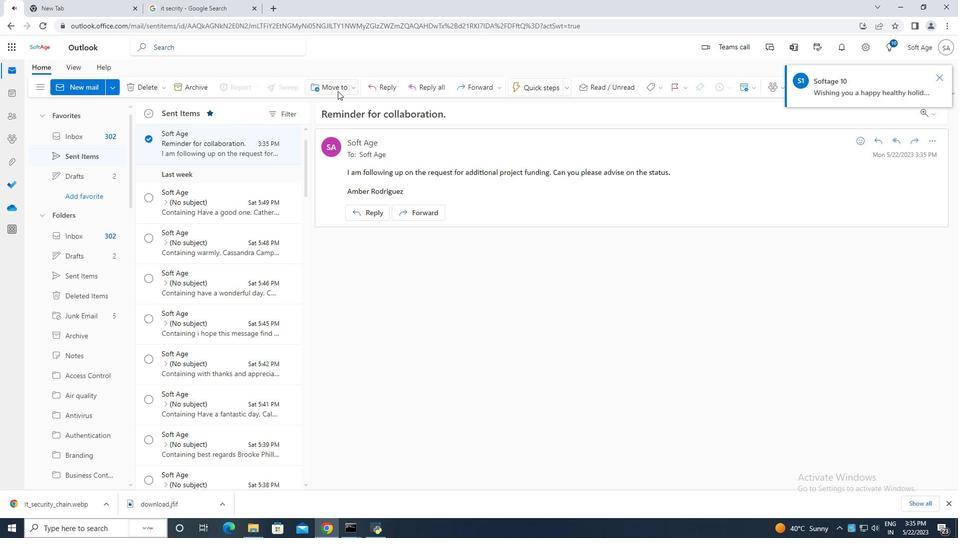 
Action: Mouse pressed left at (342, 88)
Screenshot: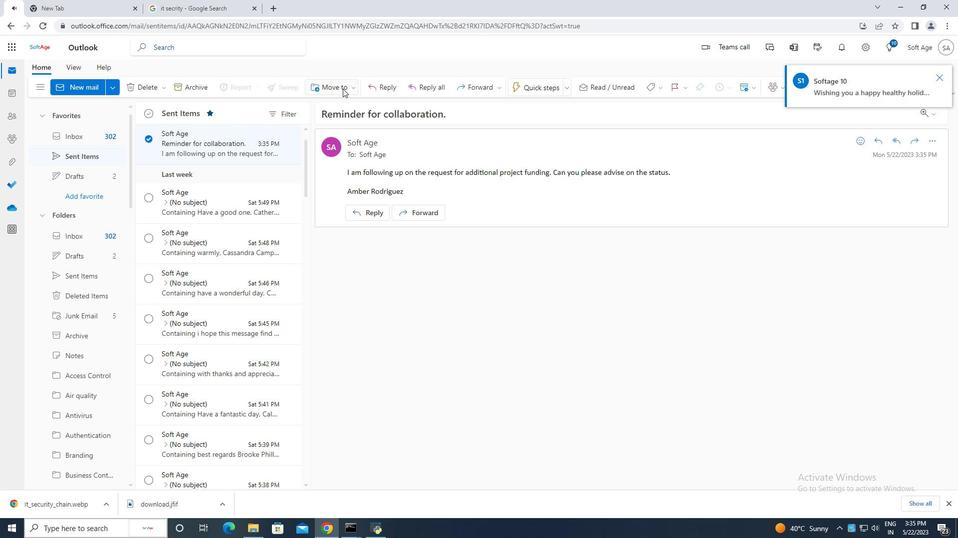 
Action: Mouse moved to (343, 107)
Screenshot: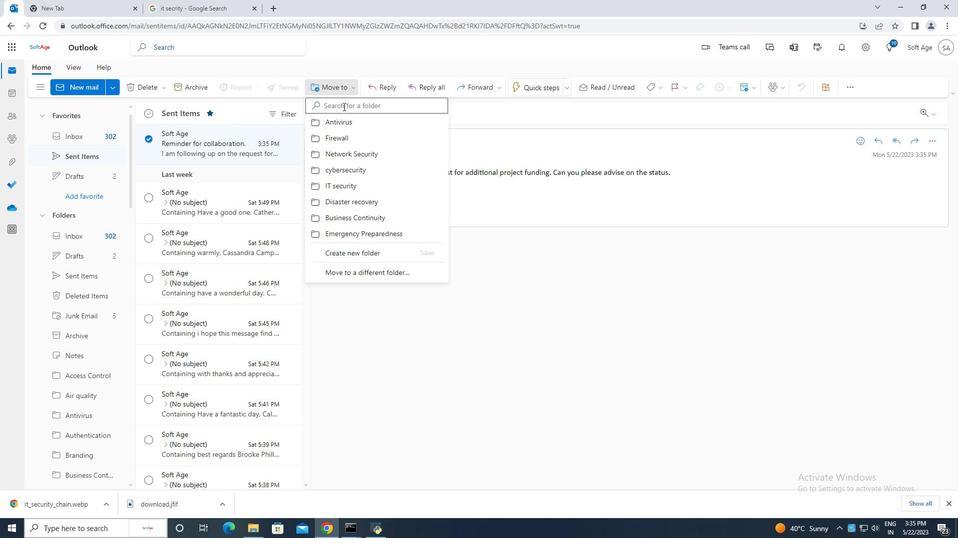 
Action: Mouse pressed left at (343, 107)
Screenshot: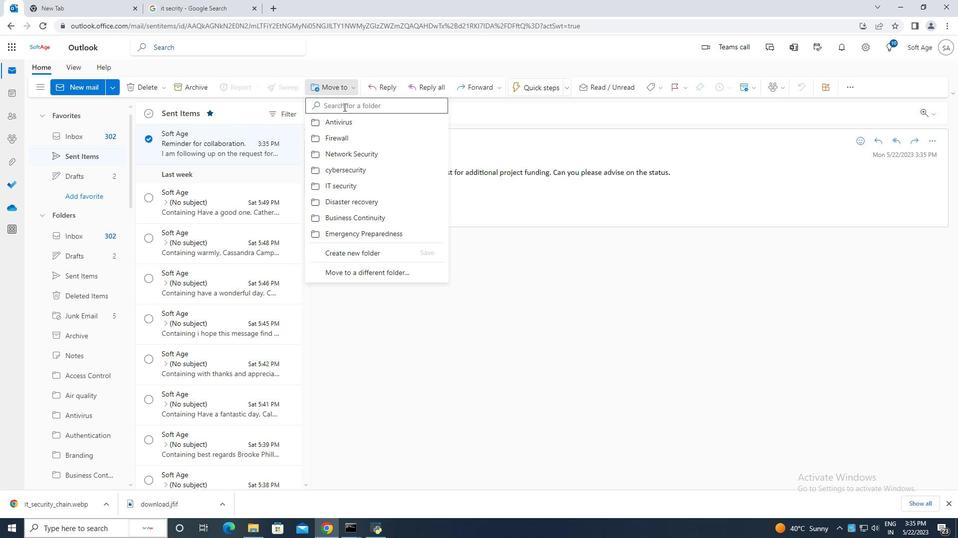 
Action: Key pressed malware
Screenshot: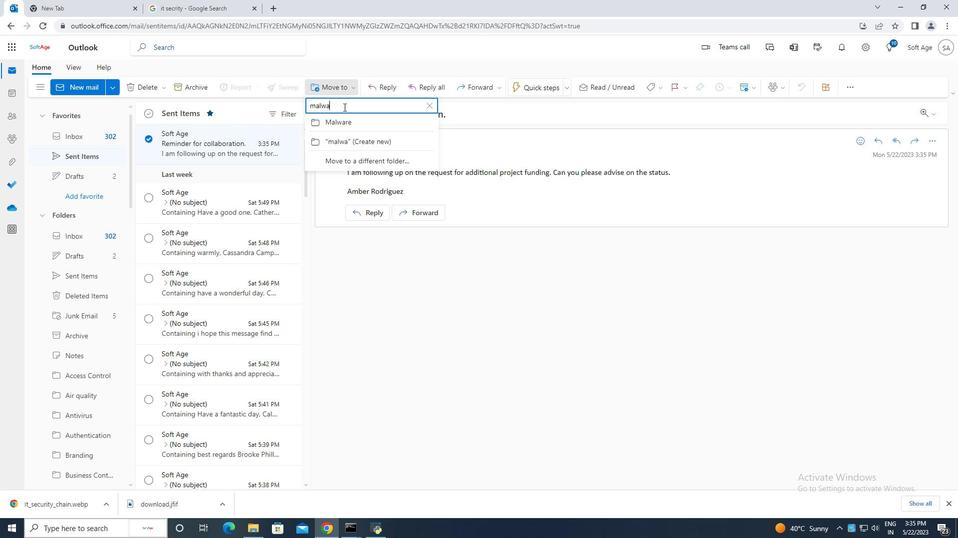 
Action: Mouse moved to (351, 124)
Screenshot: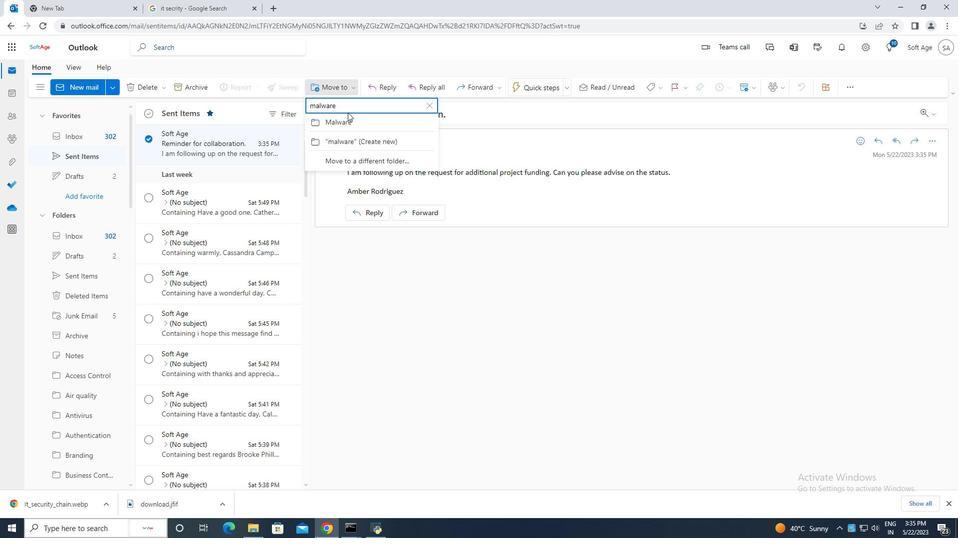 
Action: Mouse pressed left at (351, 124)
Screenshot: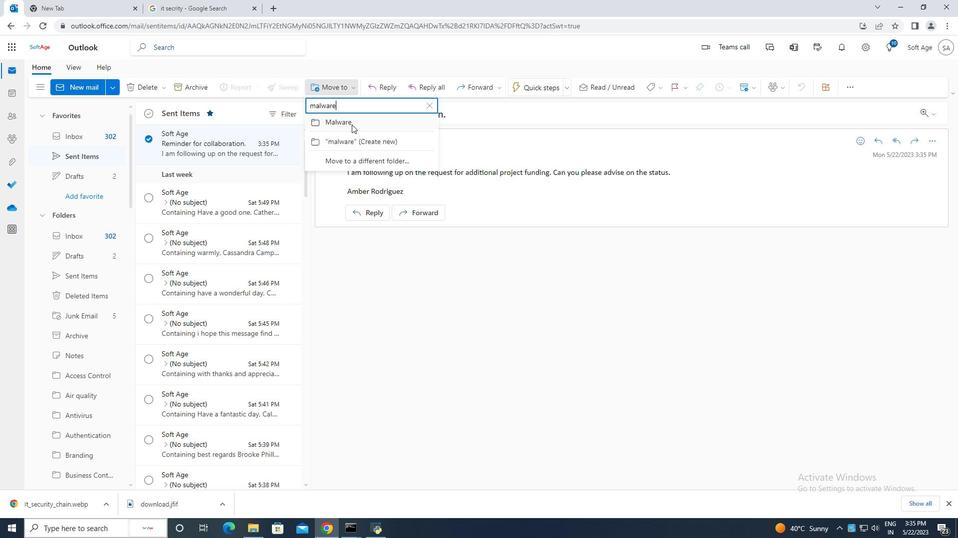 
Action: Mouse moved to (370, 371)
Screenshot: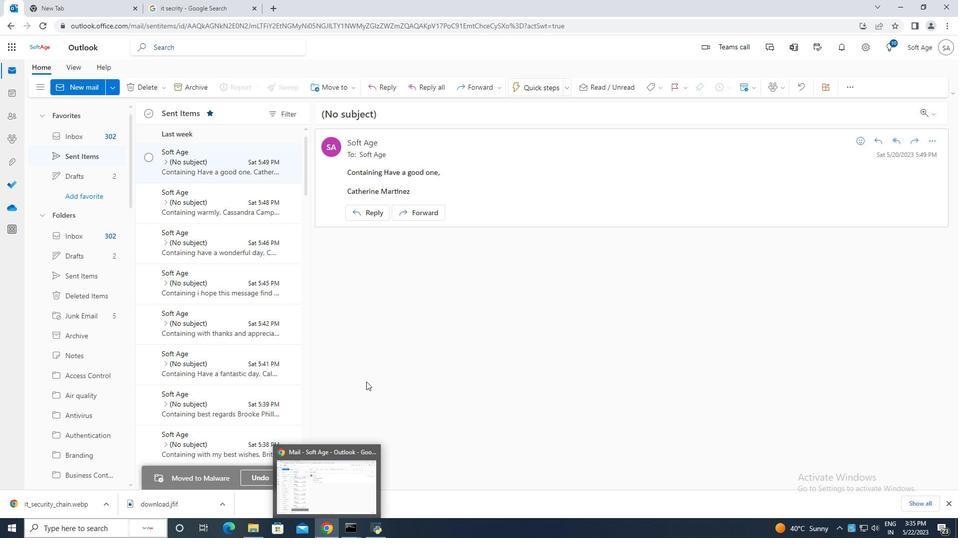 
